 Task: Search one way flight ticket for 1 adult, 6 children, 1 infant in seat and 1 infant on lap in business from Vineyard Haven: Martha's Vineyard Airport to Riverton: Central Wyoming Regional Airport (was Riverton Regional) on 5-4-2023. Choice of flights is Royal air maroc. Number of bags: 1 carry on bag. Price is upto 65000. Outbound departure time preference is 9:30.
Action: Mouse moved to (283, 107)
Screenshot: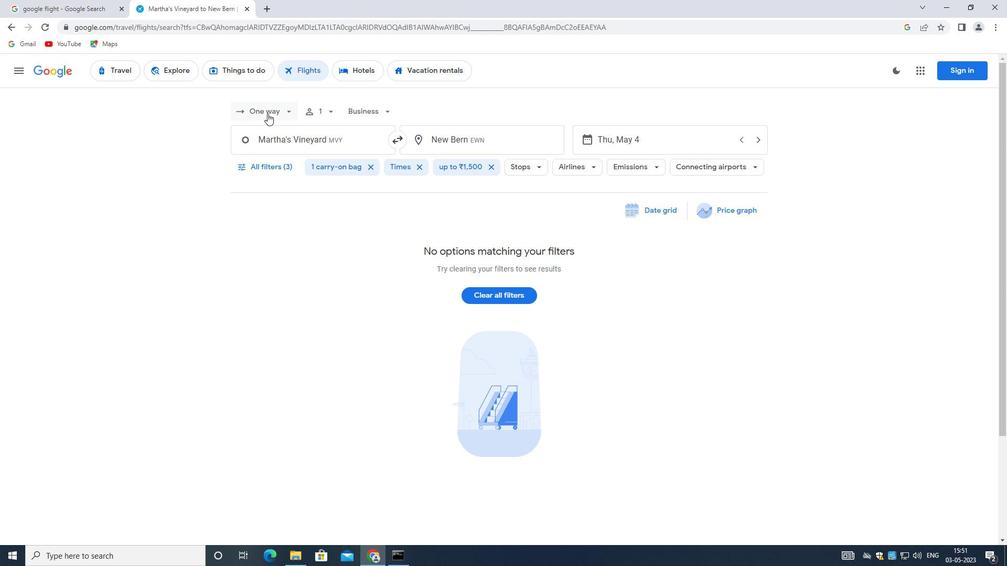 
Action: Mouse pressed left at (283, 107)
Screenshot: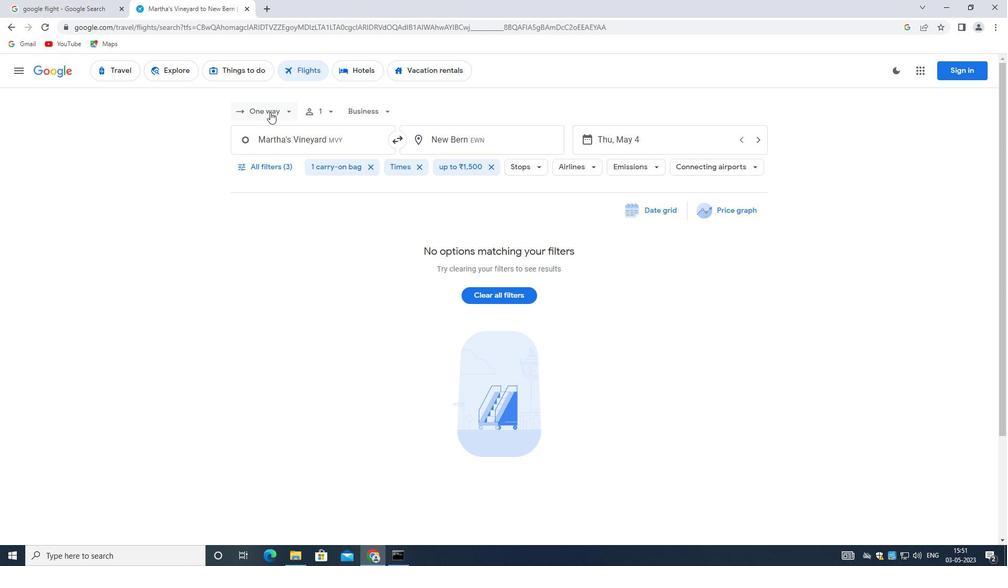 
Action: Mouse moved to (286, 154)
Screenshot: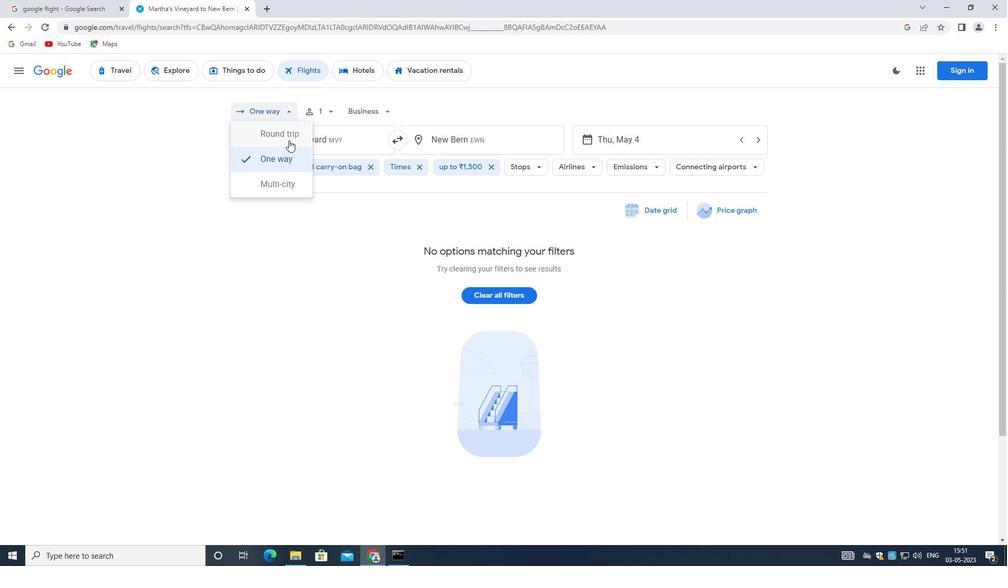 
Action: Mouse pressed left at (286, 154)
Screenshot: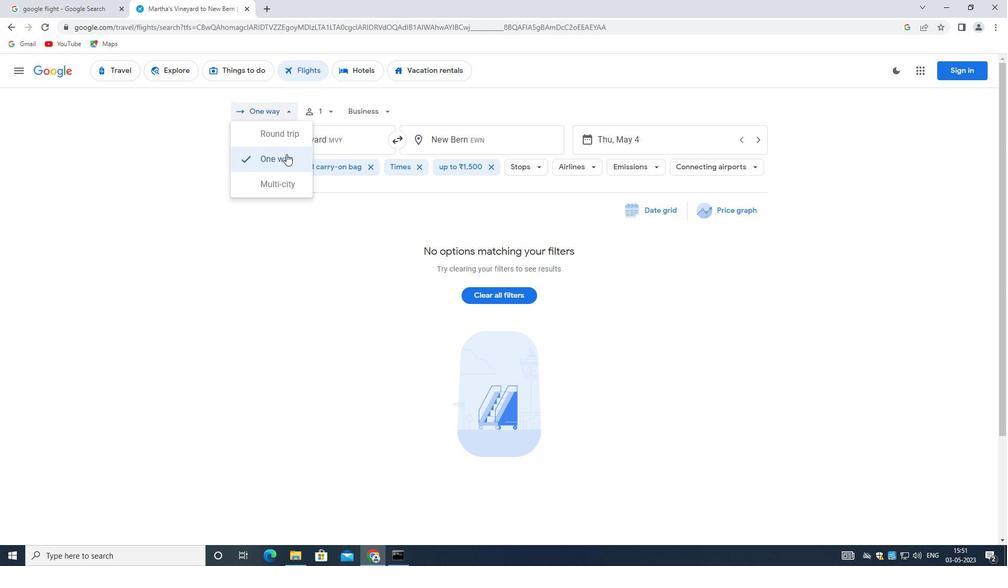 
Action: Mouse moved to (326, 109)
Screenshot: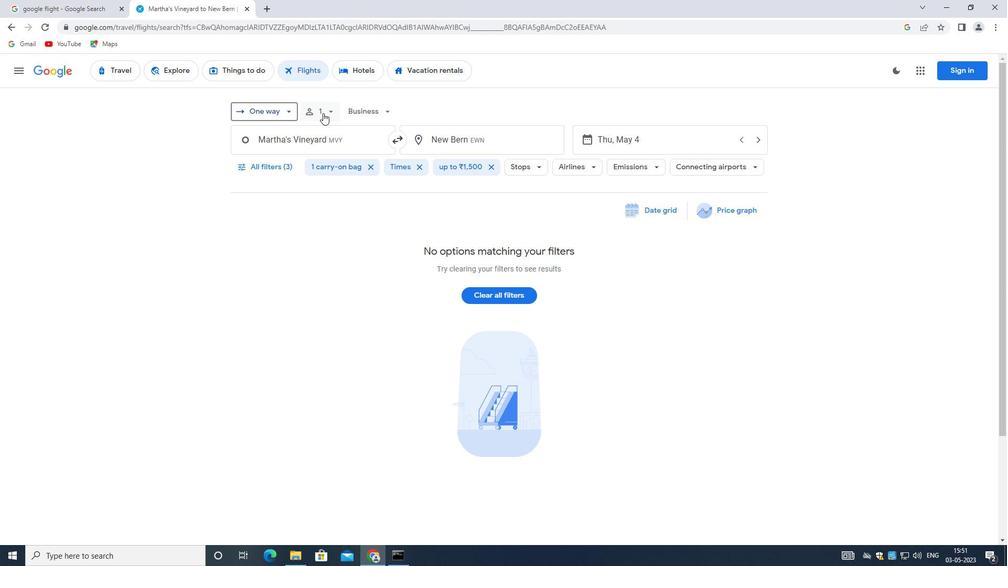 
Action: Mouse pressed left at (326, 109)
Screenshot: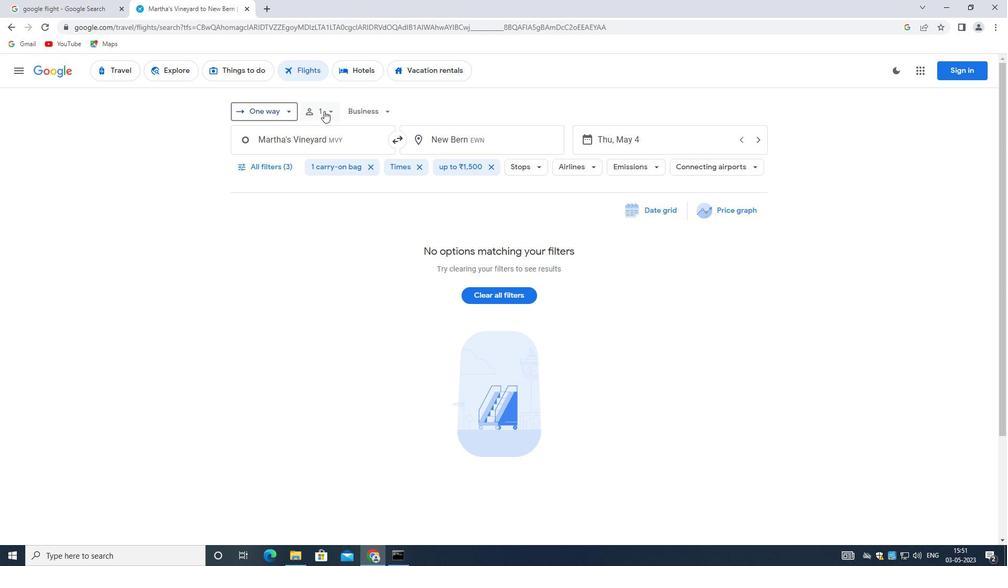 
Action: Mouse moved to (417, 140)
Screenshot: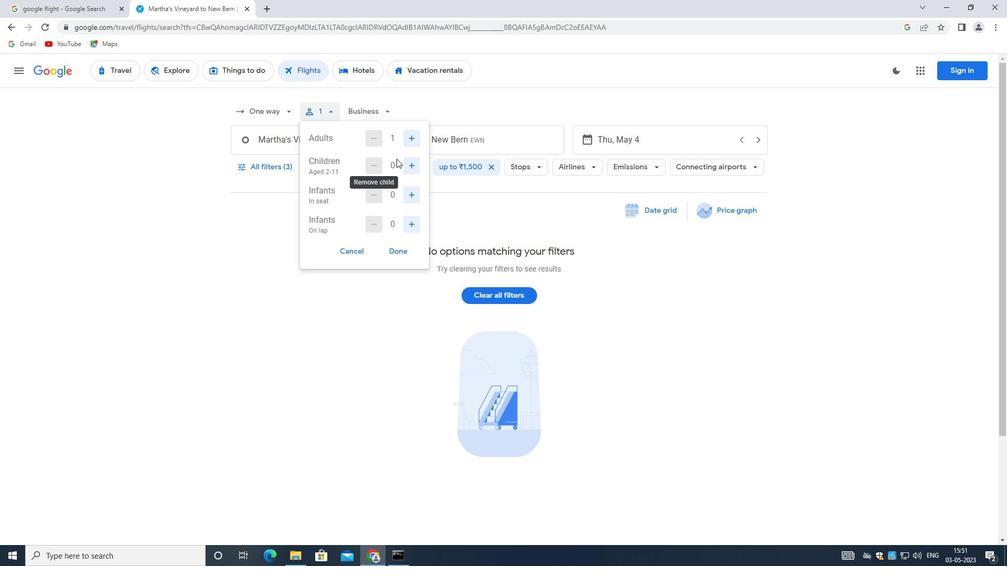 
Action: Mouse pressed left at (417, 140)
Screenshot: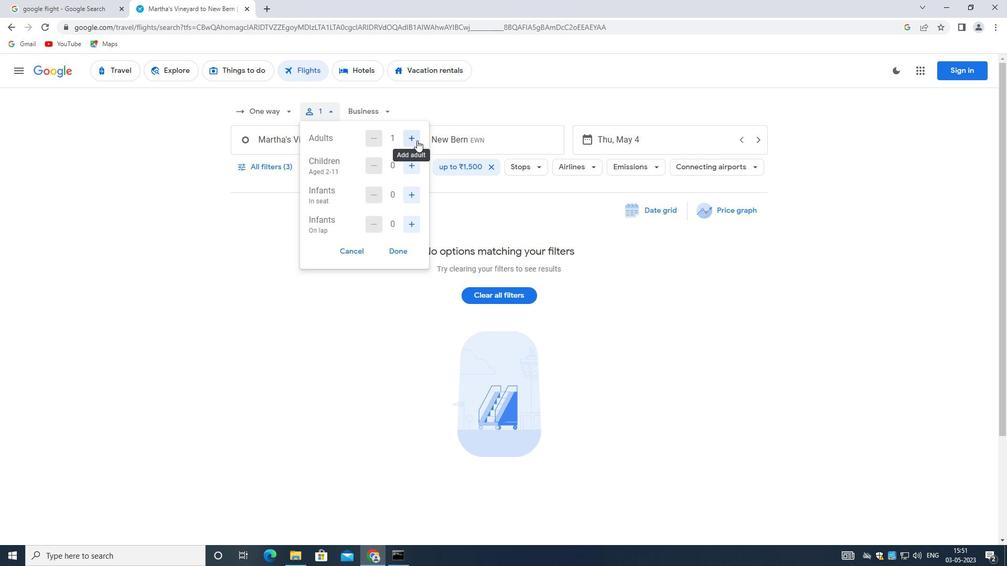 
Action: Mouse moved to (417, 140)
Screenshot: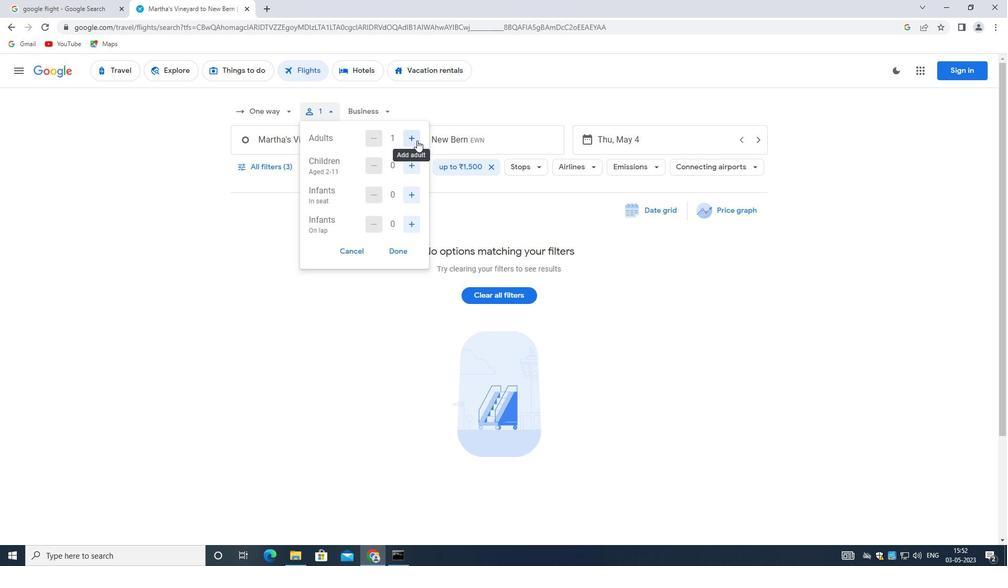 
Action: Mouse pressed left at (417, 140)
Screenshot: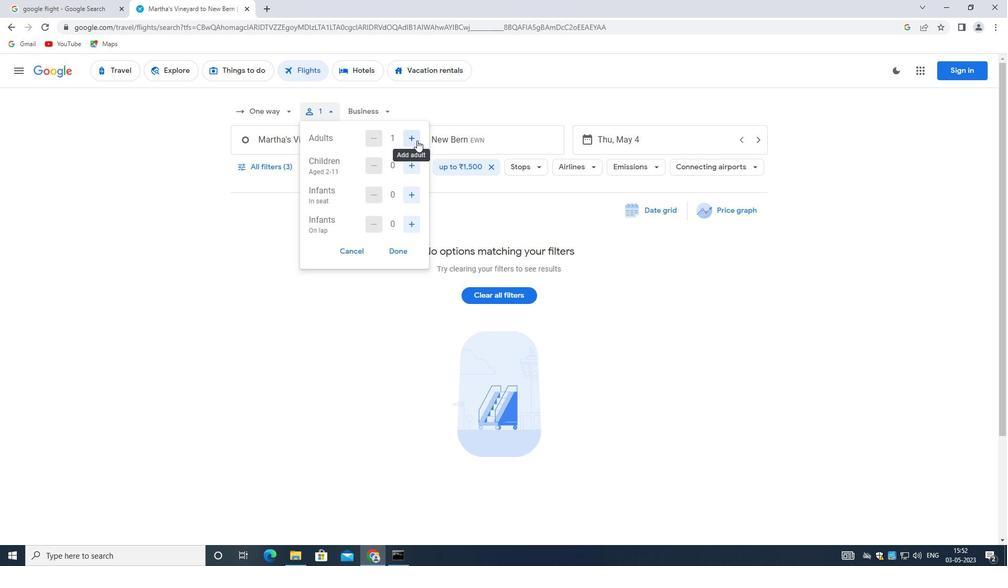 
Action: Mouse pressed left at (417, 140)
Screenshot: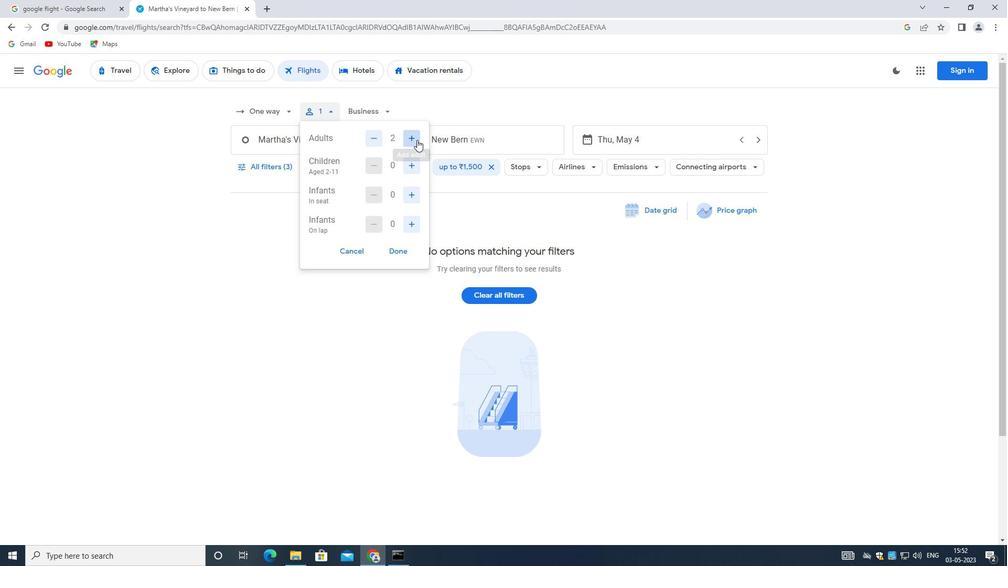 
Action: Mouse moved to (411, 162)
Screenshot: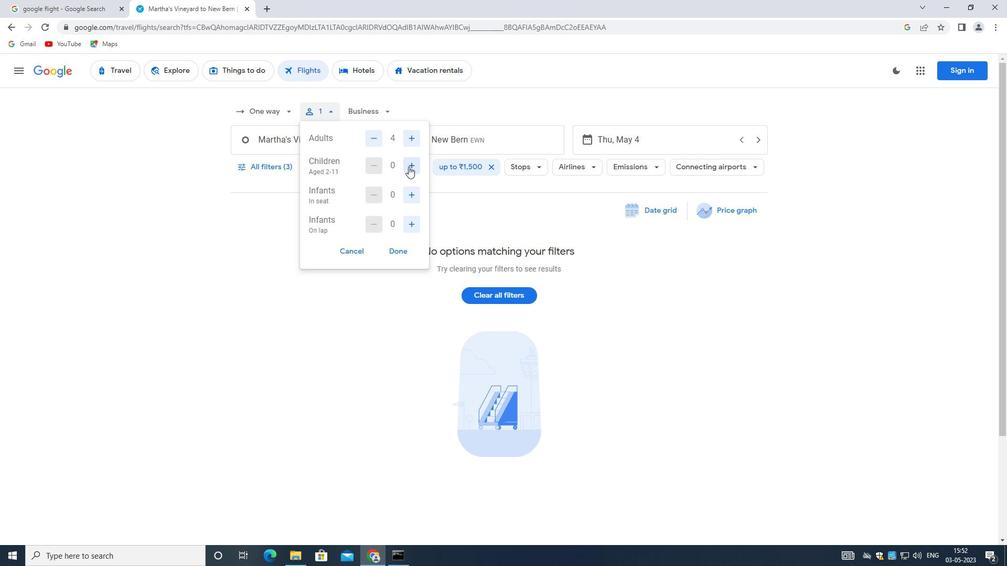 
Action: Mouse pressed left at (411, 162)
Screenshot: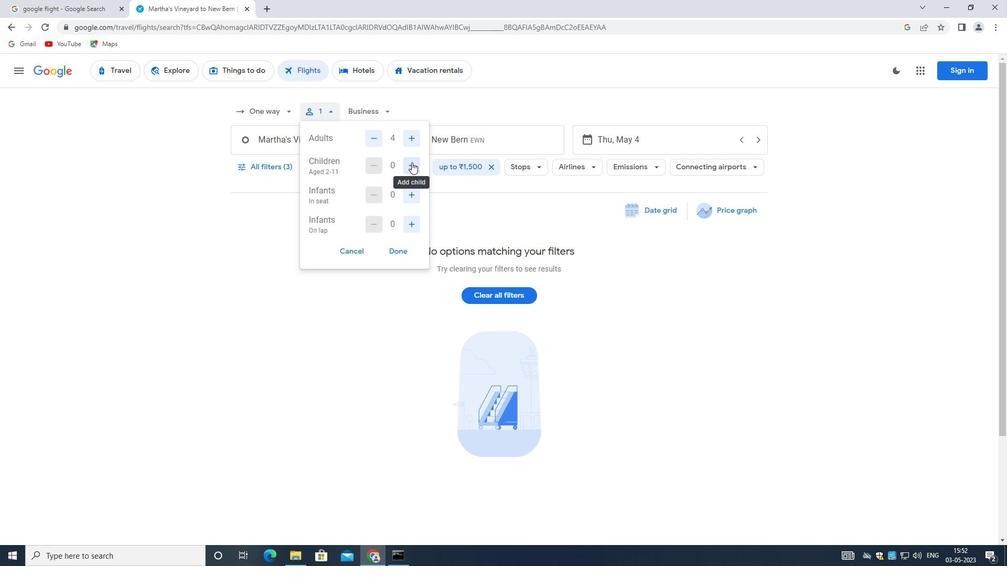 
Action: Mouse pressed left at (411, 162)
Screenshot: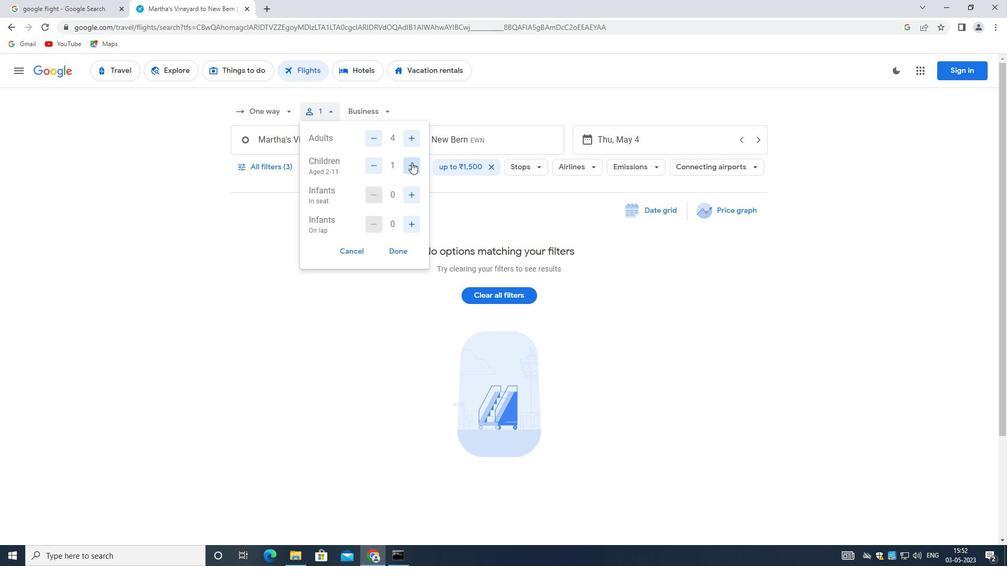 
Action: Mouse moved to (412, 196)
Screenshot: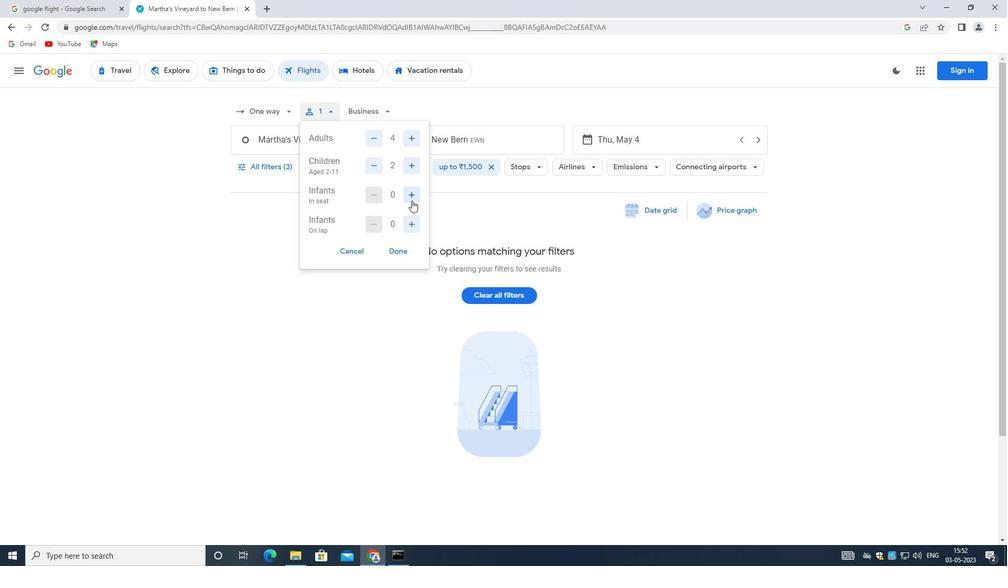 
Action: Mouse pressed left at (412, 196)
Screenshot: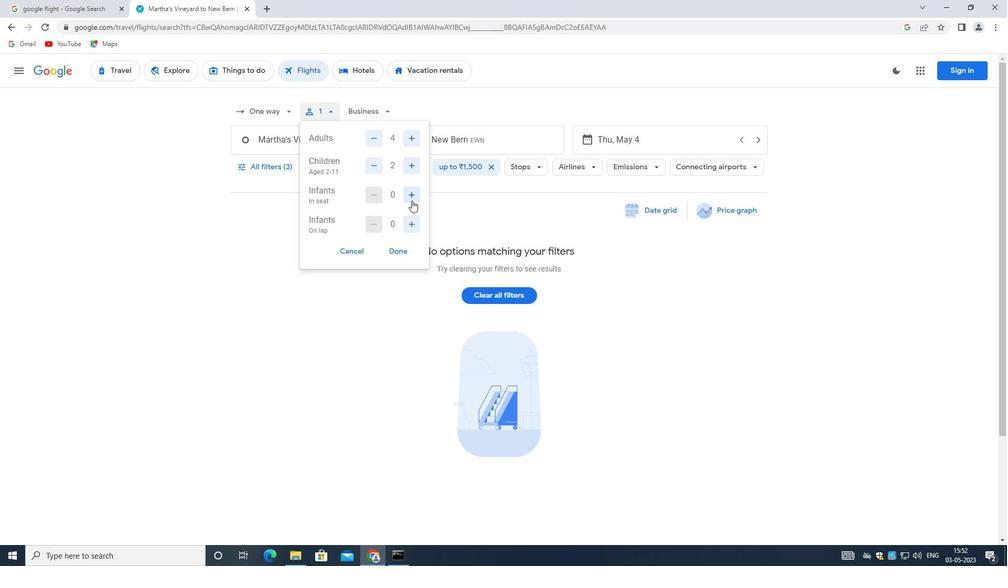 
Action: Mouse pressed left at (412, 196)
Screenshot: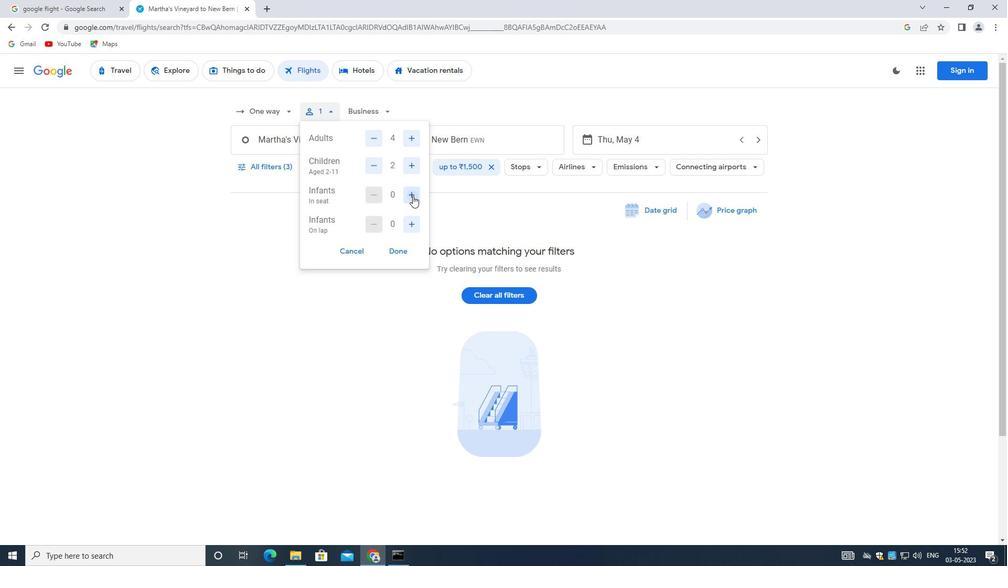 
Action: Mouse moved to (410, 223)
Screenshot: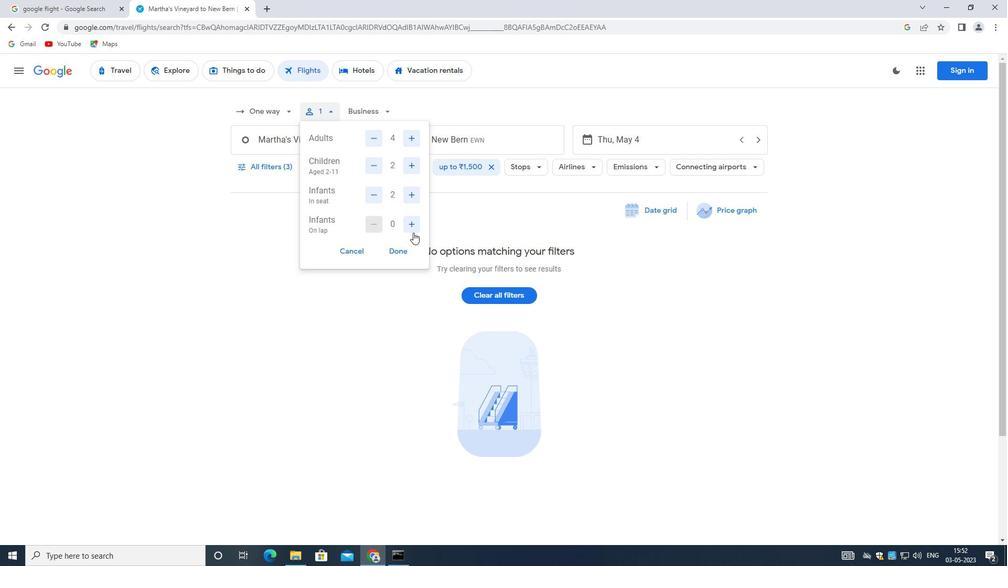 
Action: Mouse pressed left at (410, 223)
Screenshot: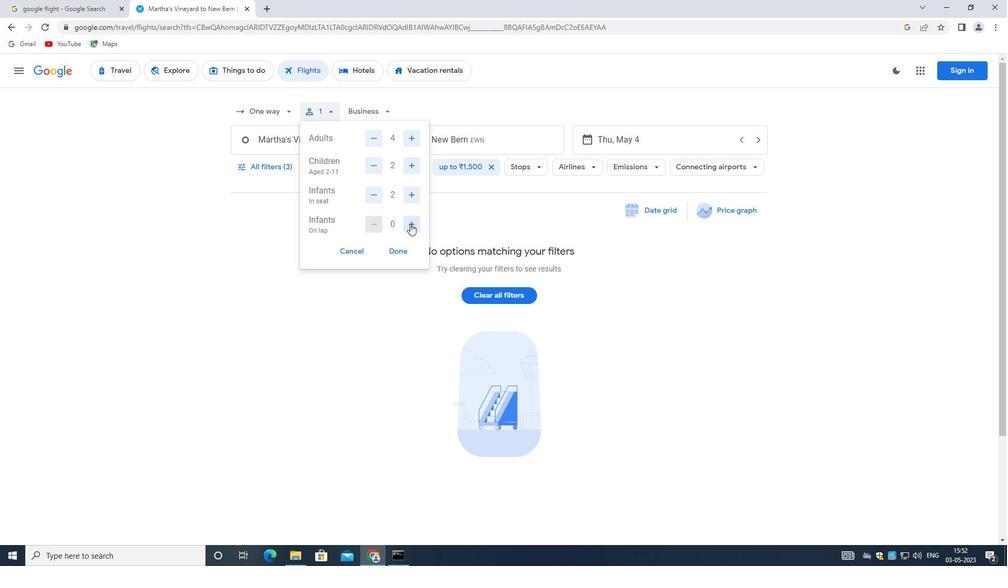 
Action: Mouse moved to (393, 245)
Screenshot: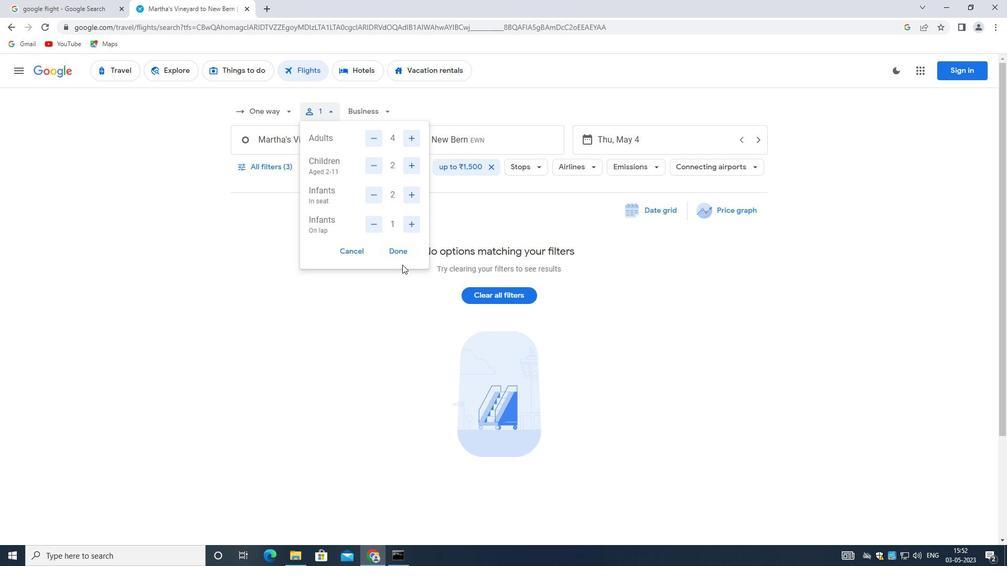 
Action: Mouse pressed left at (393, 245)
Screenshot: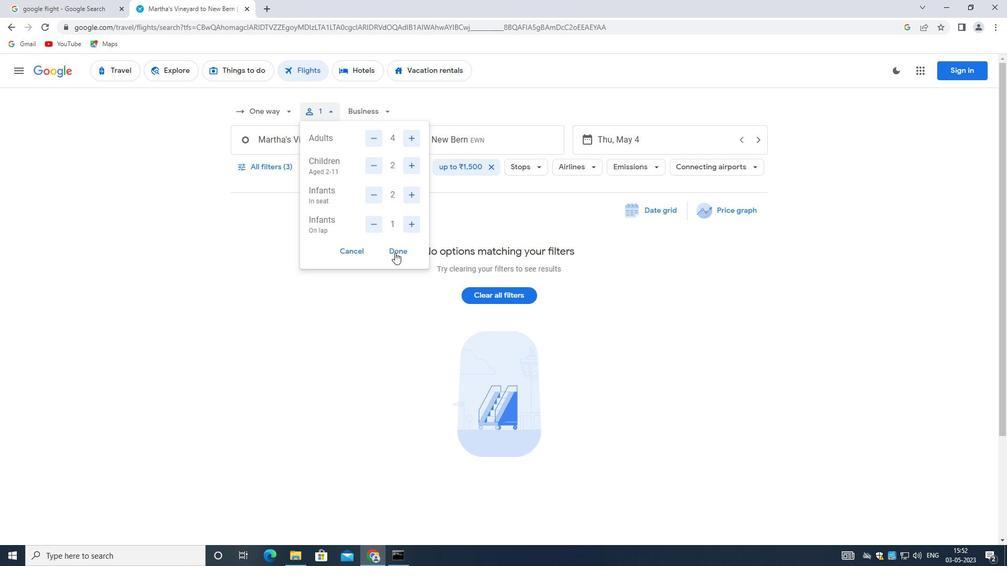 
Action: Mouse moved to (484, 126)
Screenshot: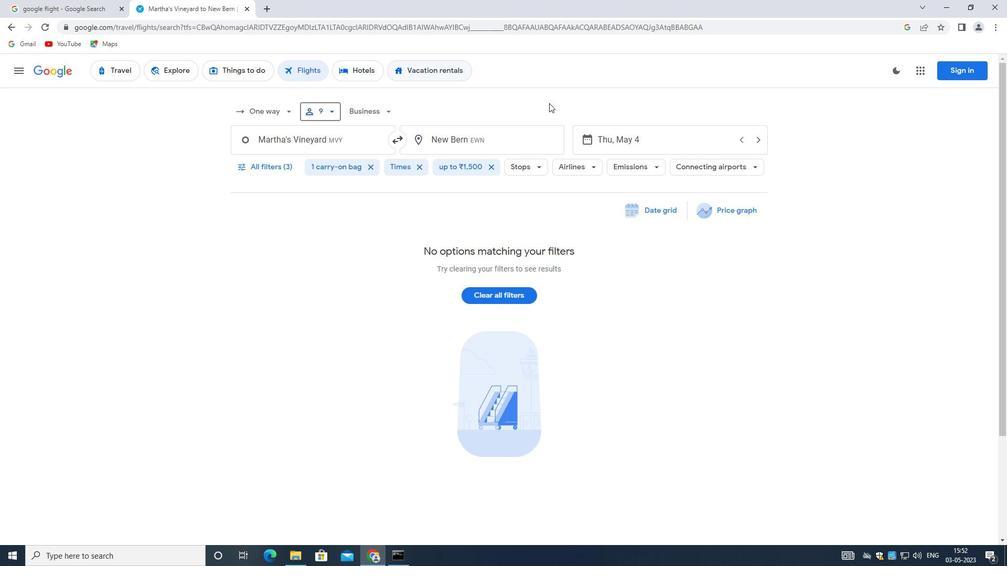 
Action: Mouse scrolled (484, 126) with delta (0, 0)
Screenshot: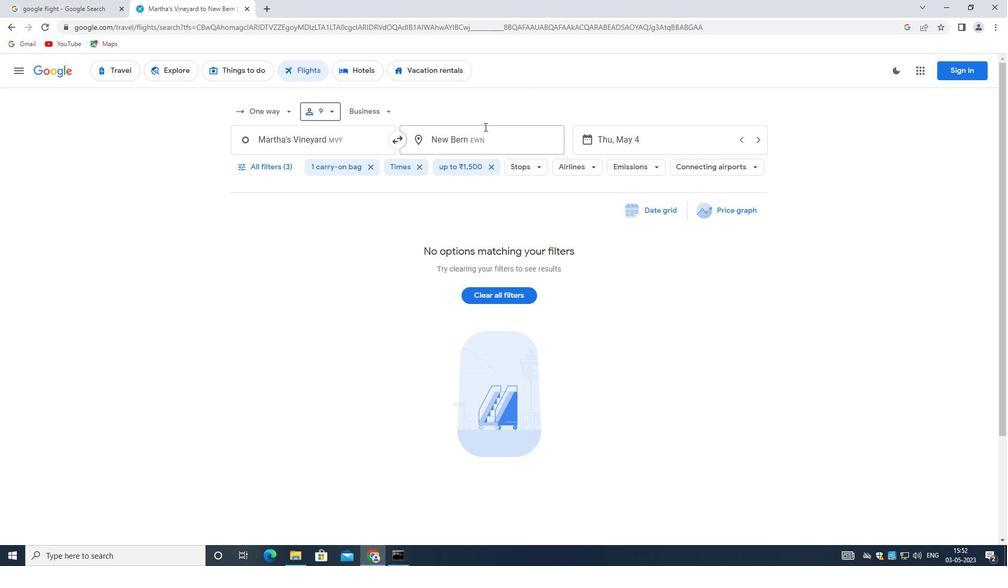 
Action: Mouse moved to (497, 154)
Screenshot: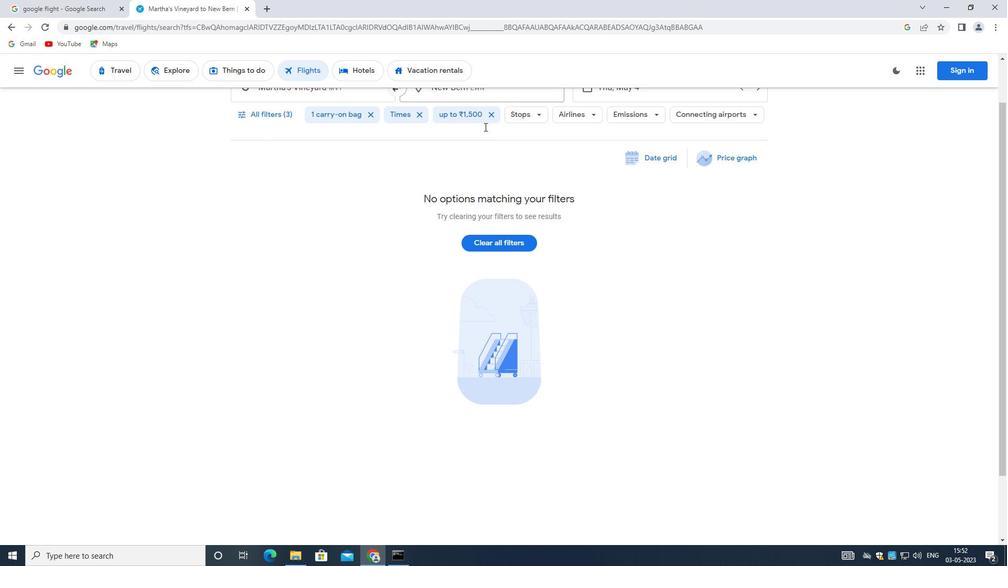 
Action: Mouse scrolled (497, 155) with delta (0, 0)
Screenshot: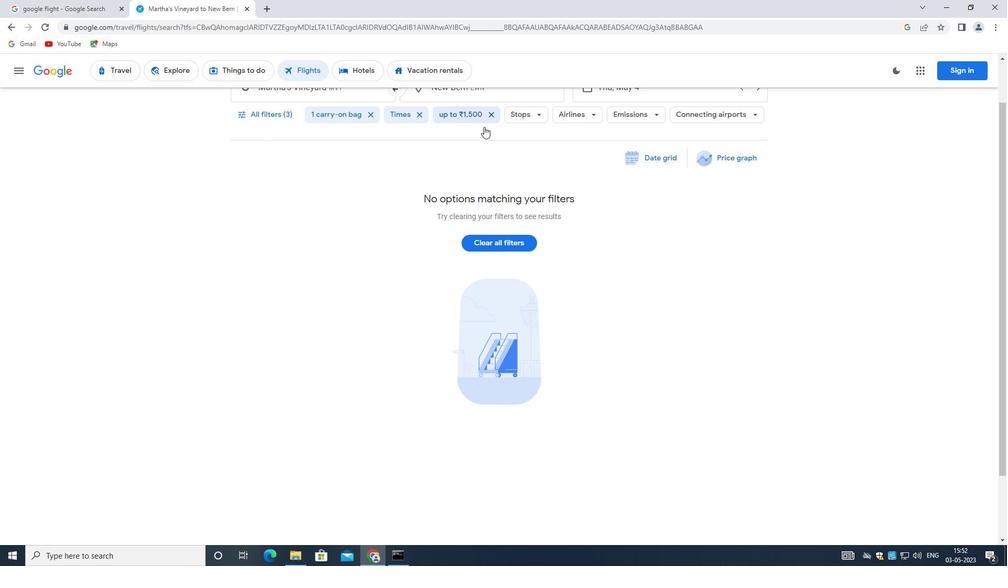 
Action: Mouse scrolled (497, 155) with delta (0, 0)
Screenshot: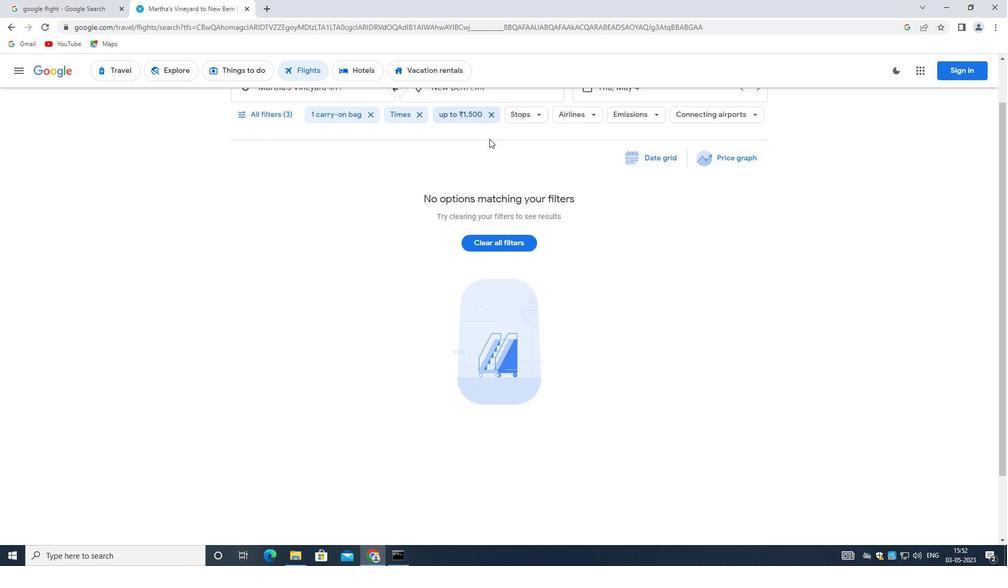 
Action: Mouse moved to (602, 172)
Screenshot: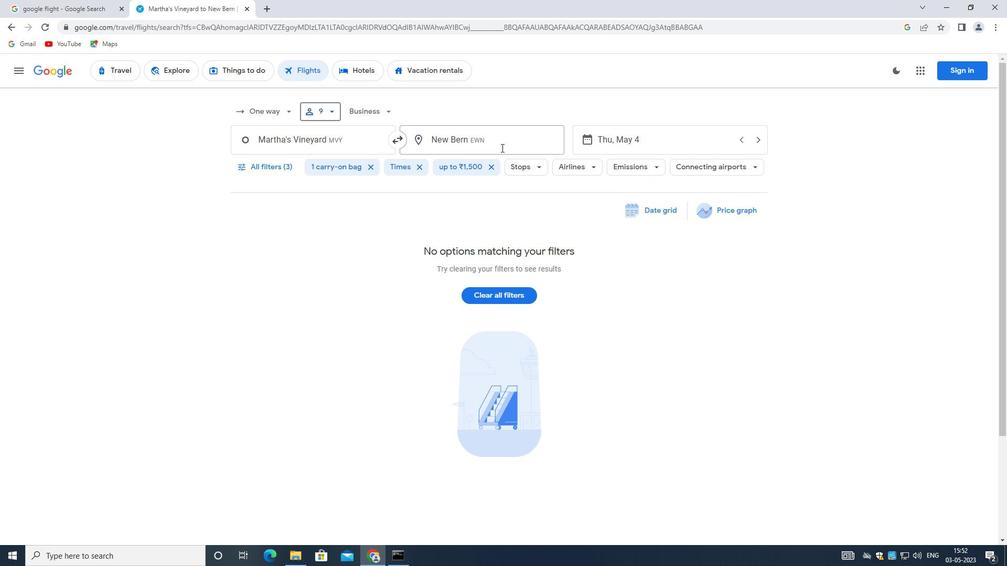 
Action: Mouse scrolled (602, 171) with delta (0, 0)
Screenshot: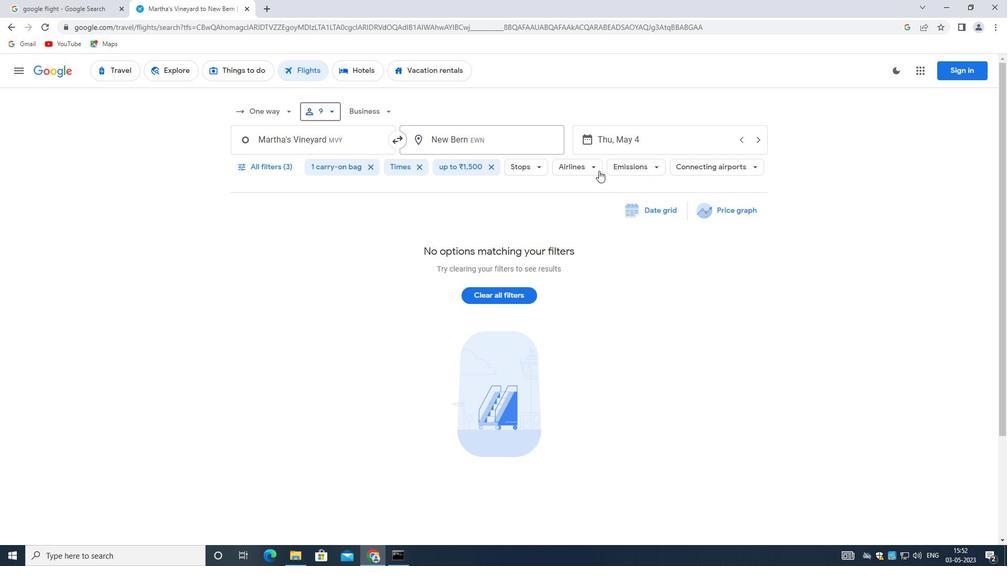
Action: Mouse scrolled (602, 171) with delta (0, 0)
Screenshot: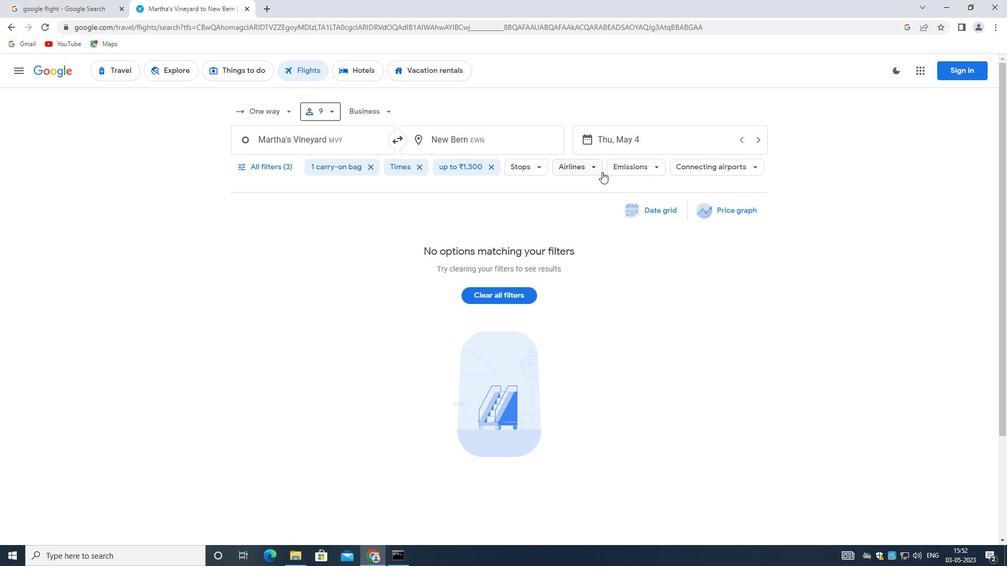 
Action: Mouse moved to (359, 159)
Screenshot: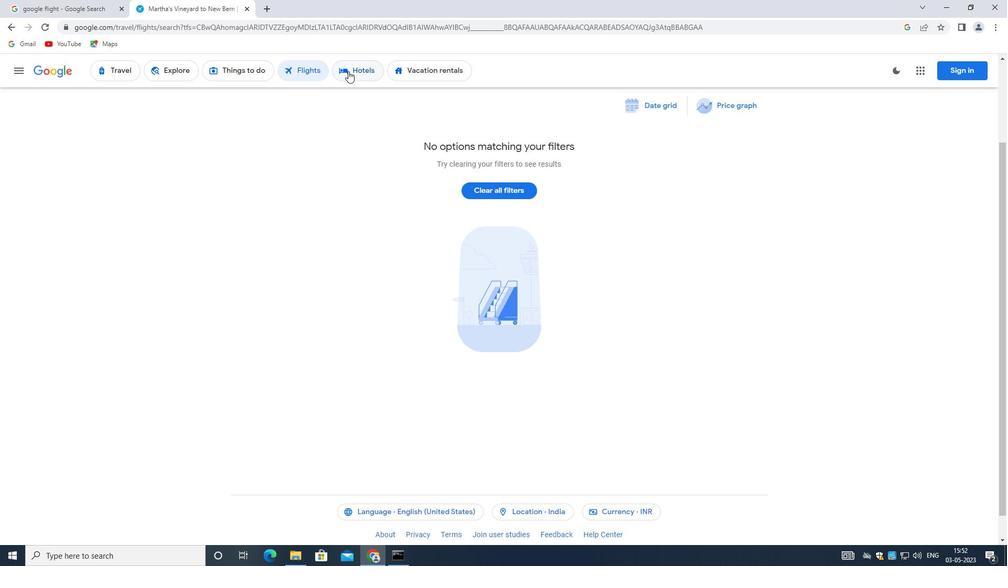 
Action: Mouse scrolled (359, 160) with delta (0, 0)
Screenshot: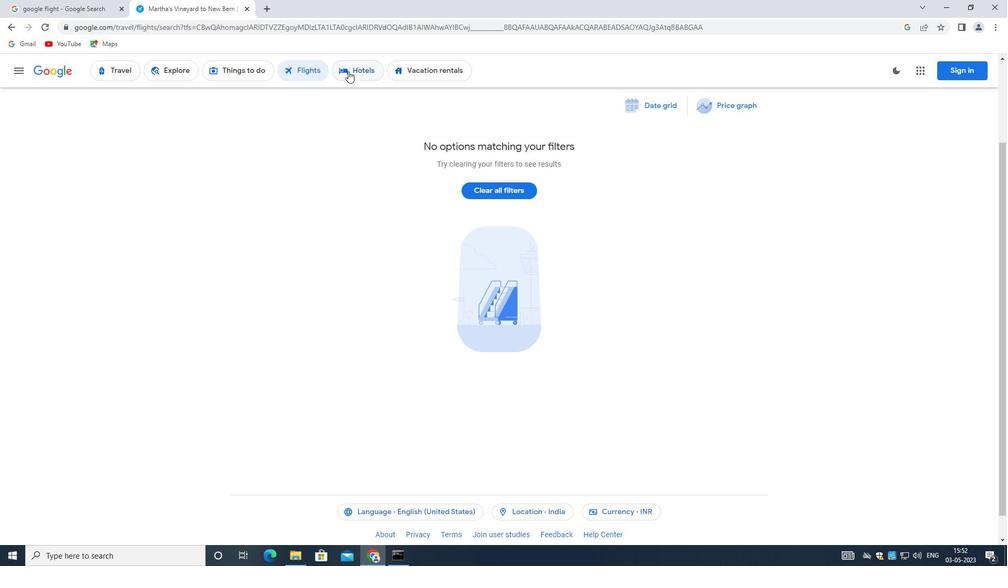 
Action: Mouse moved to (359, 159)
Screenshot: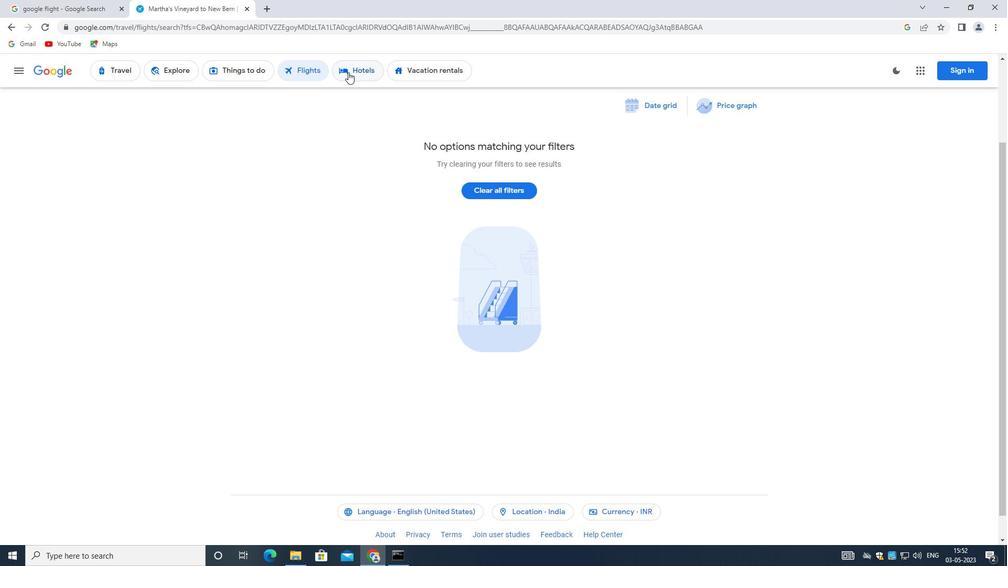 
Action: Mouse scrolled (359, 160) with delta (0, 0)
Screenshot: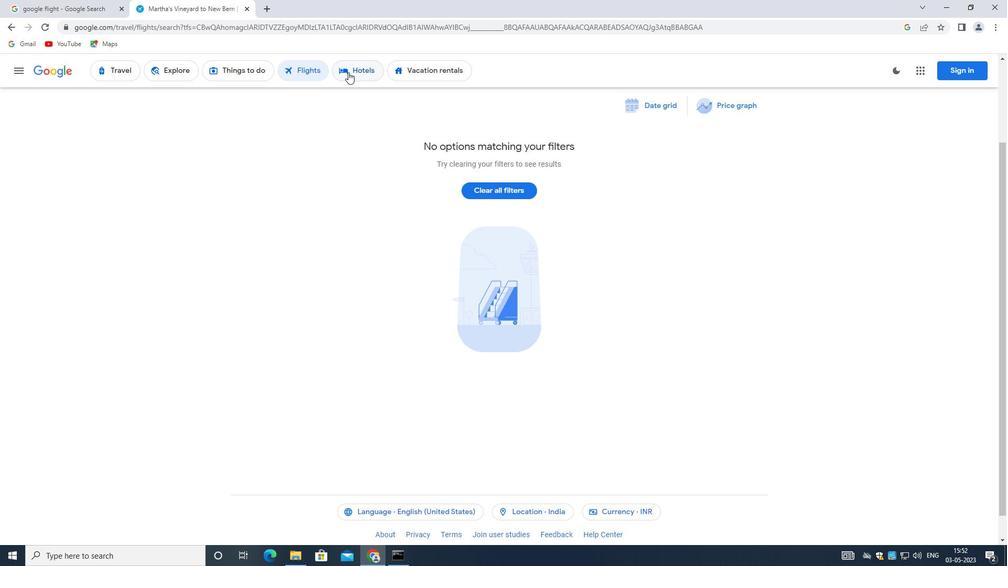 
Action: Mouse scrolled (359, 160) with delta (0, 0)
Screenshot: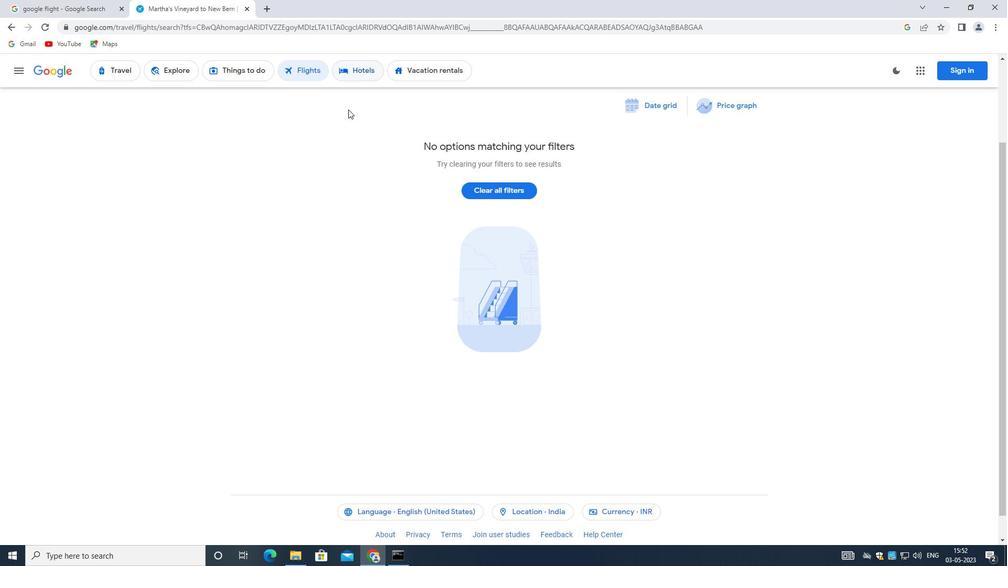 
Action: Mouse moved to (366, 113)
Screenshot: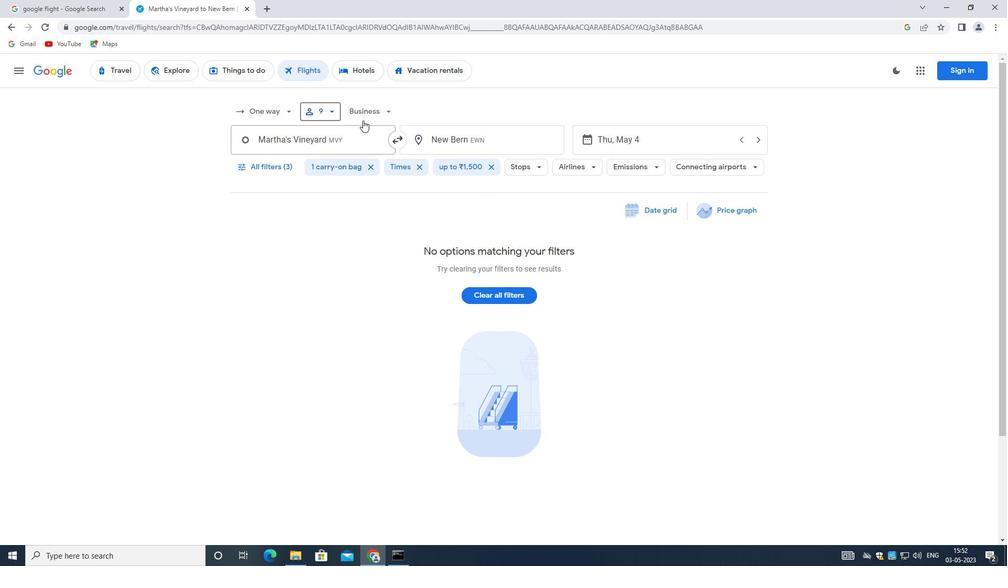 
Action: Mouse pressed left at (366, 113)
Screenshot: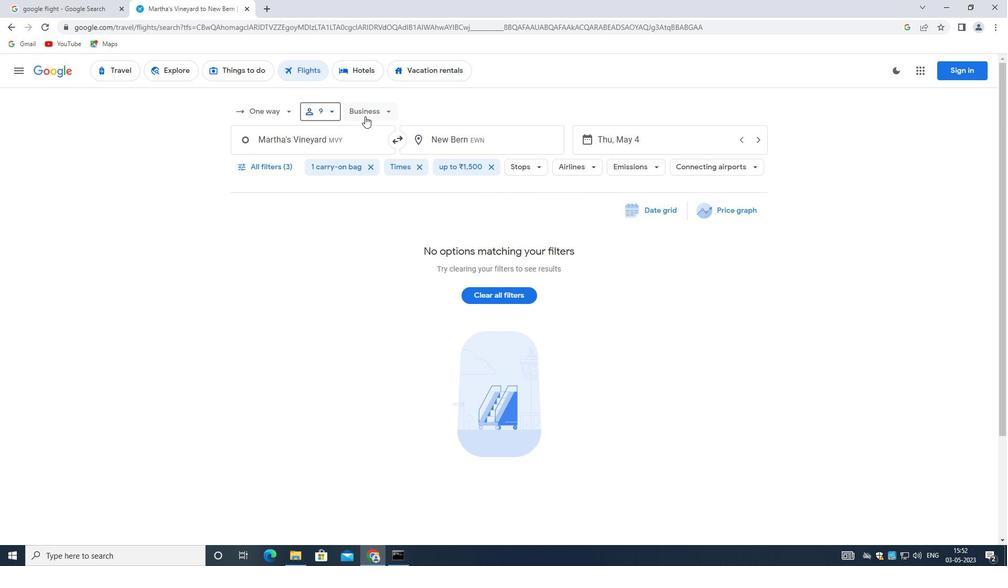 
Action: Mouse moved to (390, 155)
Screenshot: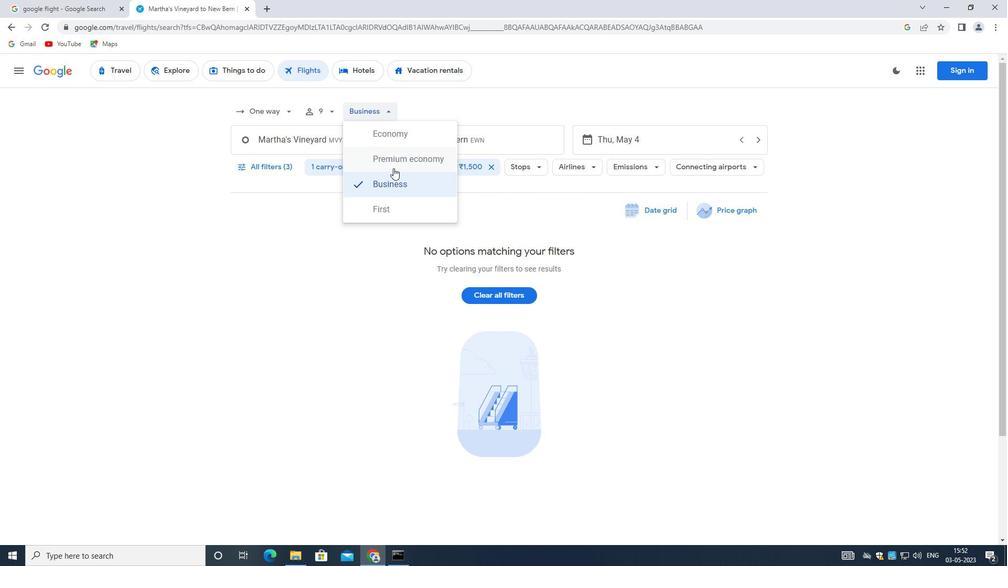
Action: Mouse pressed left at (390, 155)
Screenshot: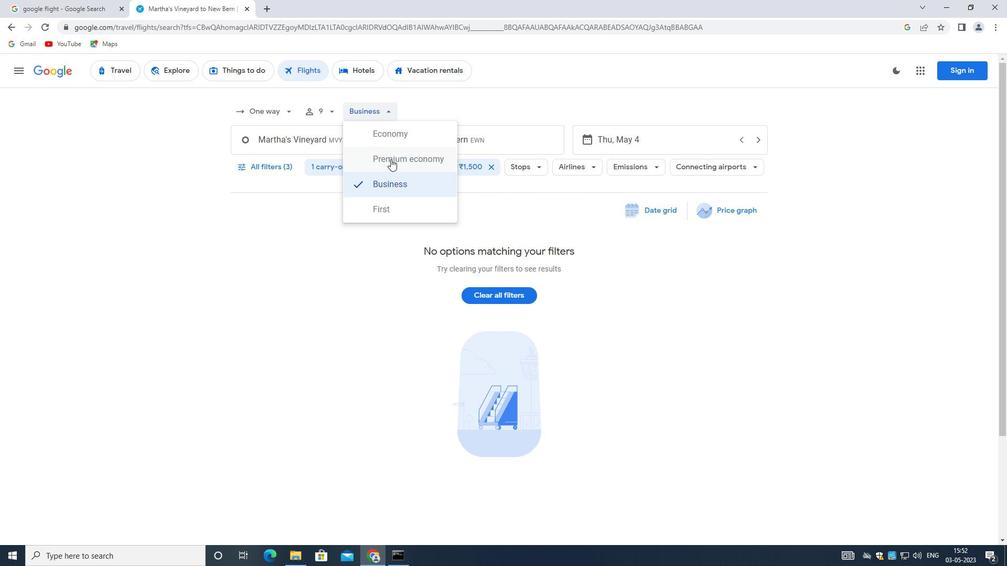 
Action: Mouse moved to (289, 133)
Screenshot: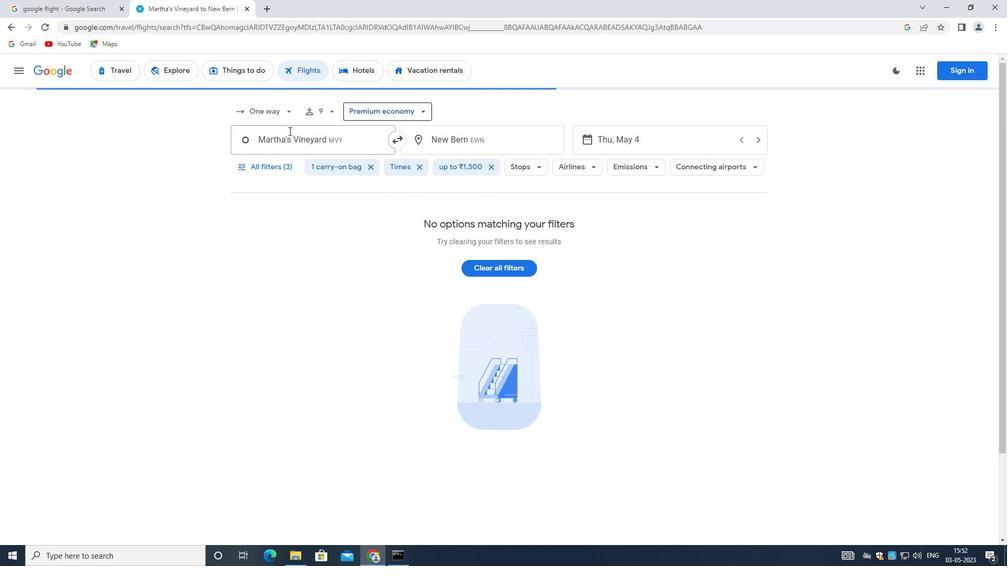 
Action: Mouse pressed left at (289, 133)
Screenshot: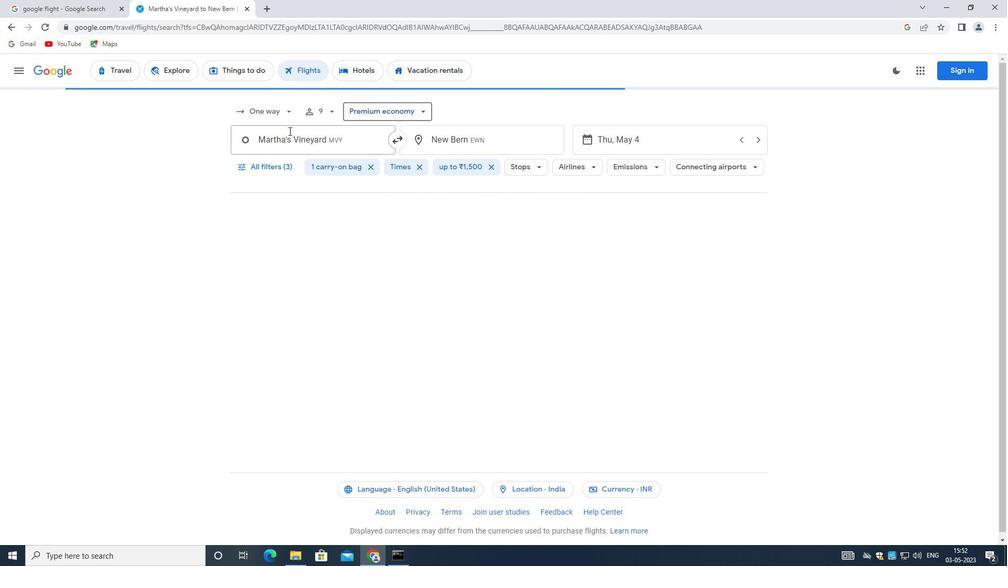 
Action: Mouse moved to (290, 134)
Screenshot: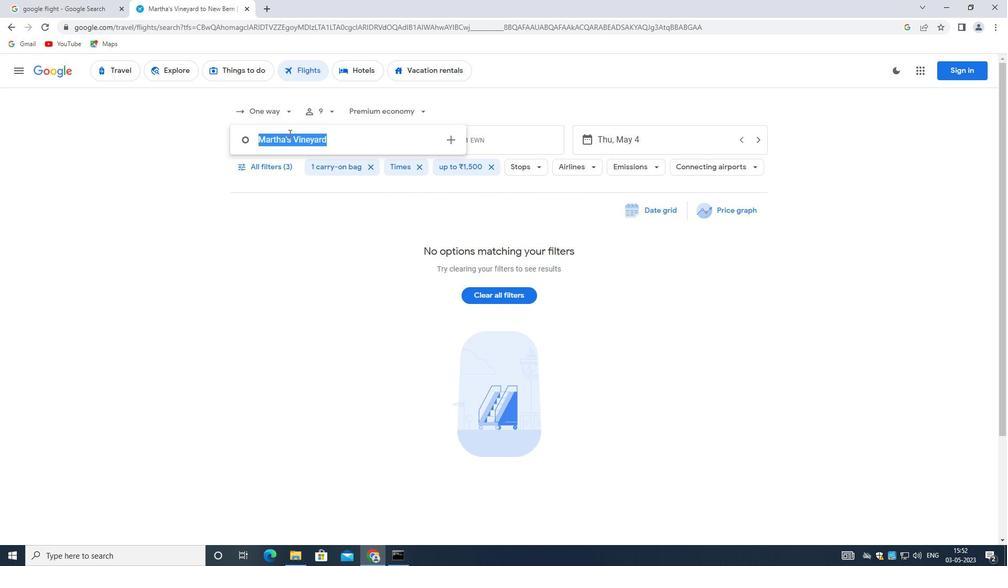 
Action: Key pressed <Key.backspace>
Screenshot: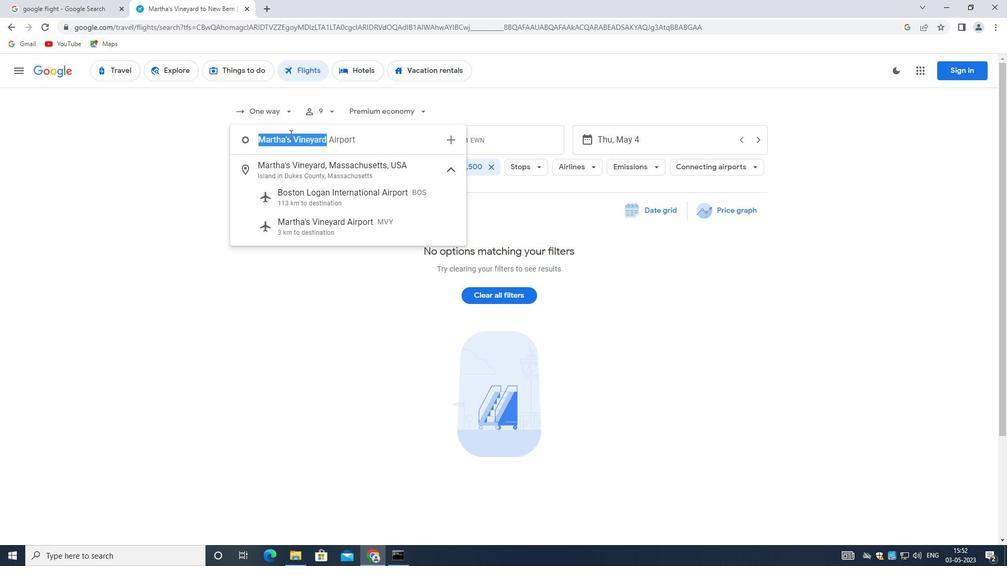 
Action: Mouse moved to (262, 85)
Screenshot: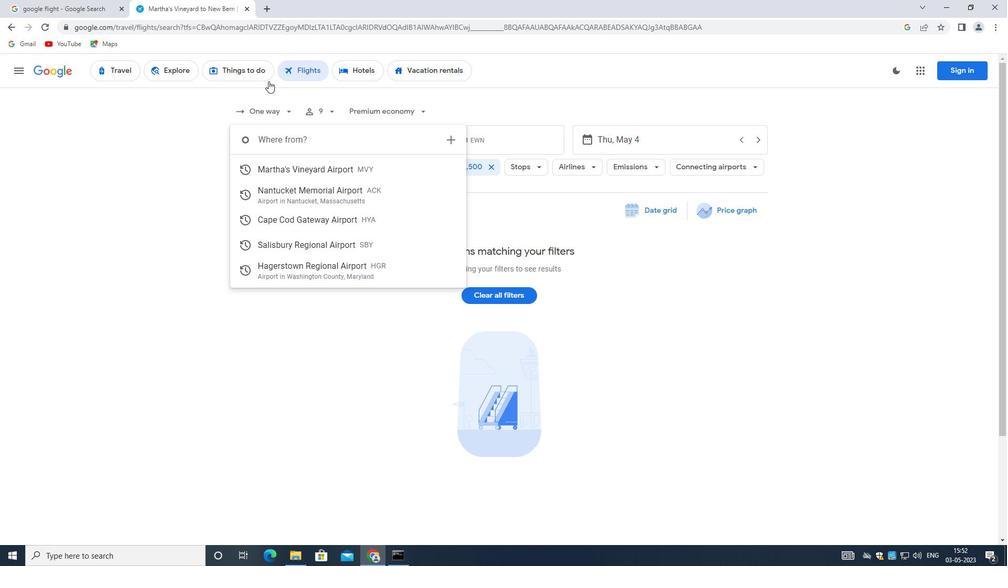 
Action: Key pressed <Key.shift>VINEYARD<Key.space><Key.shift_r><Key.shift_r><Key.shift_r>HAVEN<Key.space><Key.shift_r>:<Key.space><Key.shift_r><Key.shift_r>MARTHA'S<Key.space><Key.shift>VINEYARD<Key.space><Key.shift>AIR
Screenshot: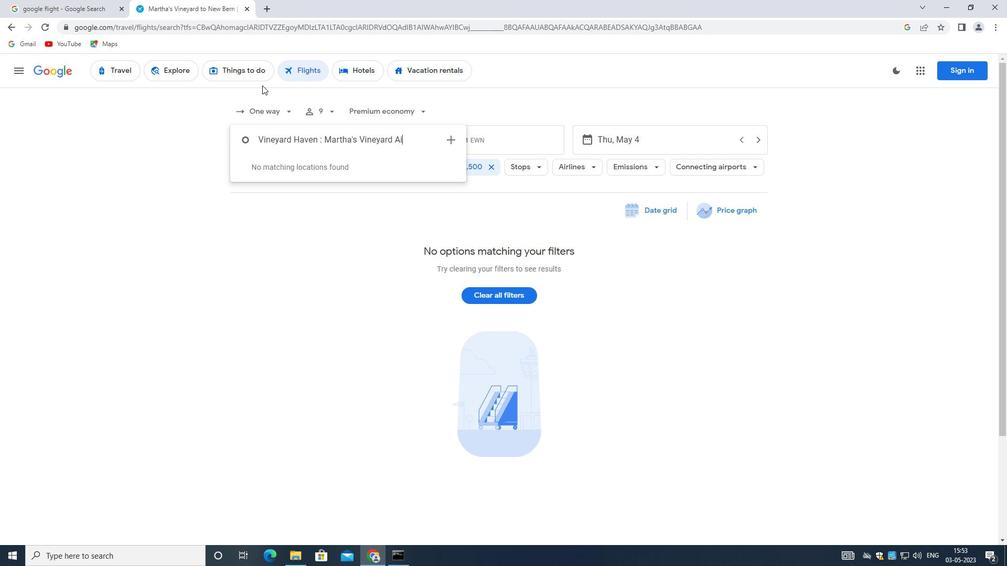 
Action: Mouse moved to (262, 85)
Screenshot: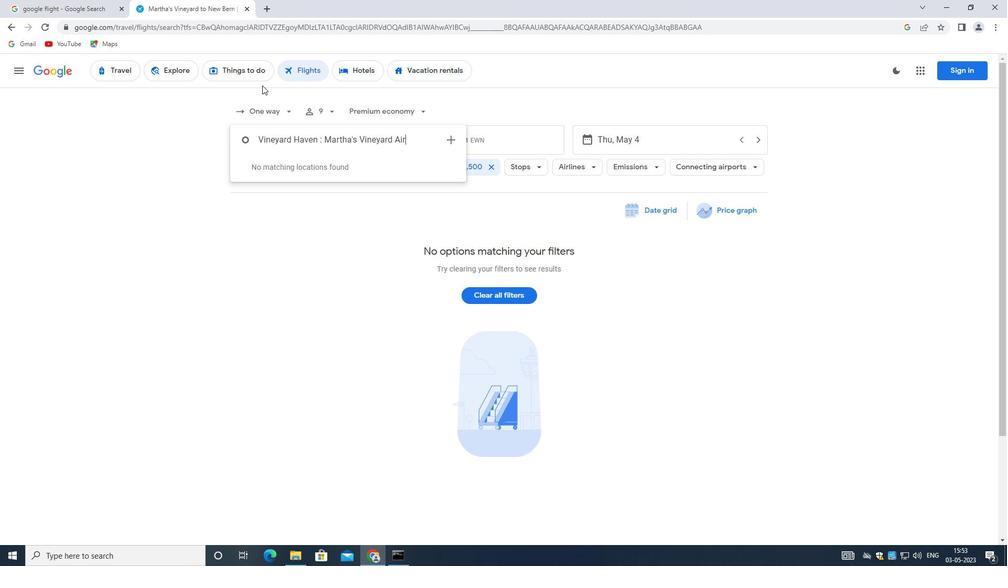 
Action: Key pressed PORT
Screenshot: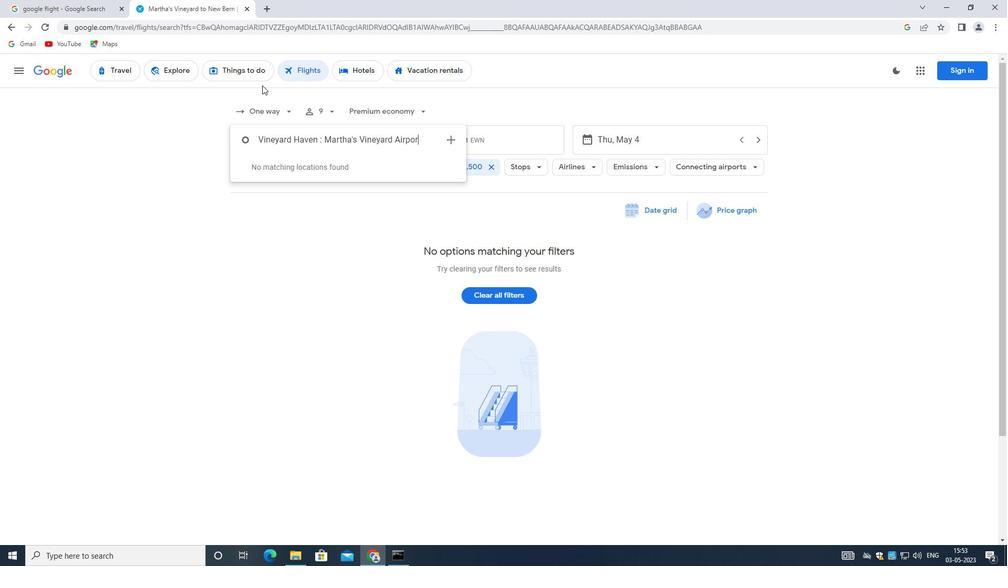 
Action: Mouse moved to (446, 139)
Screenshot: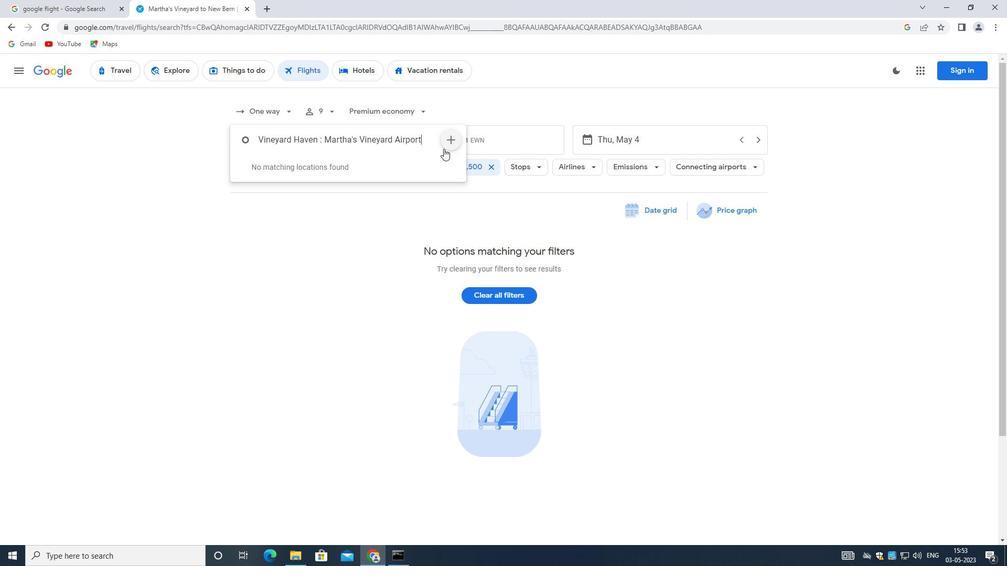 
Action: Mouse pressed left at (446, 139)
Screenshot: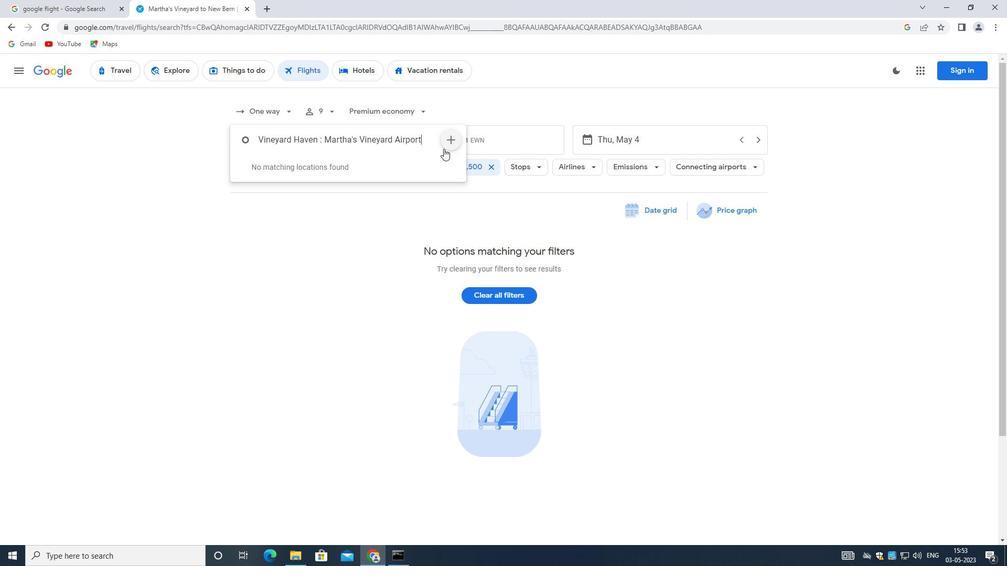 
Action: Mouse moved to (490, 135)
Screenshot: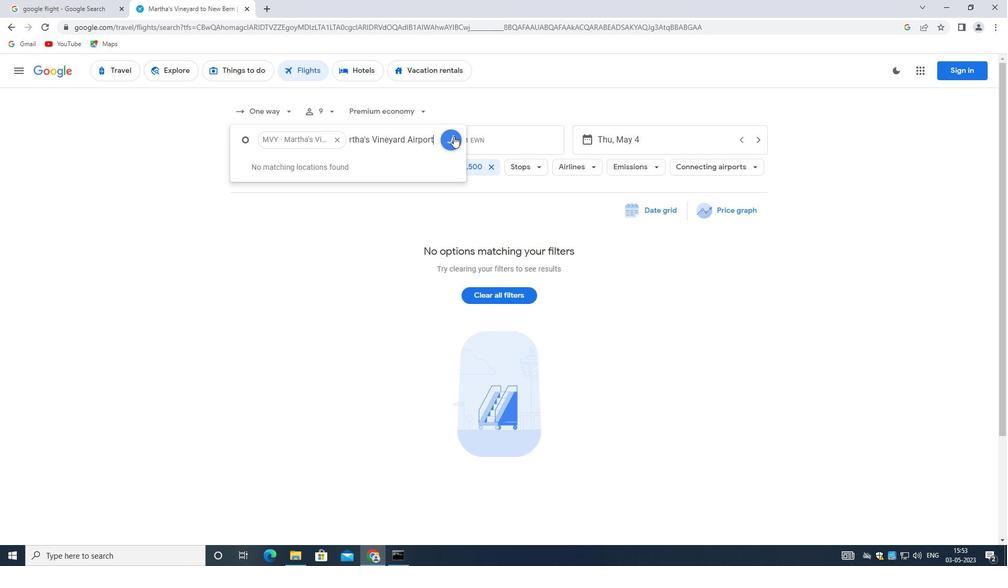 
Action: Mouse pressed left at (490, 135)
Screenshot: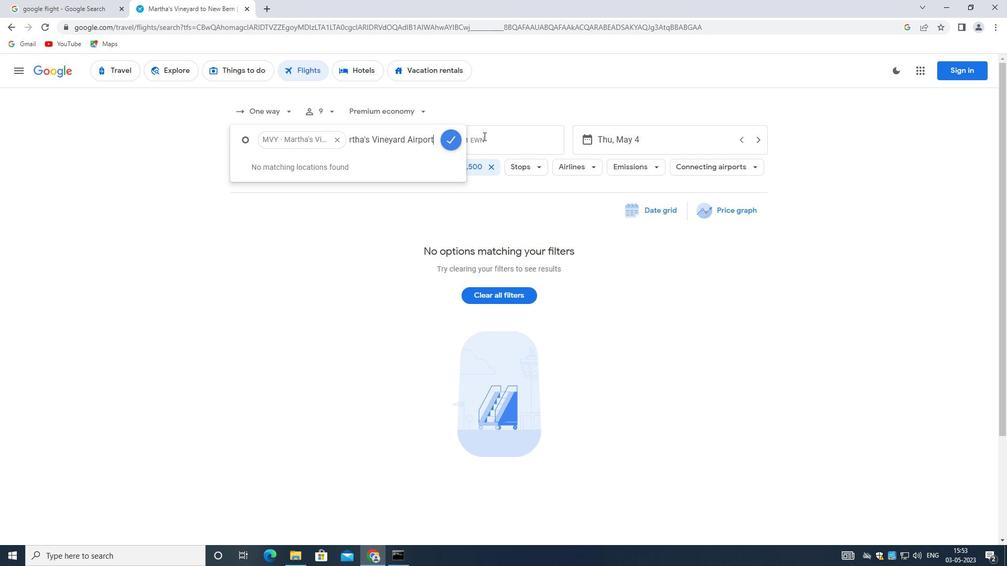 
Action: Key pressed <Key.backspace><Key.shift><Key.shift><Key.shift><Key.shift>COASTAL<Key.space><Key.shift>CAROLINA<Key.space><Key.shift><Key.shift>REGIONAL<Key.space><Key.shift>AIRPORT<Key.space>
Screenshot: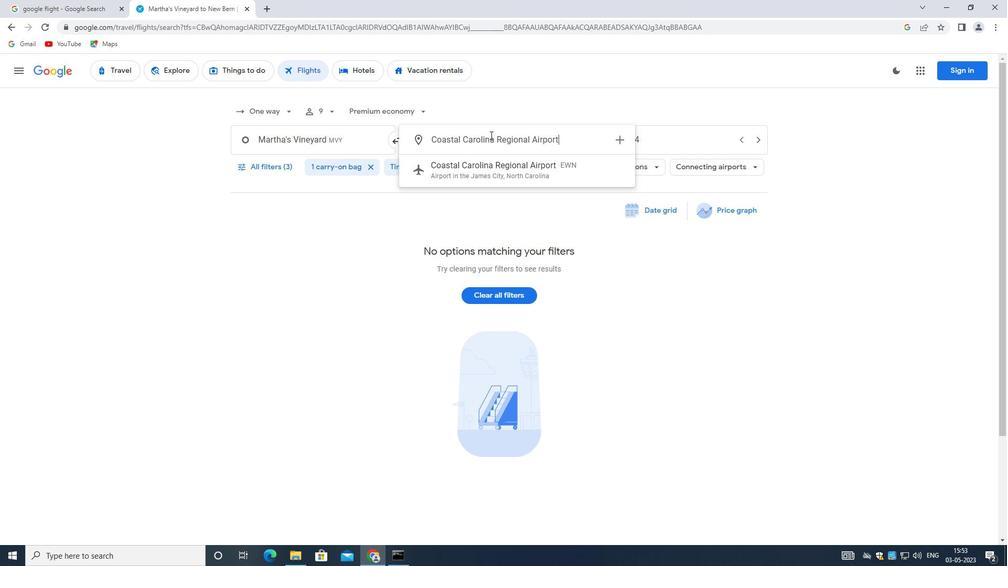 
Action: Mouse moved to (621, 142)
Screenshot: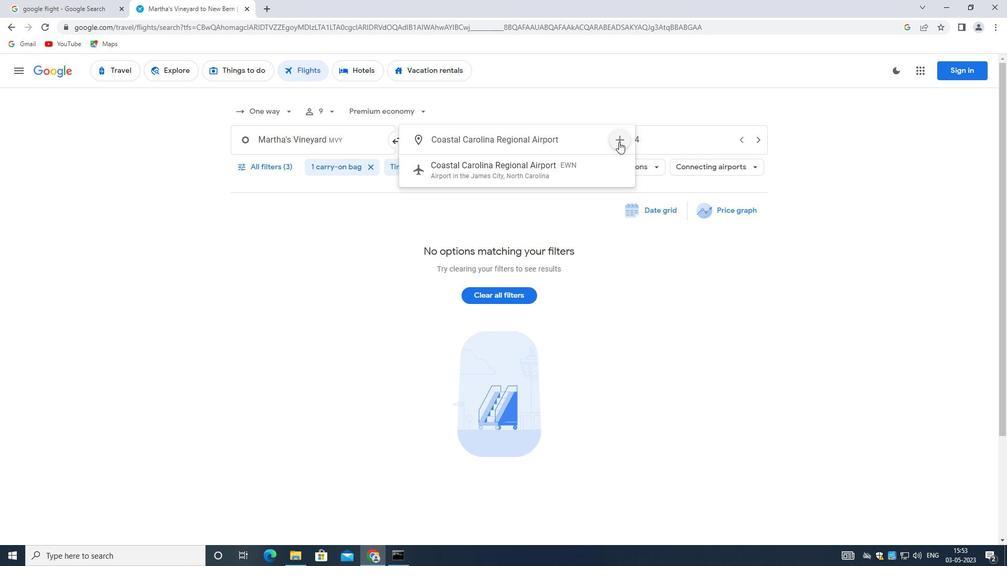 
Action: Mouse pressed left at (621, 142)
Screenshot: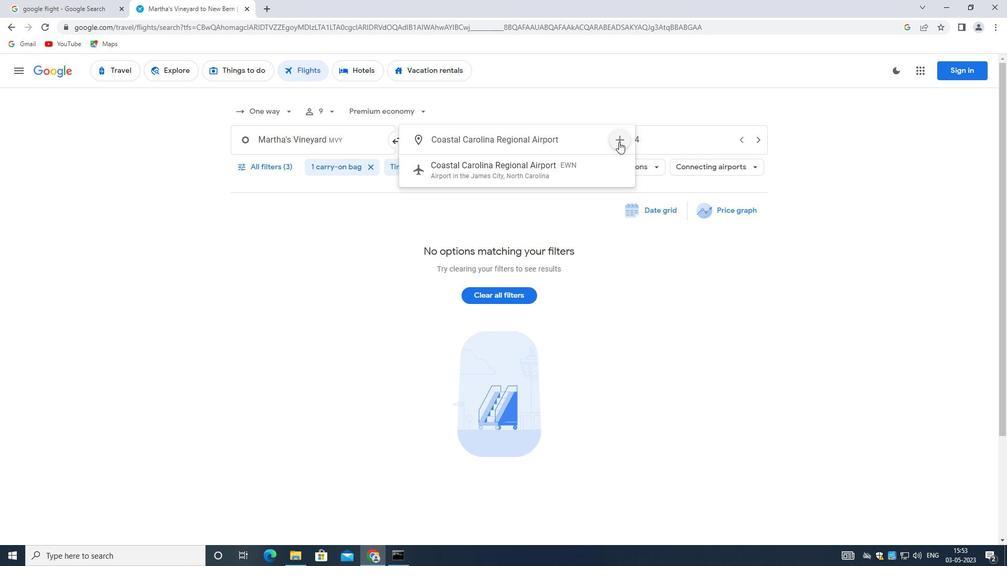 
Action: Mouse moved to (671, 140)
Screenshot: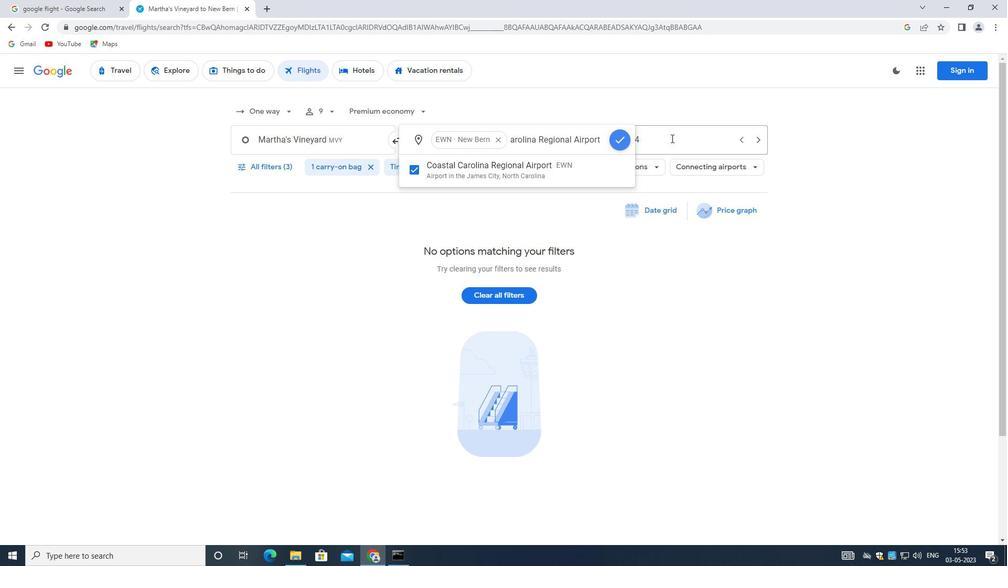 
Action: Mouse pressed left at (671, 140)
Screenshot: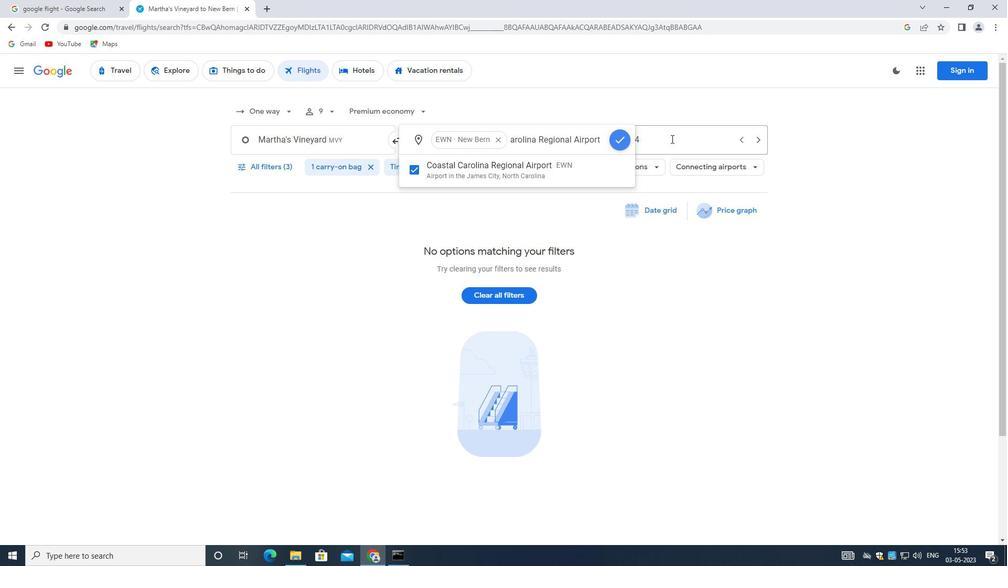 
Action: Mouse moved to (742, 392)
Screenshot: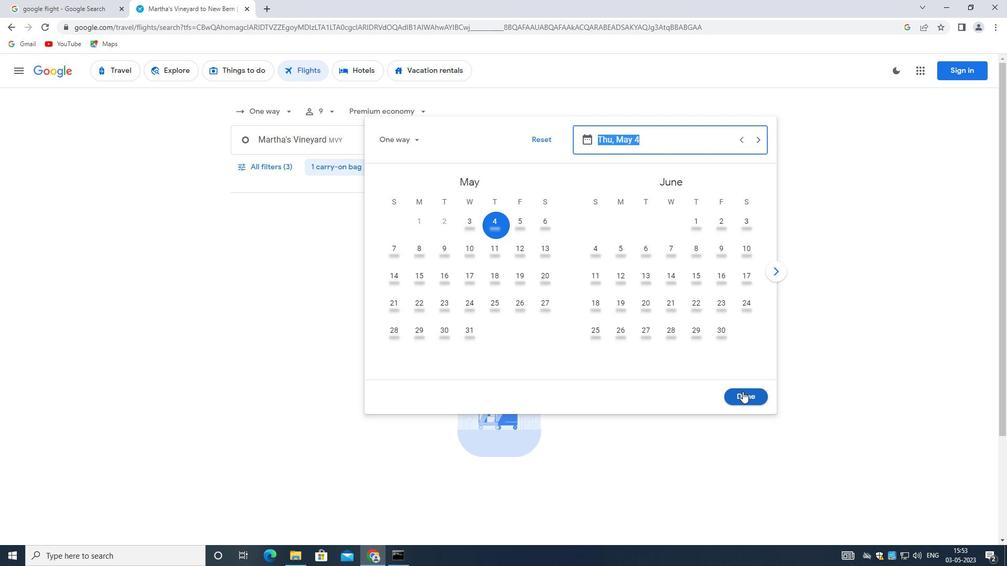 
Action: Mouse pressed left at (742, 392)
Screenshot: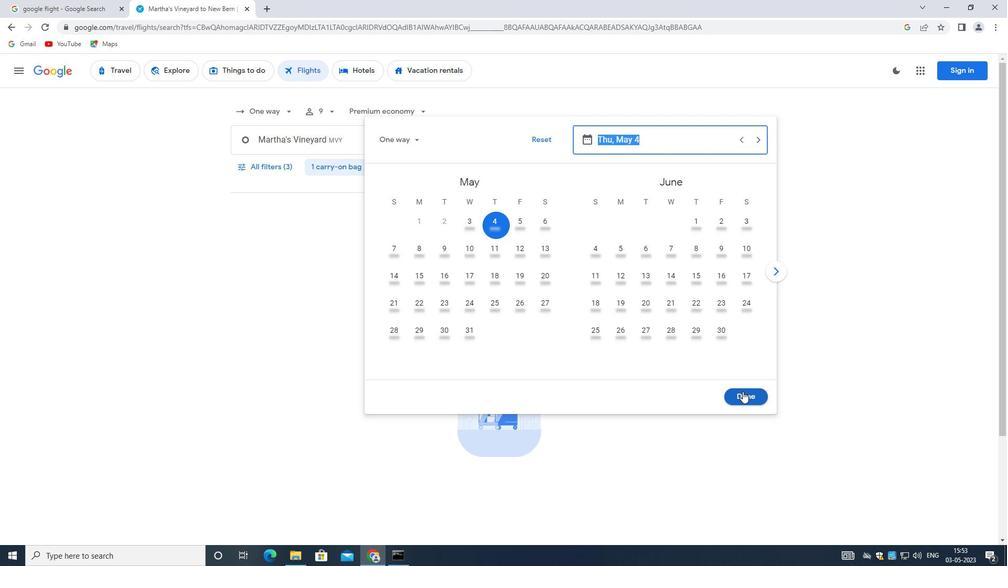 
Action: Mouse moved to (263, 167)
Screenshot: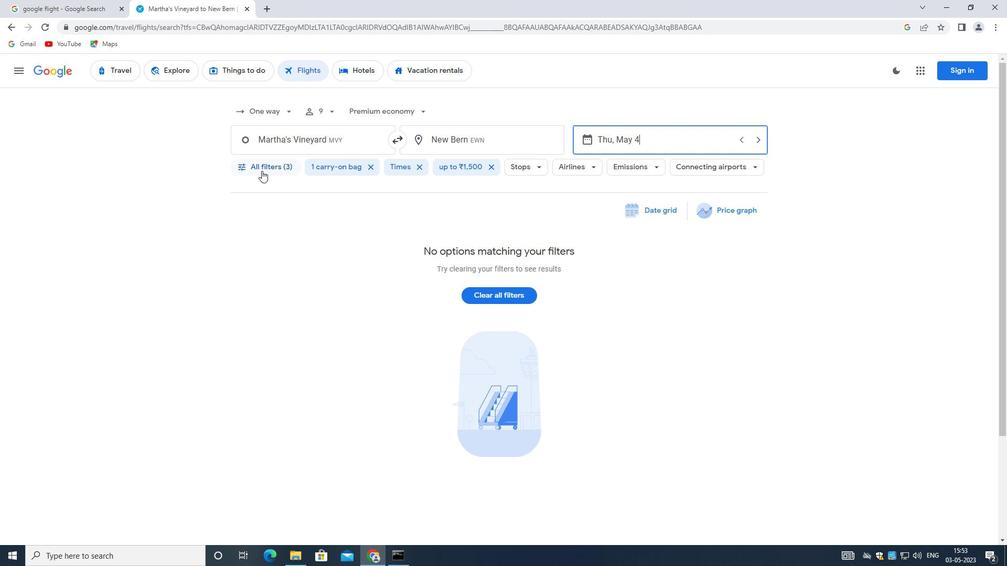 
Action: Mouse pressed left at (263, 167)
Screenshot: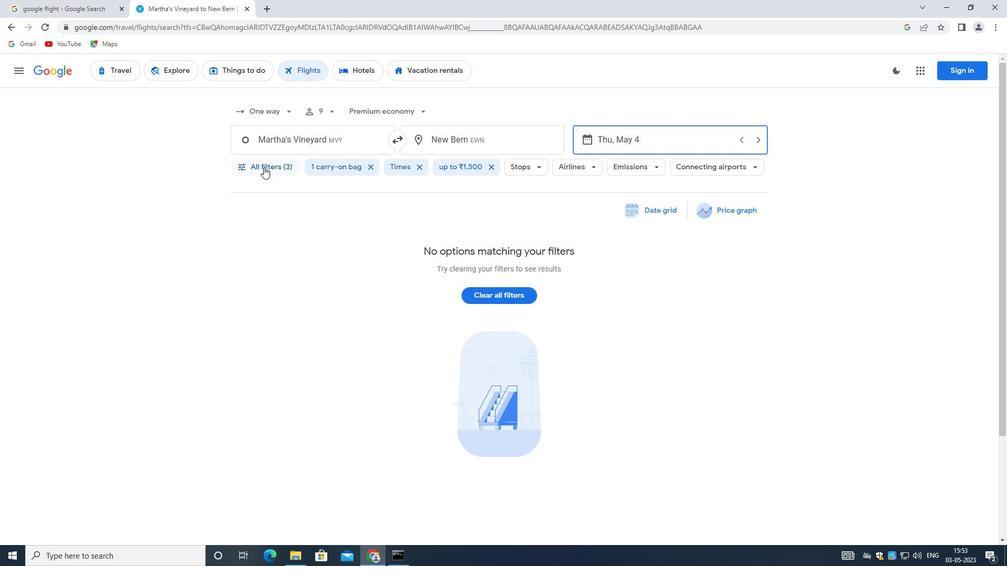 
Action: Mouse moved to (378, 390)
Screenshot: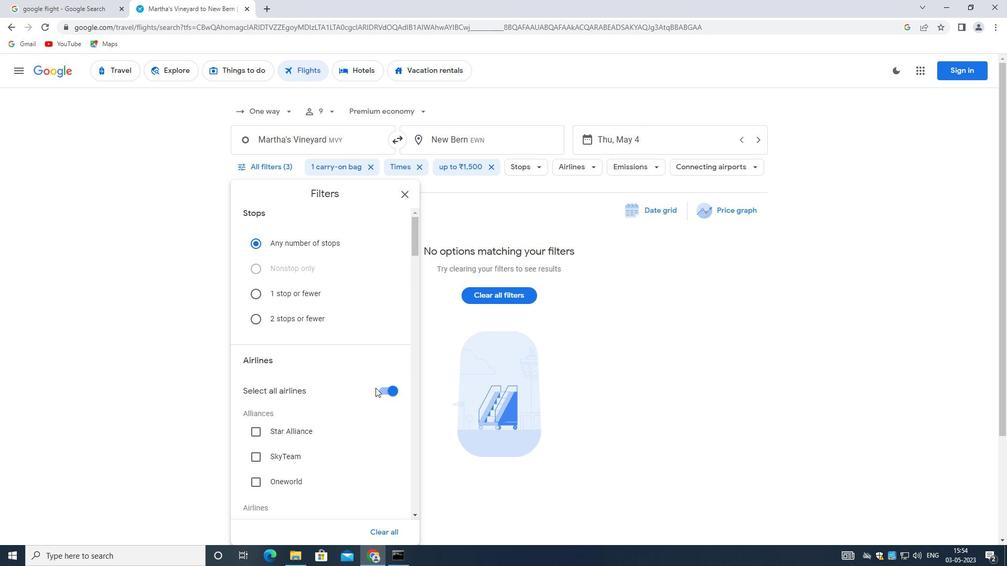 
Action: Mouse pressed left at (378, 390)
Screenshot: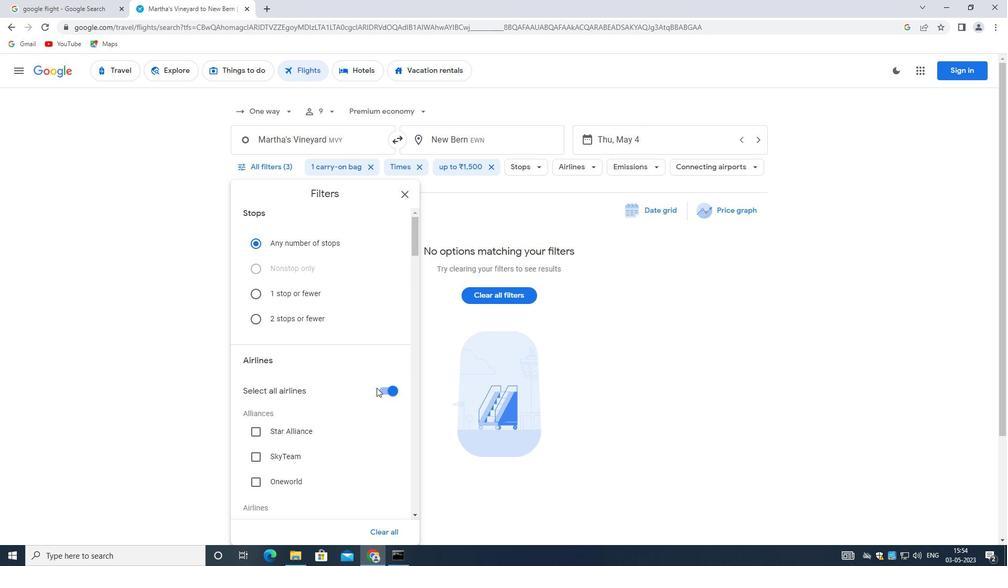 
Action: Mouse moved to (380, 389)
Screenshot: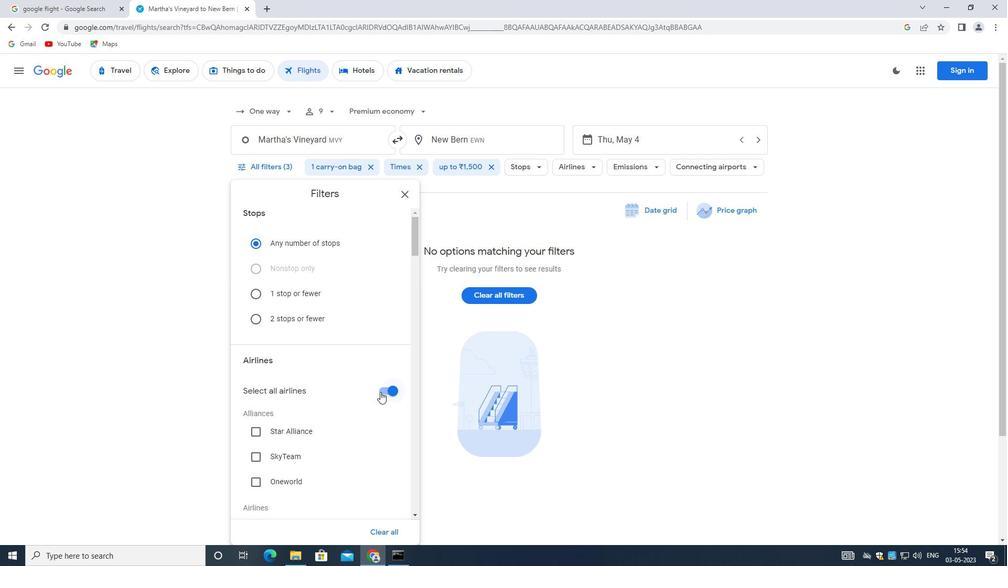 
Action: Mouse pressed left at (380, 389)
Screenshot: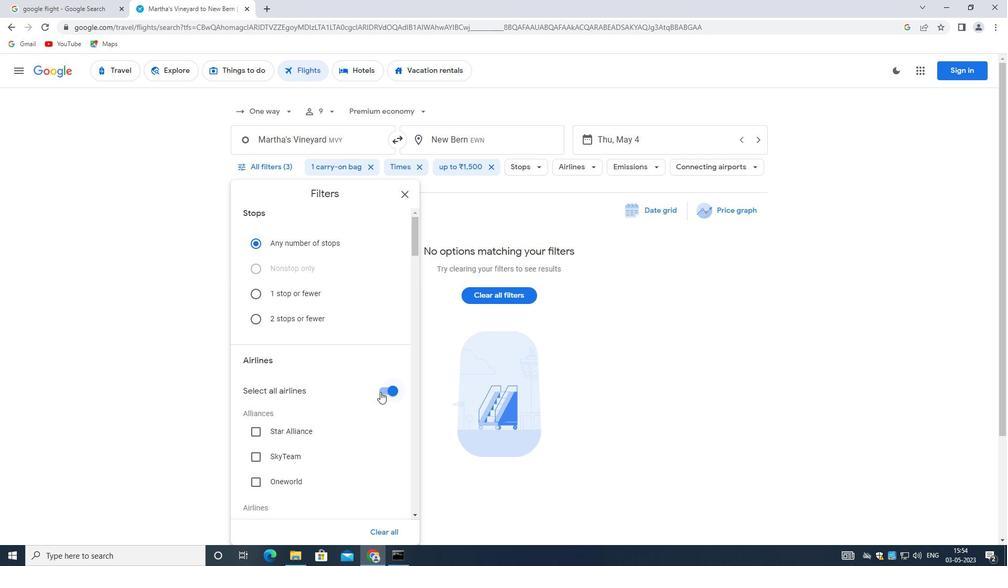 
Action: Mouse moved to (324, 354)
Screenshot: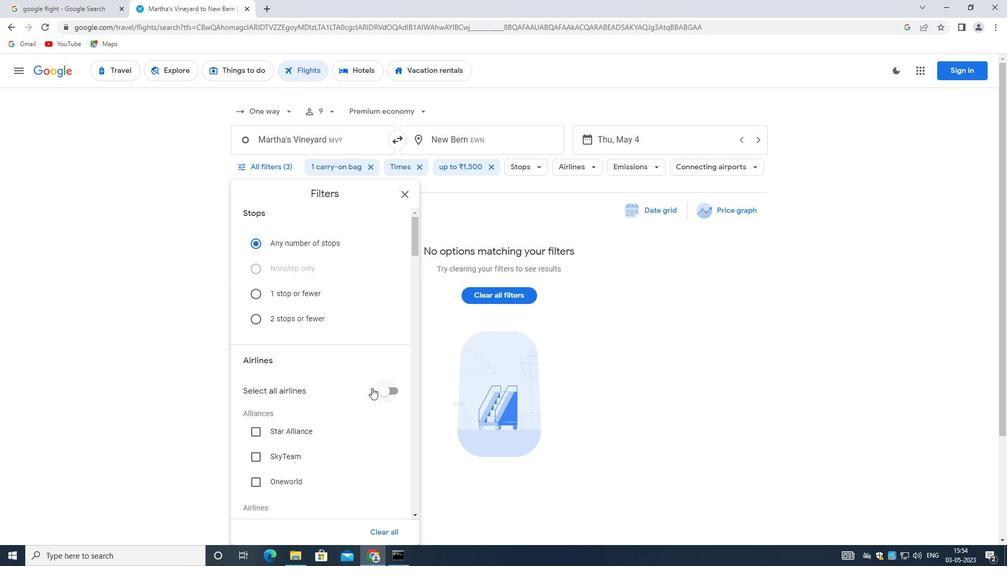 
Action: Mouse scrolled (324, 353) with delta (0, 0)
Screenshot: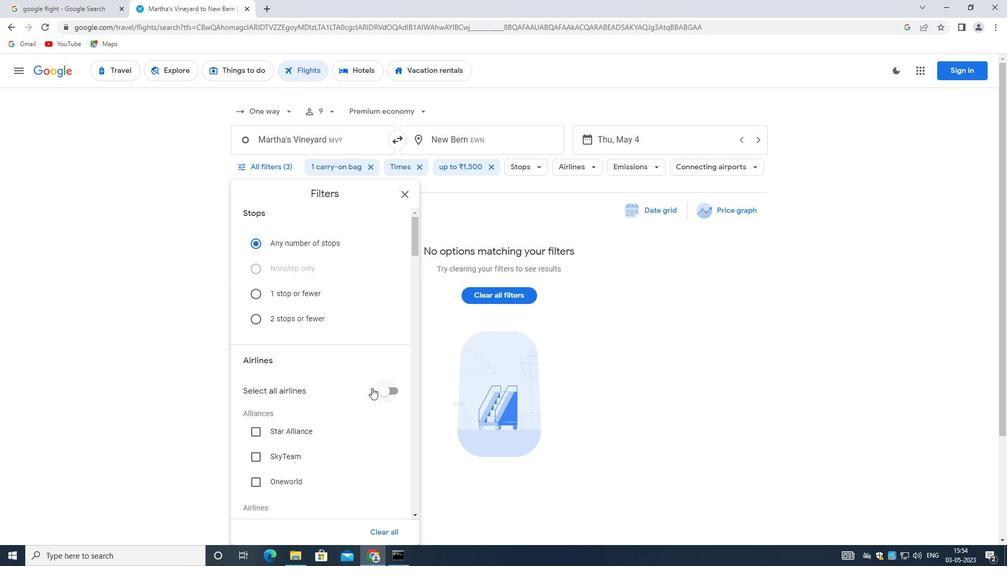 
Action: Mouse moved to (324, 356)
Screenshot: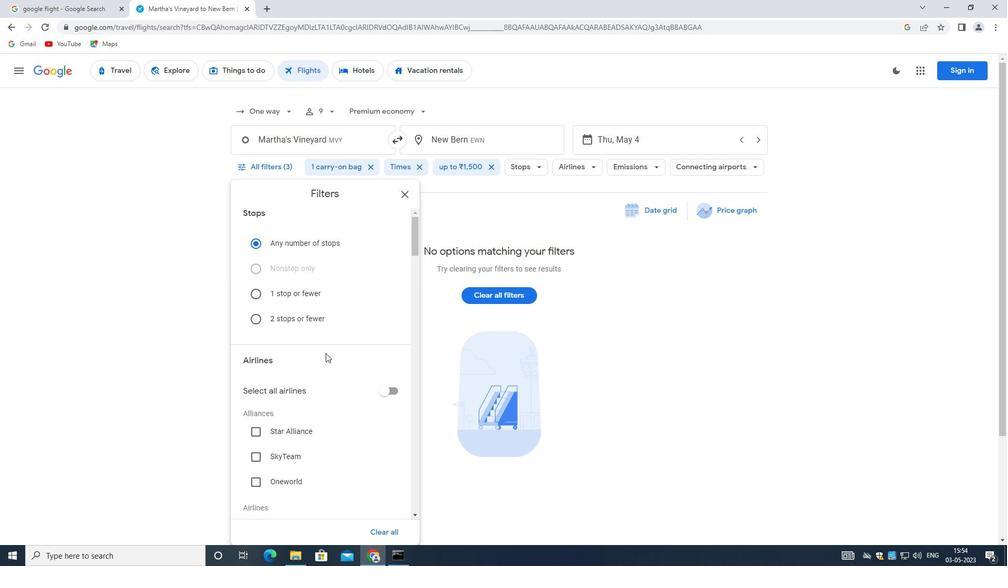 
Action: Mouse scrolled (324, 356) with delta (0, 0)
Screenshot: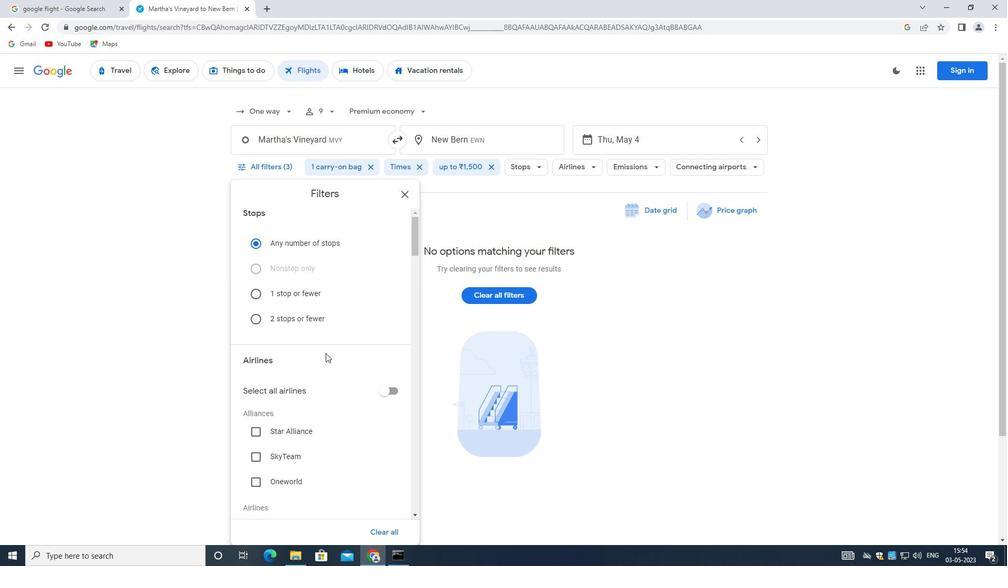 
Action: Mouse moved to (324, 357)
Screenshot: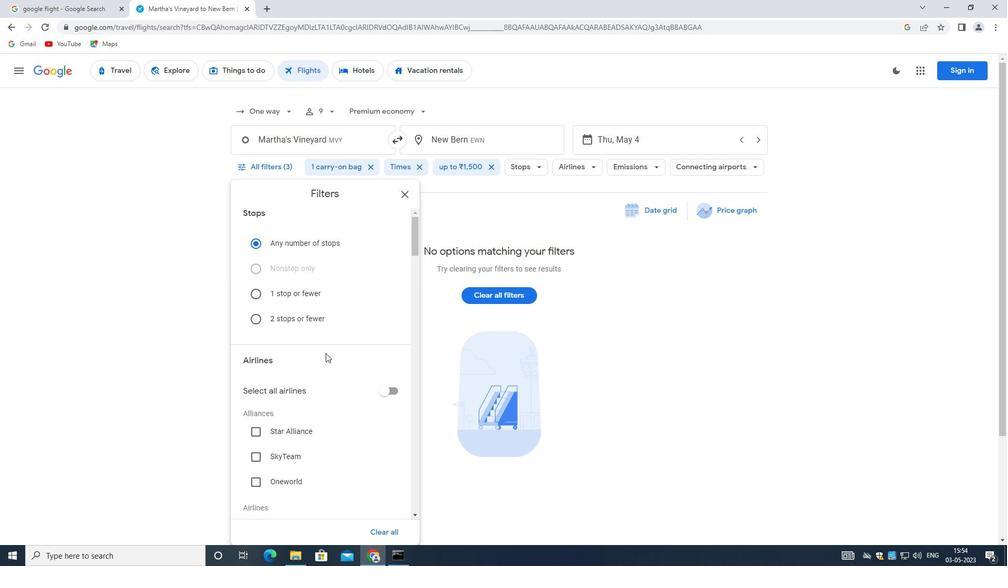 
Action: Mouse scrolled (324, 356) with delta (0, 0)
Screenshot: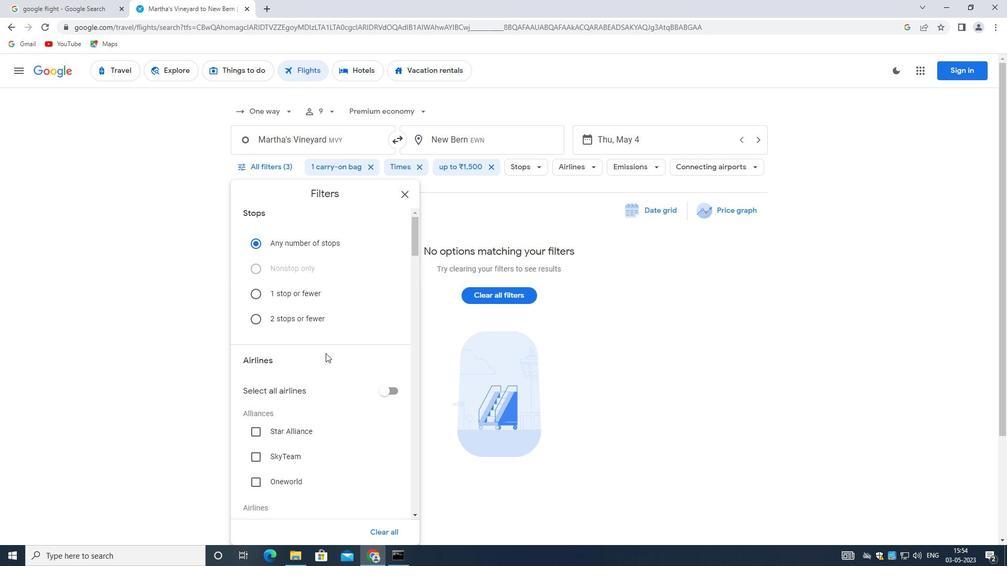 
Action: Mouse moved to (324, 357)
Screenshot: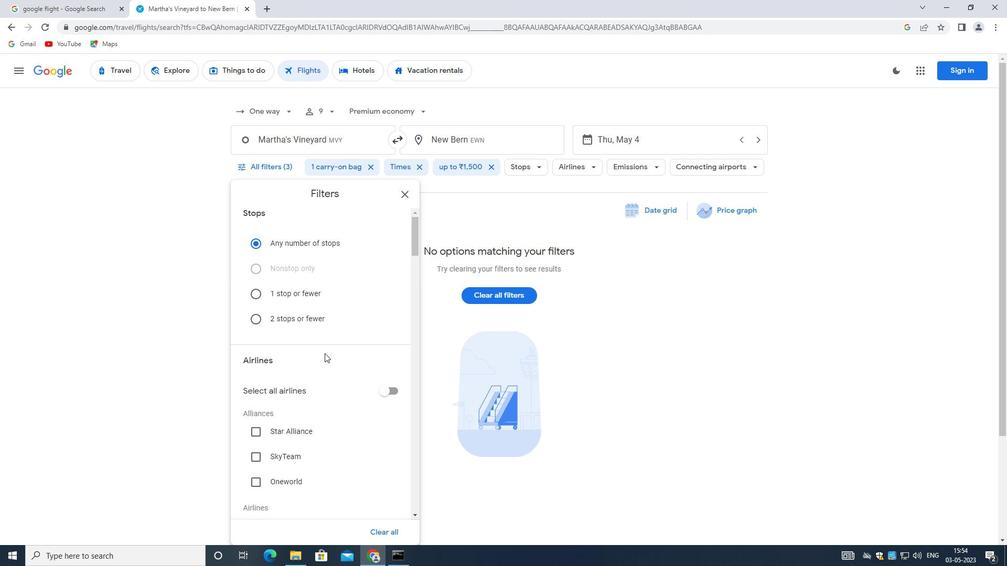 
Action: Mouse scrolled (324, 357) with delta (0, 0)
Screenshot: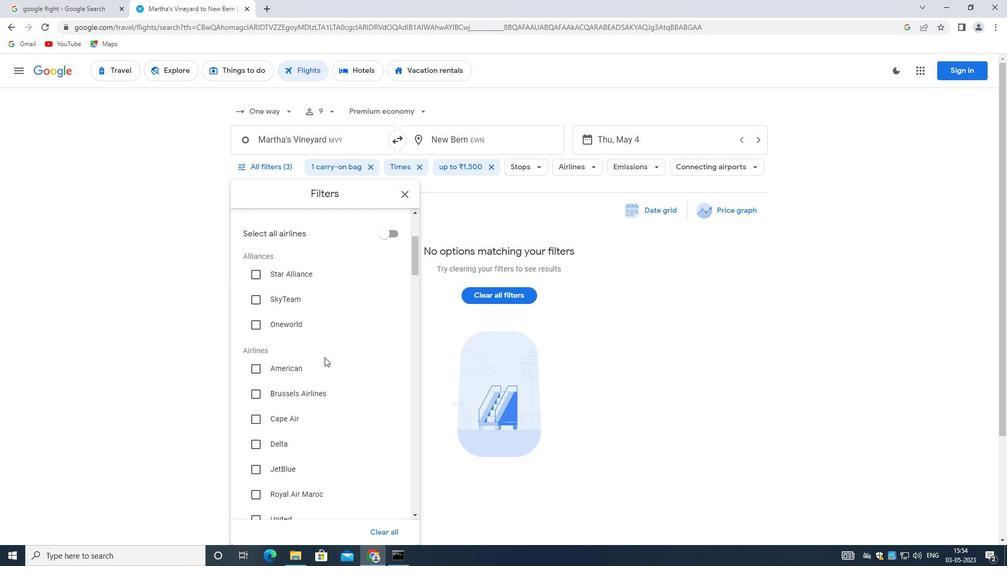
Action: Mouse scrolled (324, 357) with delta (0, 0)
Screenshot: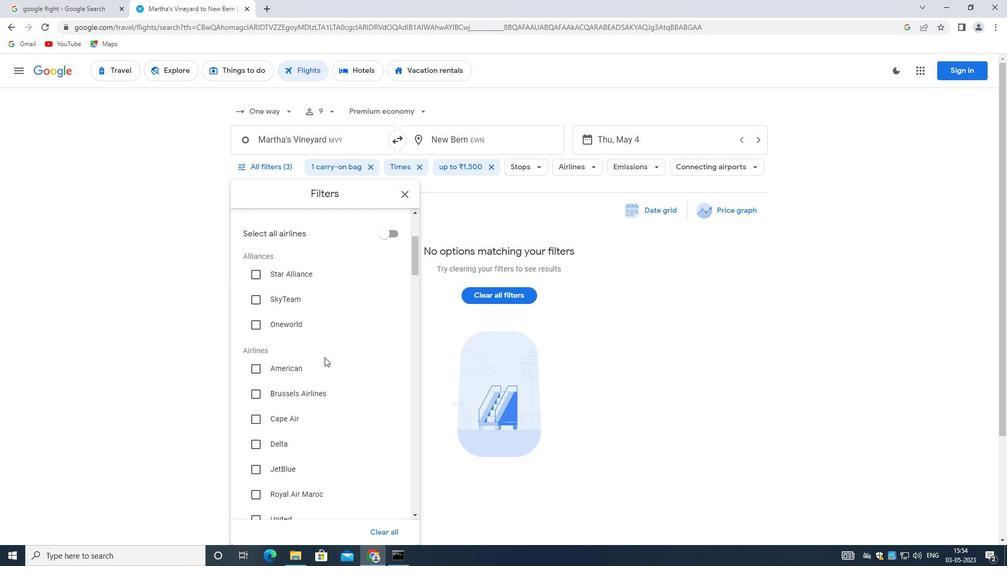 
Action: Mouse moved to (324, 358)
Screenshot: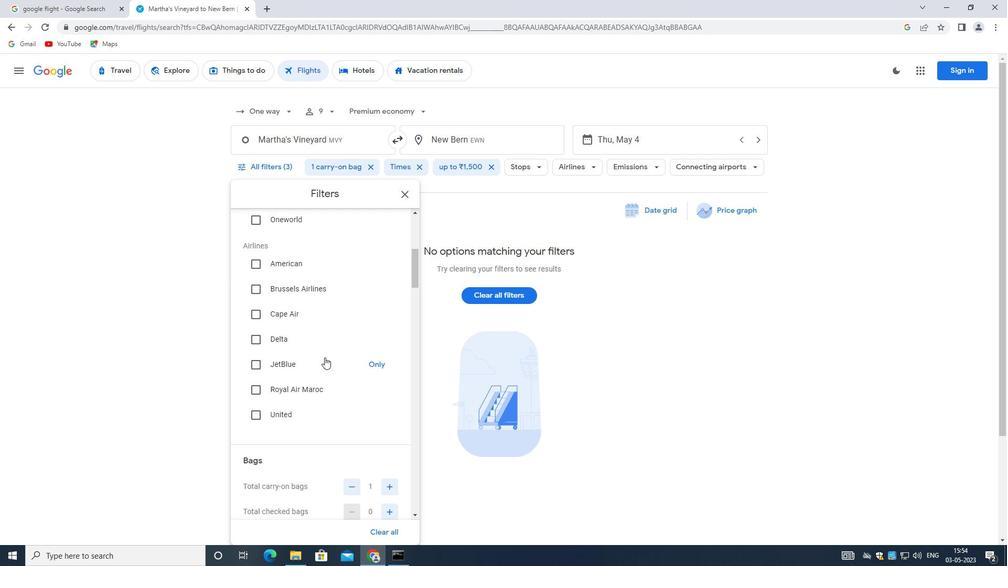 
Action: Mouse scrolled (324, 357) with delta (0, 0)
Screenshot: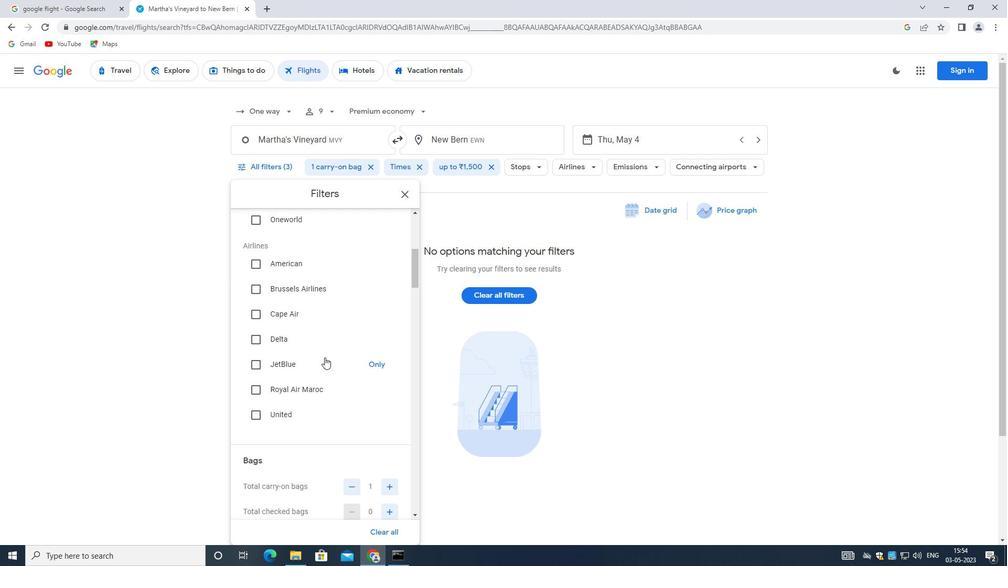 
Action: Mouse moved to (290, 473)
Screenshot: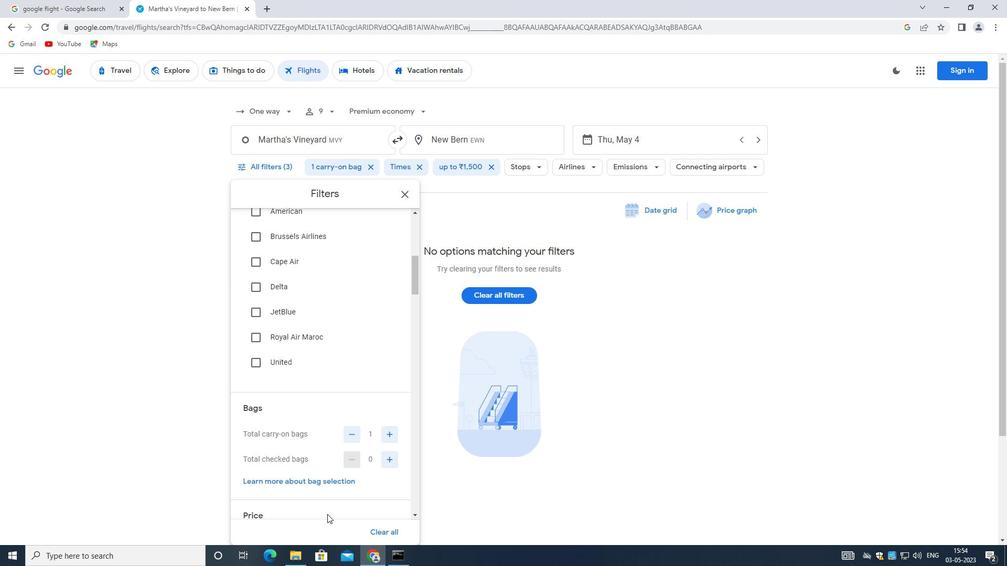 
Action: Mouse scrolled (290, 473) with delta (0, 0)
Screenshot: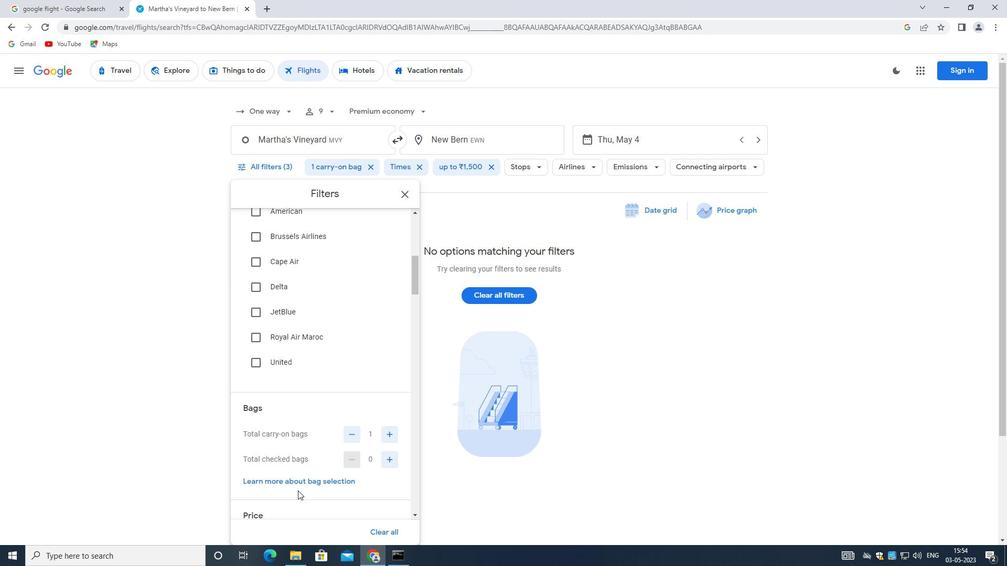 
Action: Mouse scrolled (290, 473) with delta (0, 0)
Screenshot: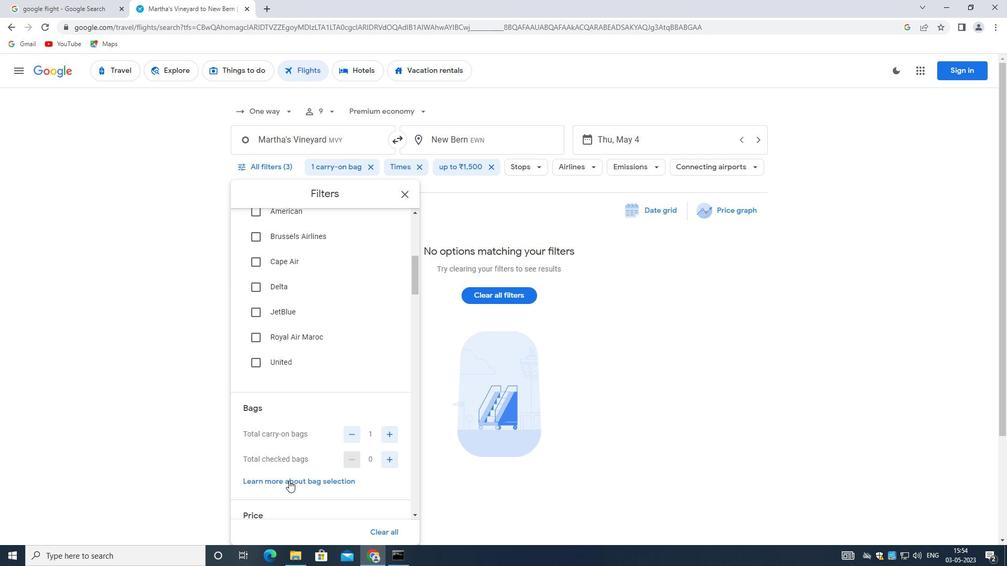 
Action: Mouse scrolled (290, 473) with delta (0, 0)
Screenshot: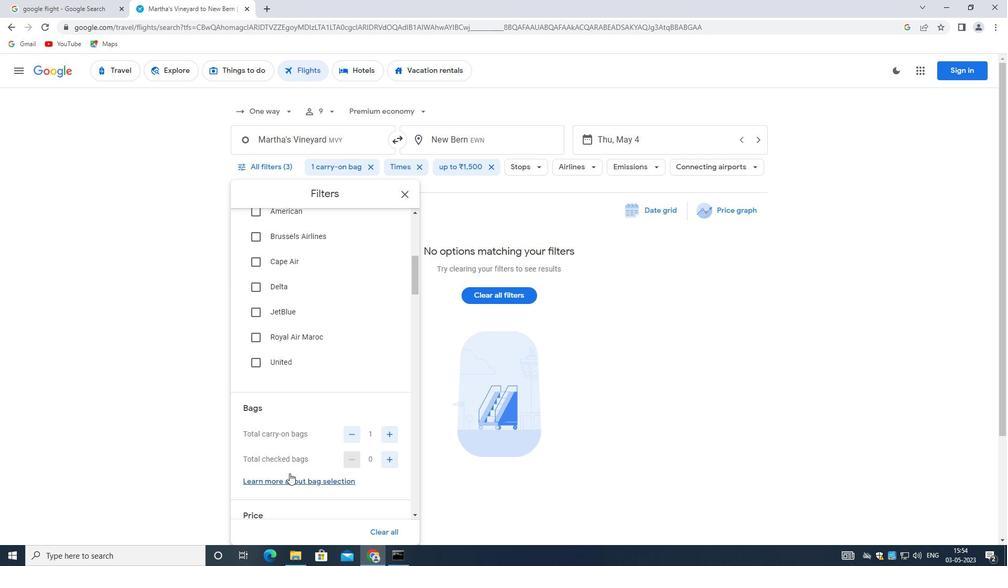 
Action: Mouse moved to (371, 401)
Screenshot: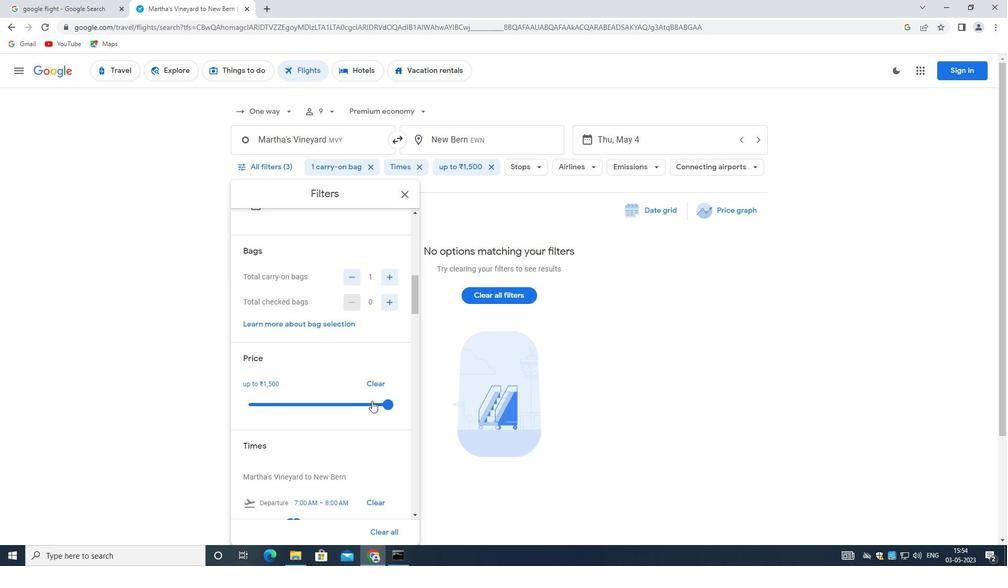 
Action: Mouse scrolled (371, 401) with delta (0, 0)
Screenshot: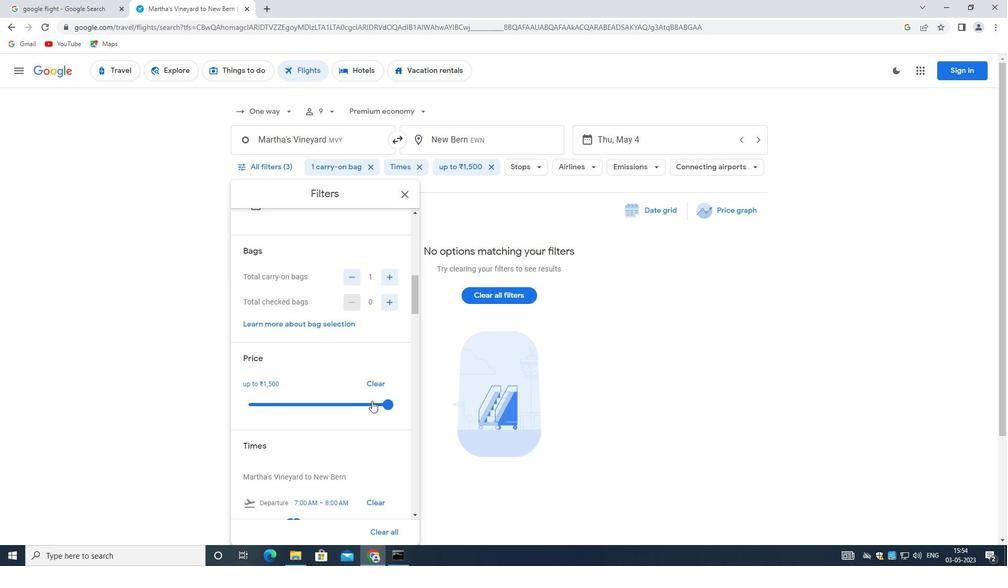 
Action: Mouse moved to (371, 402)
Screenshot: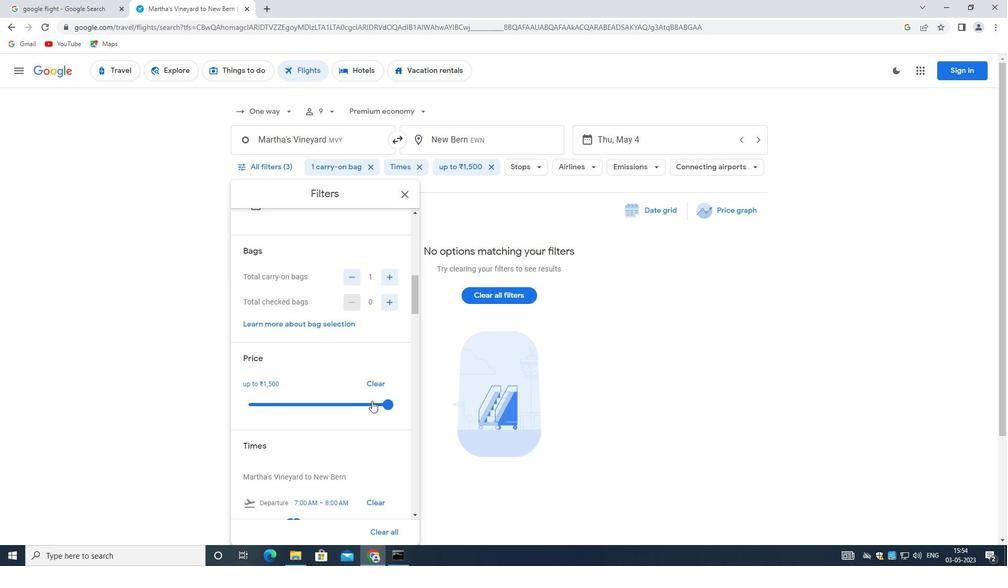 
Action: Mouse scrolled (371, 401) with delta (0, 0)
Screenshot: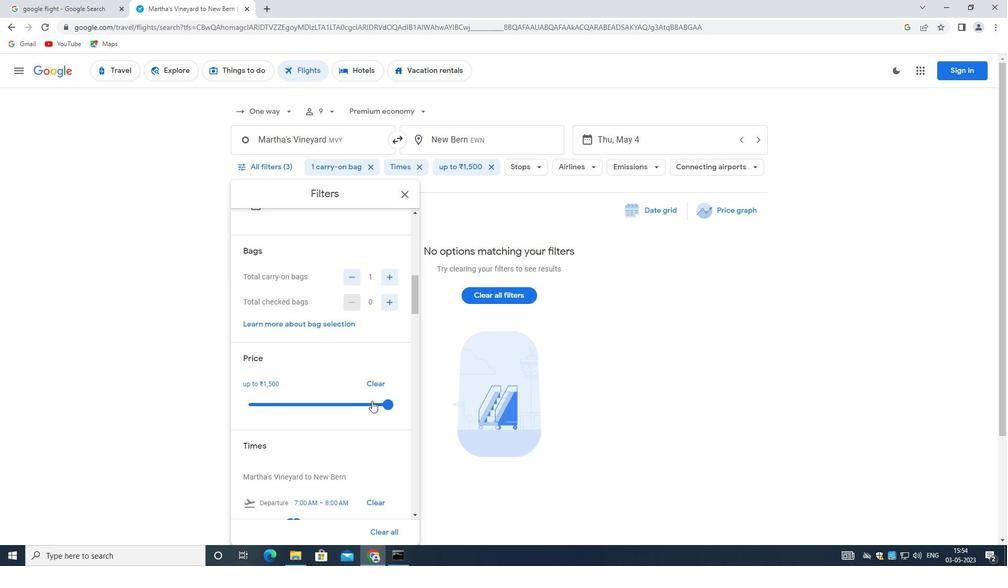 
Action: Mouse moved to (370, 402)
Screenshot: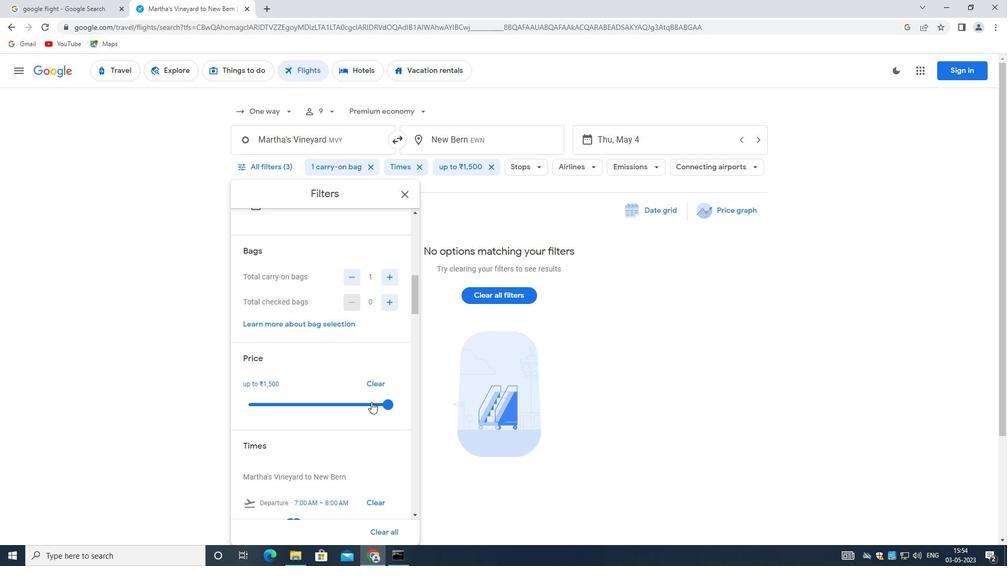 
Action: Mouse scrolled (370, 402) with delta (0, 0)
Screenshot: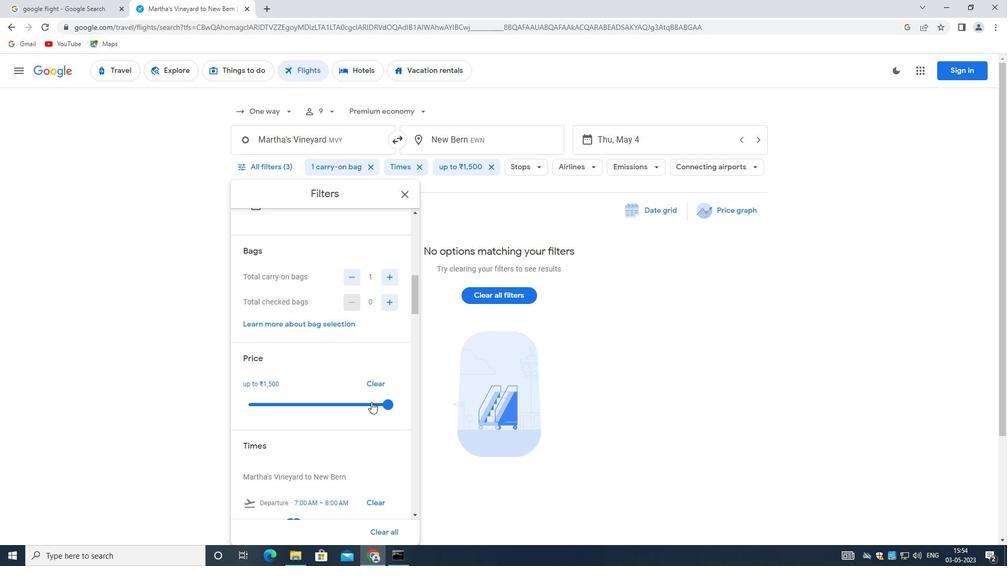 
Action: Mouse moved to (370, 403)
Screenshot: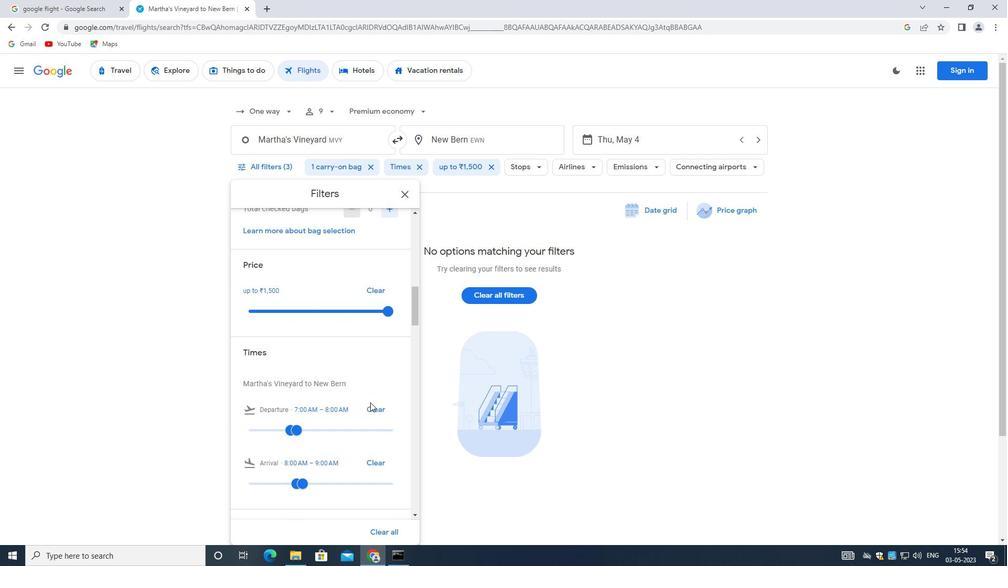 
Action: Mouse scrolled (370, 403) with delta (0, 0)
Screenshot: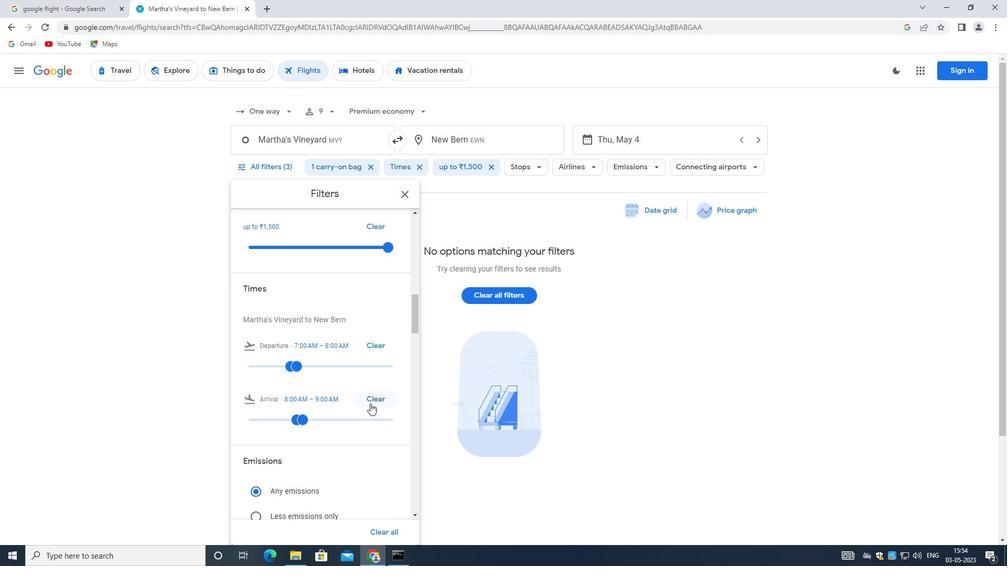 
Action: Mouse scrolled (370, 403) with delta (0, 0)
Screenshot: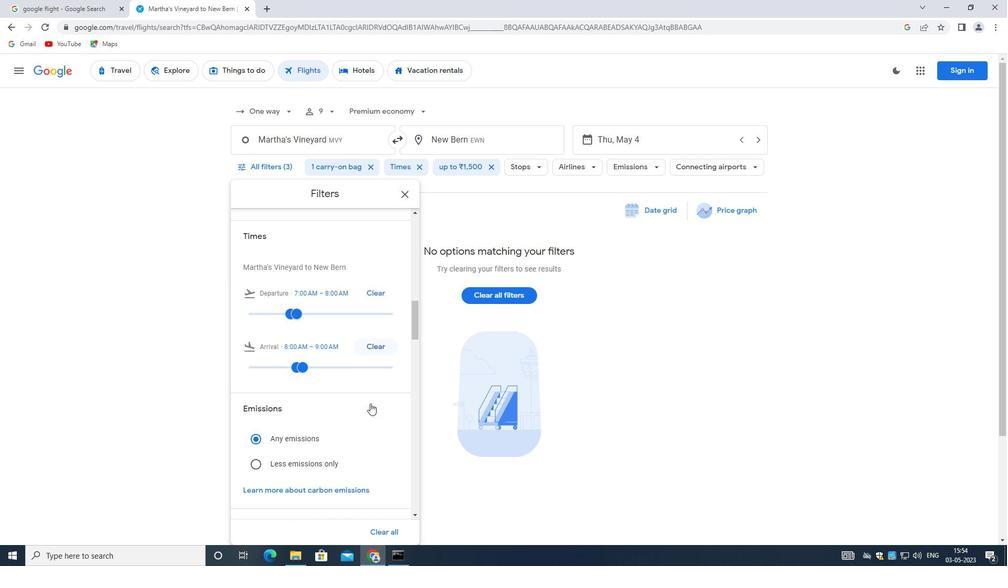
Action: Mouse scrolled (370, 403) with delta (0, 0)
Screenshot: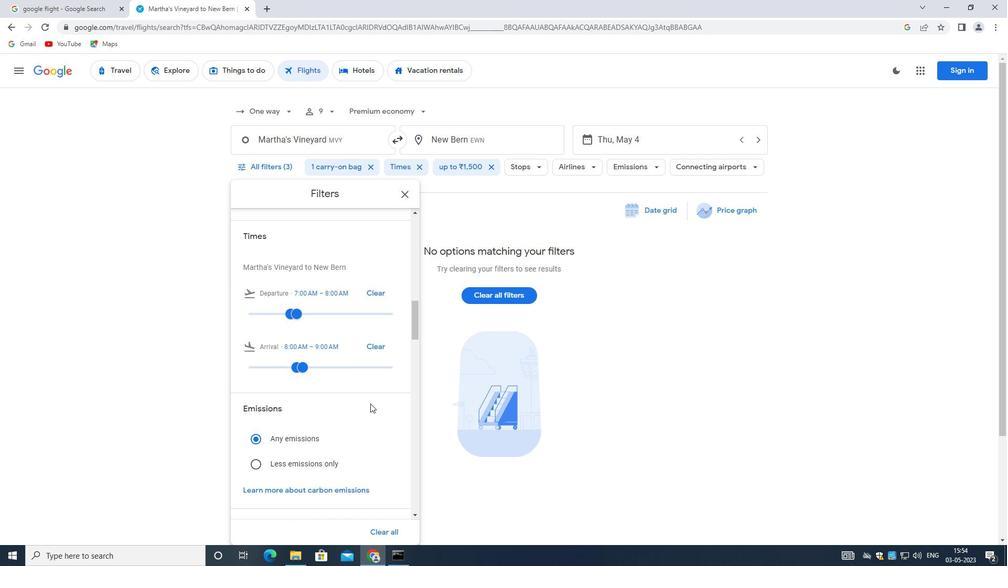 
Action: Mouse moved to (365, 463)
Screenshot: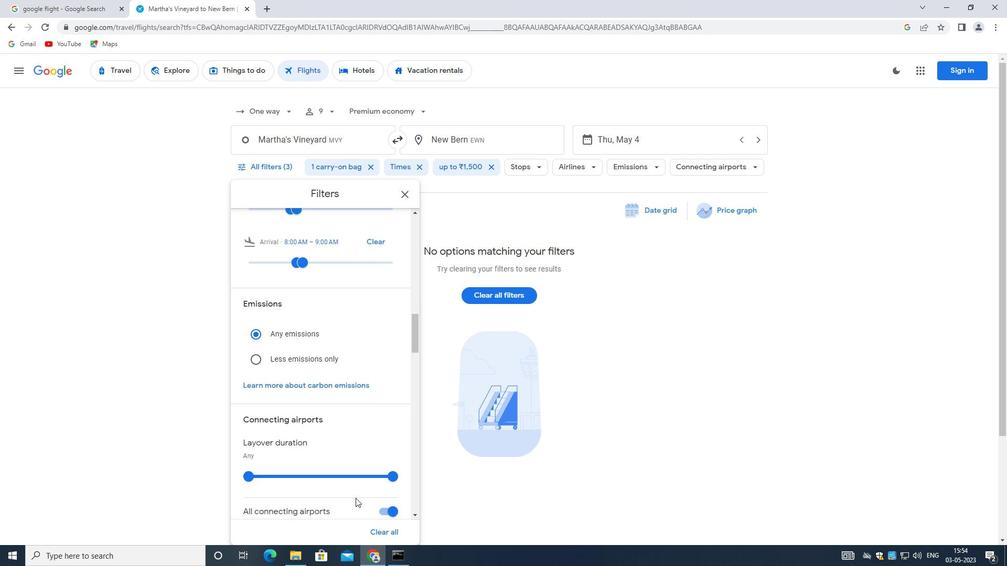 
Action: Mouse scrolled (365, 463) with delta (0, 0)
Screenshot: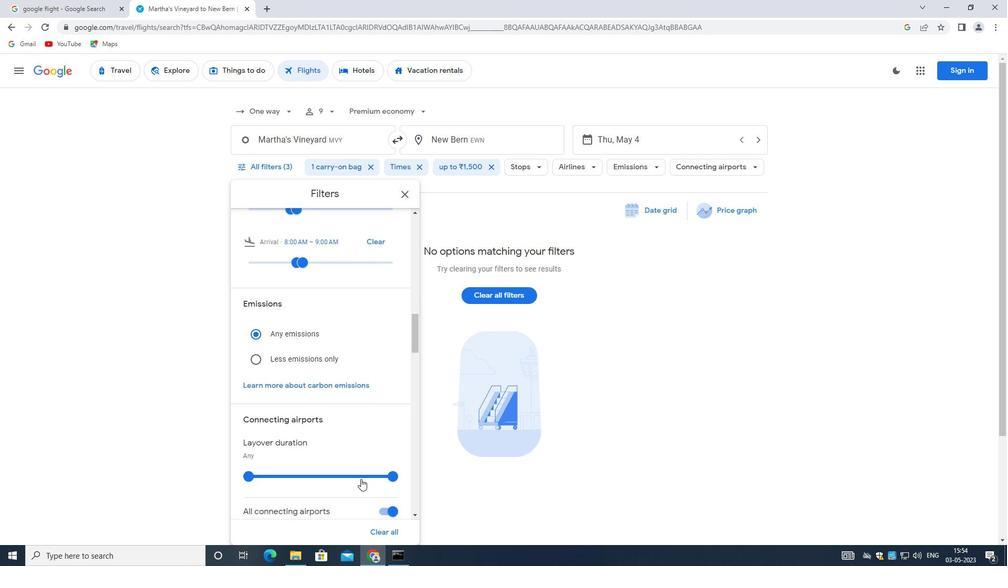 
Action: Mouse scrolled (365, 463) with delta (0, 0)
Screenshot: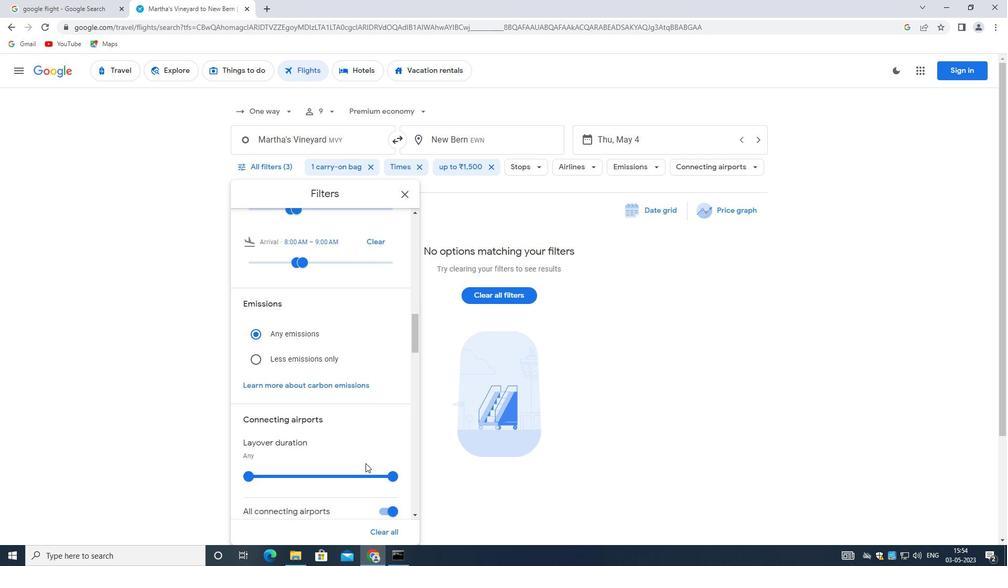 
Action: Mouse moved to (381, 404)
Screenshot: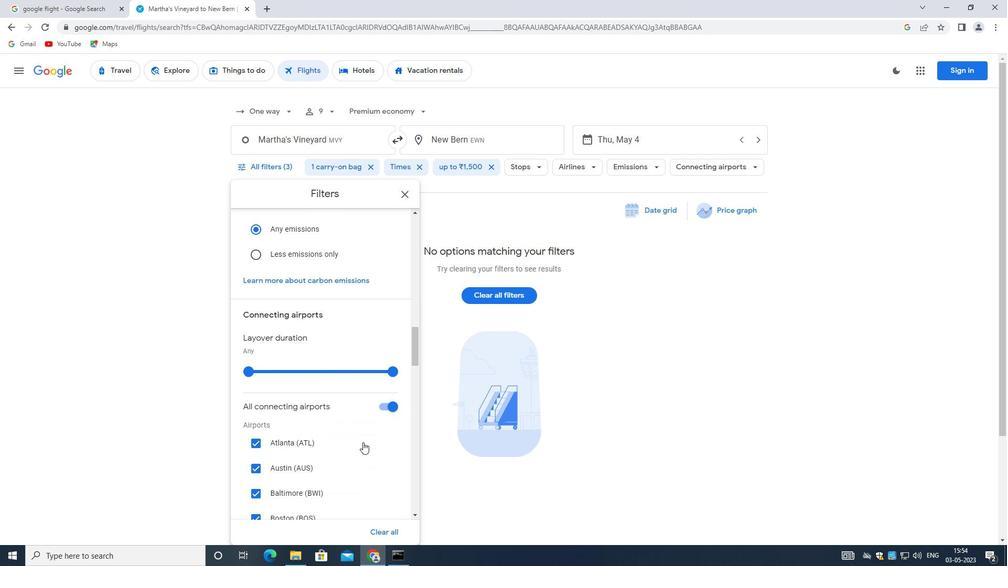 
Action: Mouse pressed left at (381, 404)
Screenshot: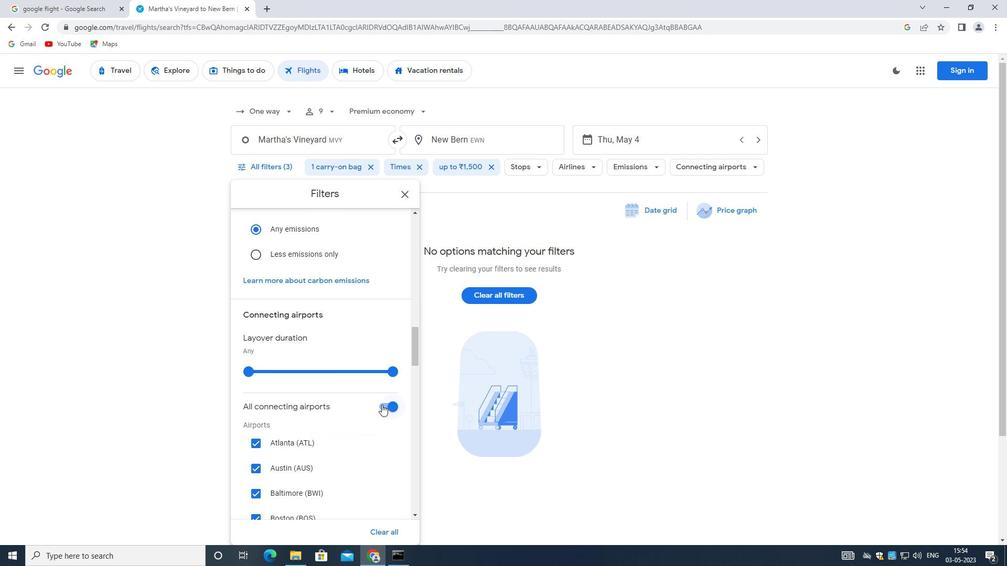 
Action: Mouse moved to (368, 410)
Screenshot: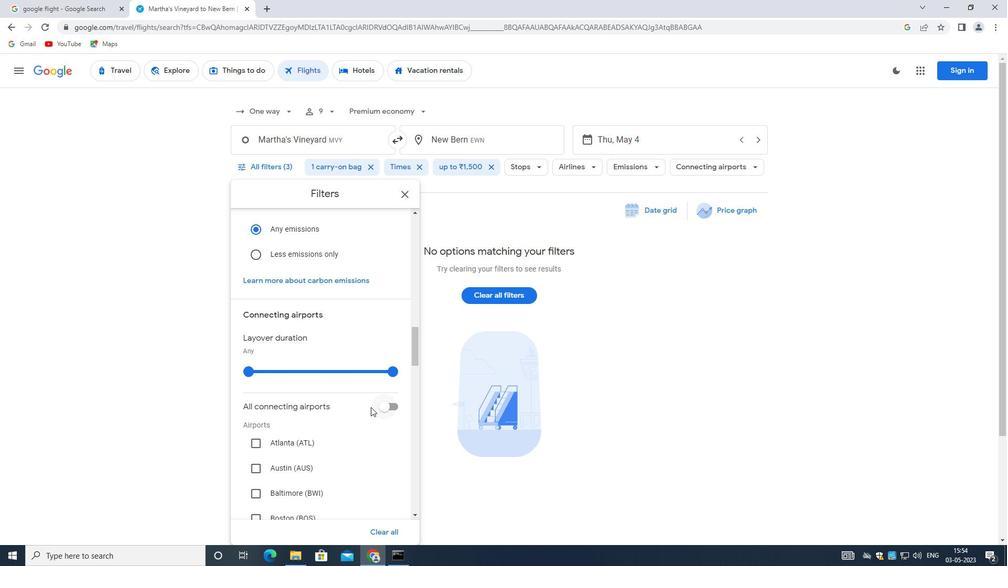 
Action: Mouse scrolled (368, 410) with delta (0, 0)
Screenshot: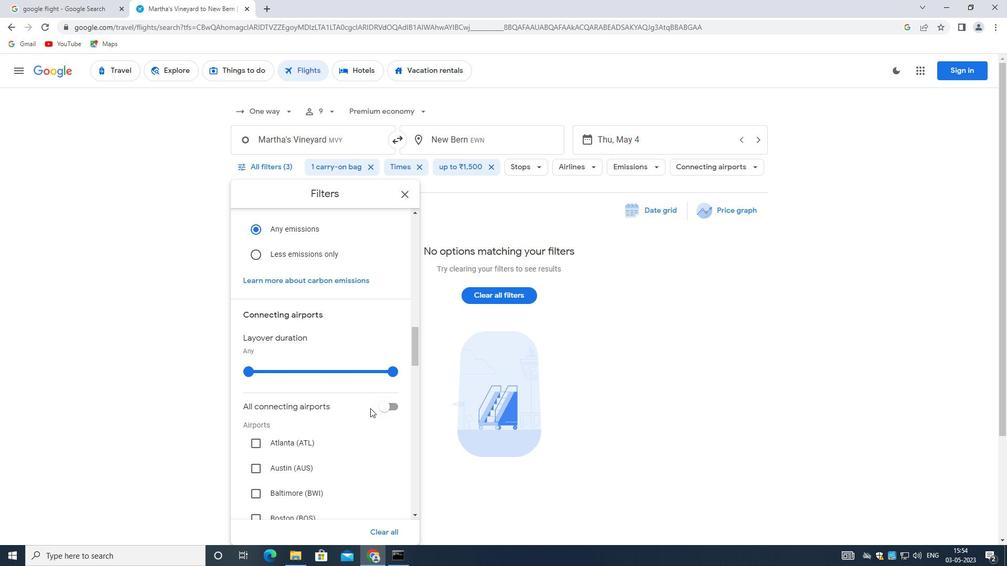 
Action: Mouse moved to (368, 411)
Screenshot: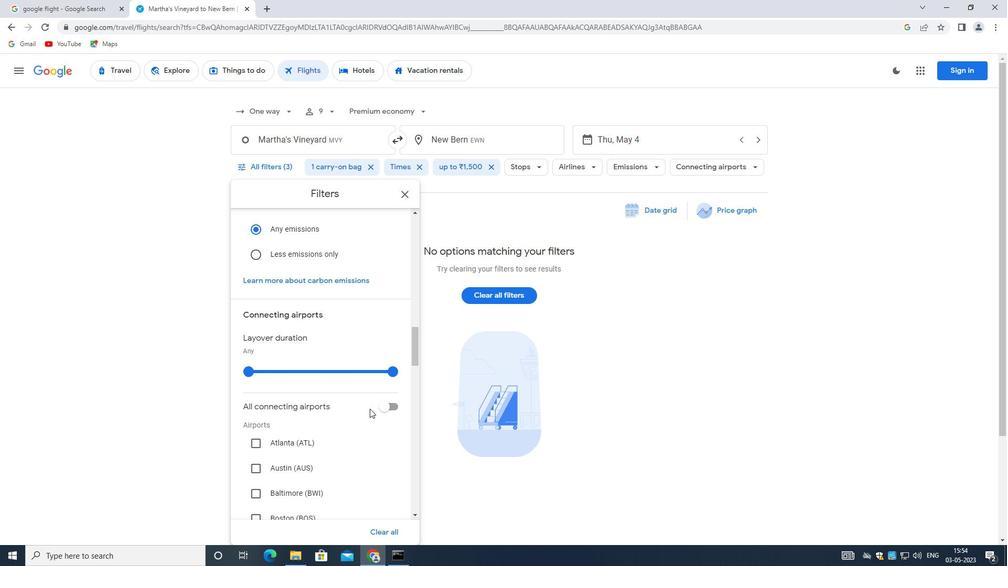 
Action: Mouse scrolled (368, 410) with delta (0, 0)
Screenshot: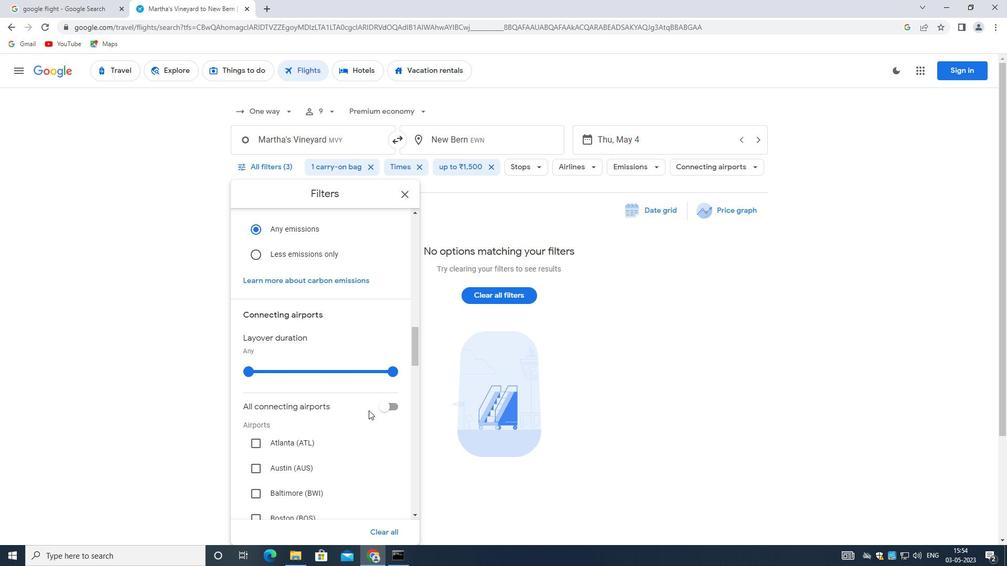 
Action: Mouse moved to (368, 411)
Screenshot: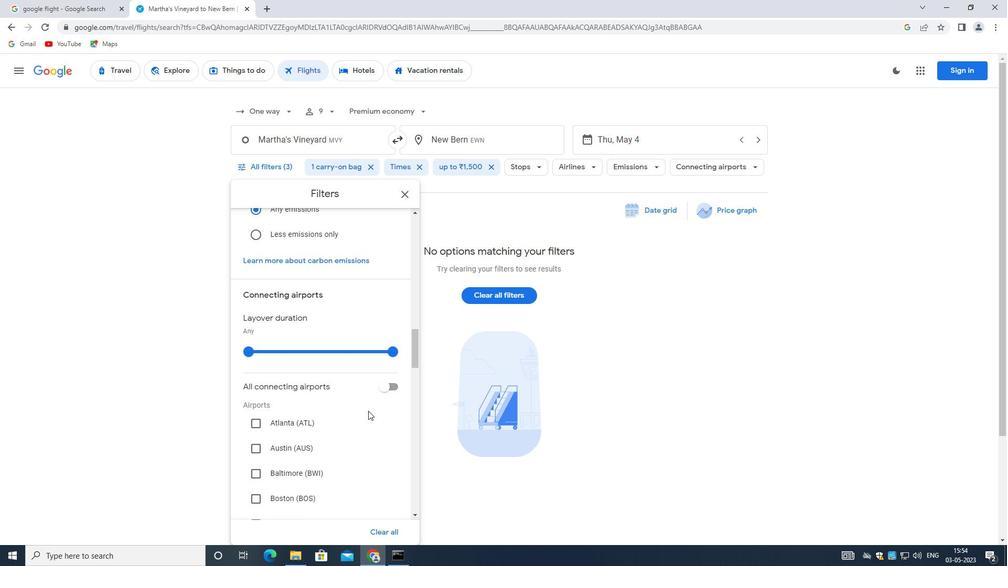 
Action: Mouse scrolled (368, 411) with delta (0, 0)
Screenshot: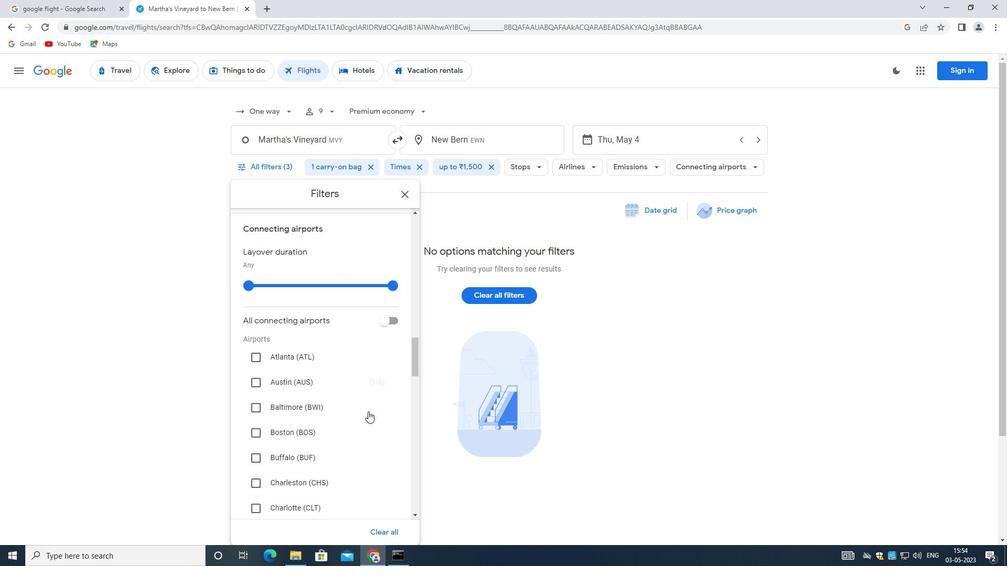 
Action: Mouse scrolled (368, 411) with delta (0, 0)
Screenshot: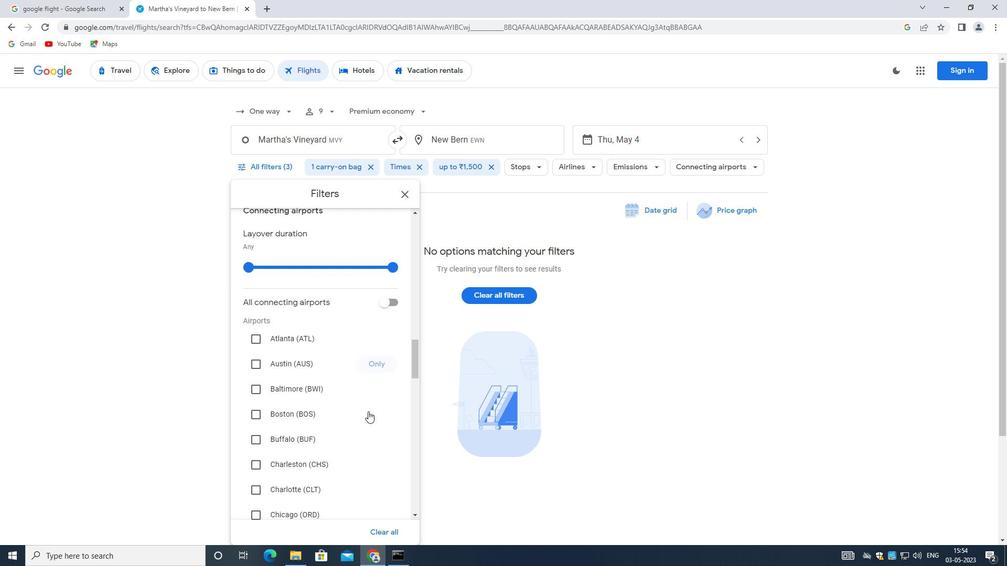 
Action: Mouse moved to (367, 413)
Screenshot: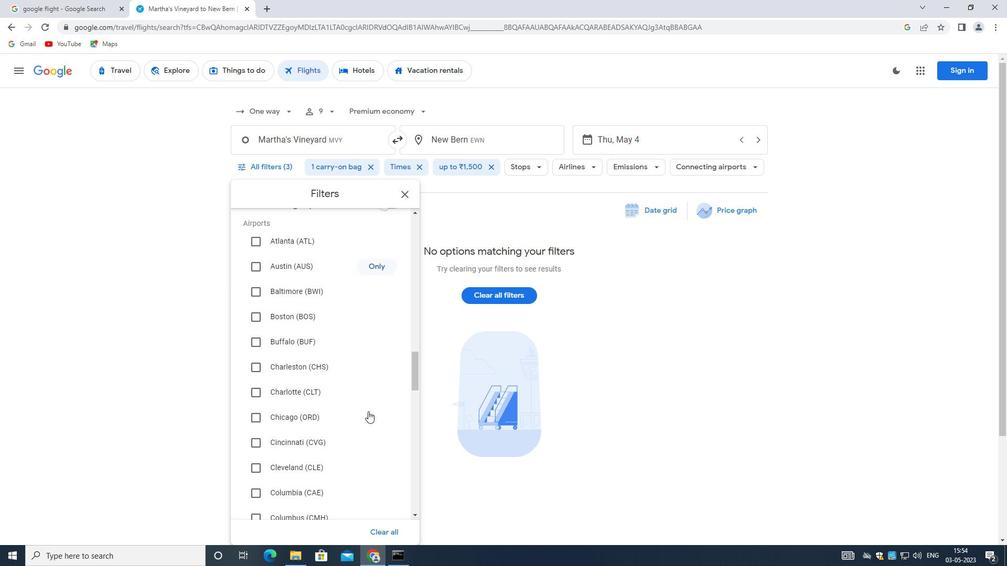 
Action: Mouse scrolled (367, 412) with delta (0, 0)
Screenshot: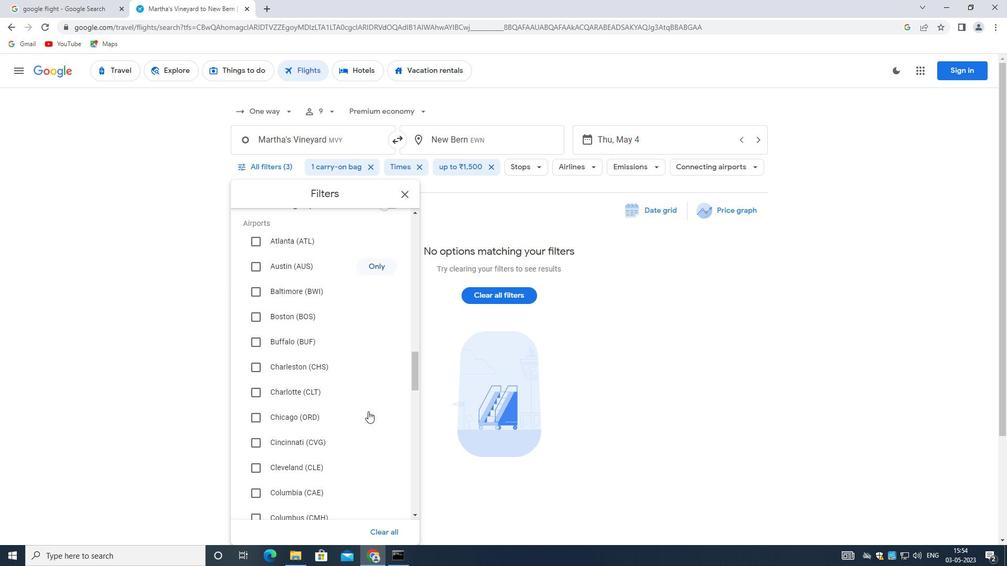 
Action: Mouse moved to (366, 413)
Screenshot: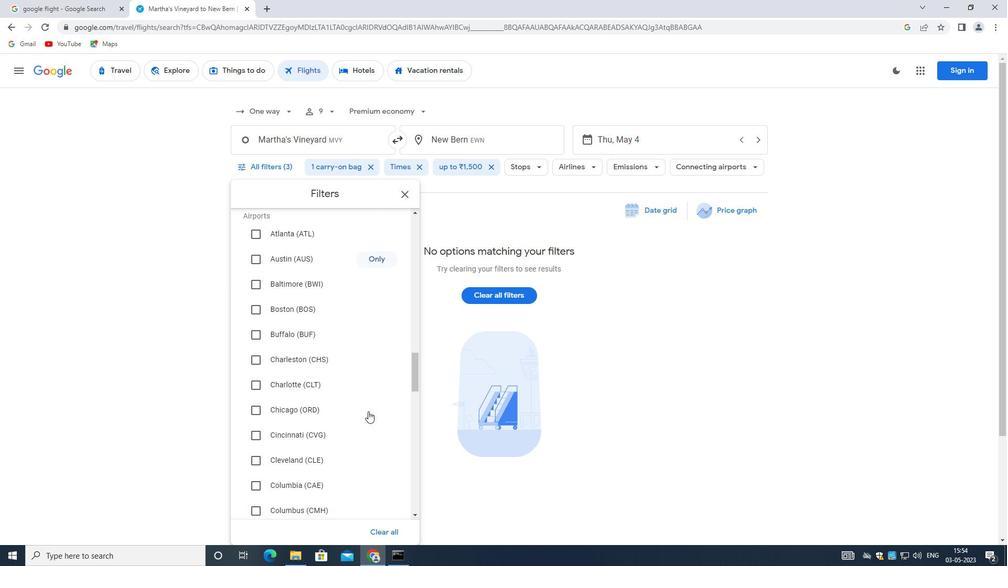 
Action: Mouse scrolled (366, 413) with delta (0, 0)
Screenshot: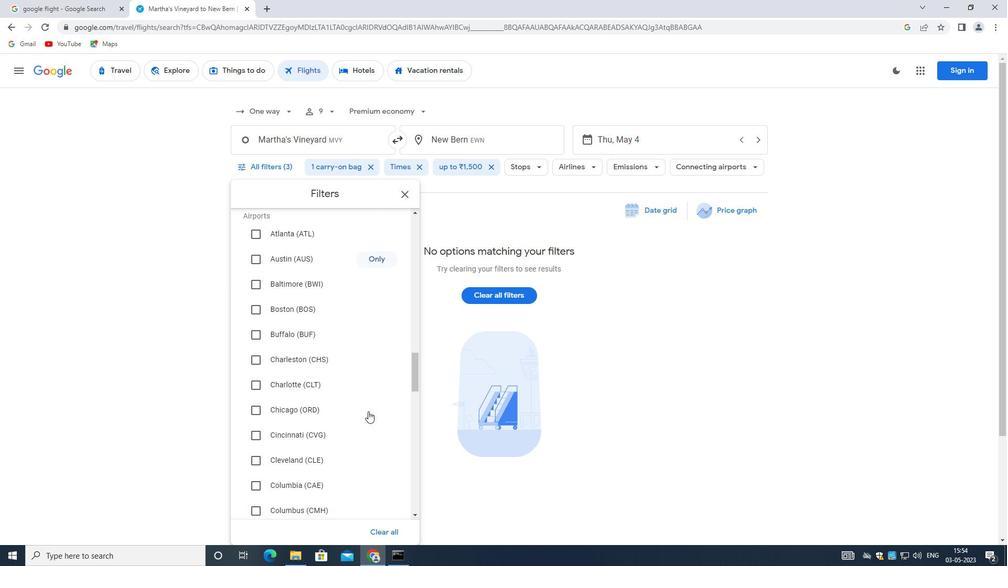 
Action: Mouse moved to (366, 413)
Screenshot: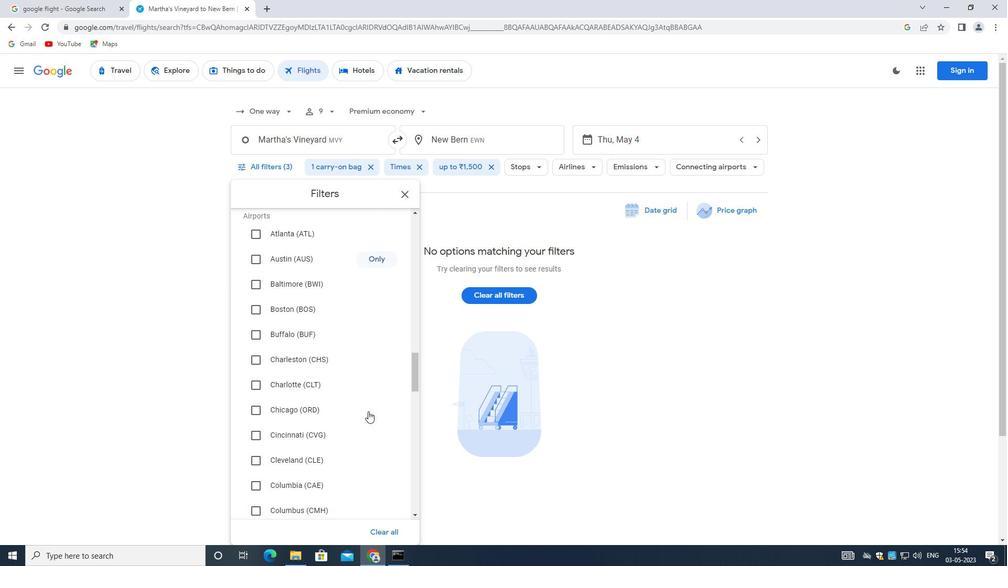 
Action: Mouse scrolled (366, 413) with delta (0, 0)
Screenshot: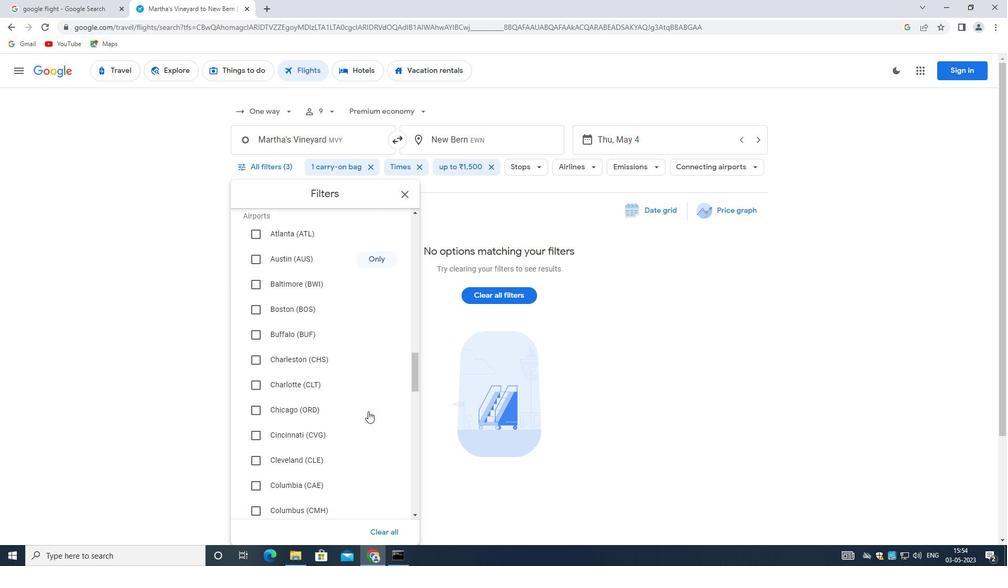 
Action: Mouse moved to (360, 421)
Screenshot: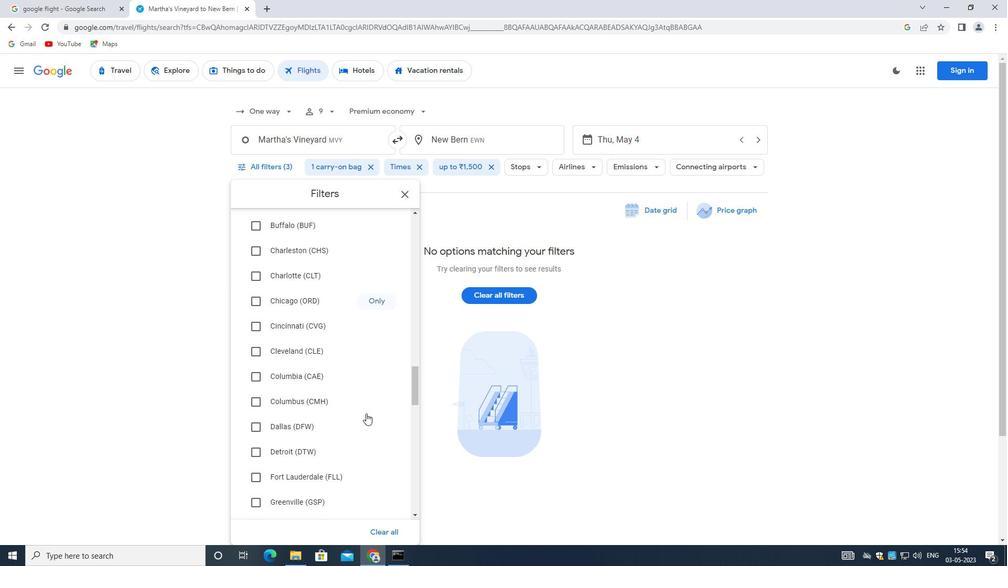 
Action: Mouse scrolled (360, 420) with delta (0, 0)
Screenshot: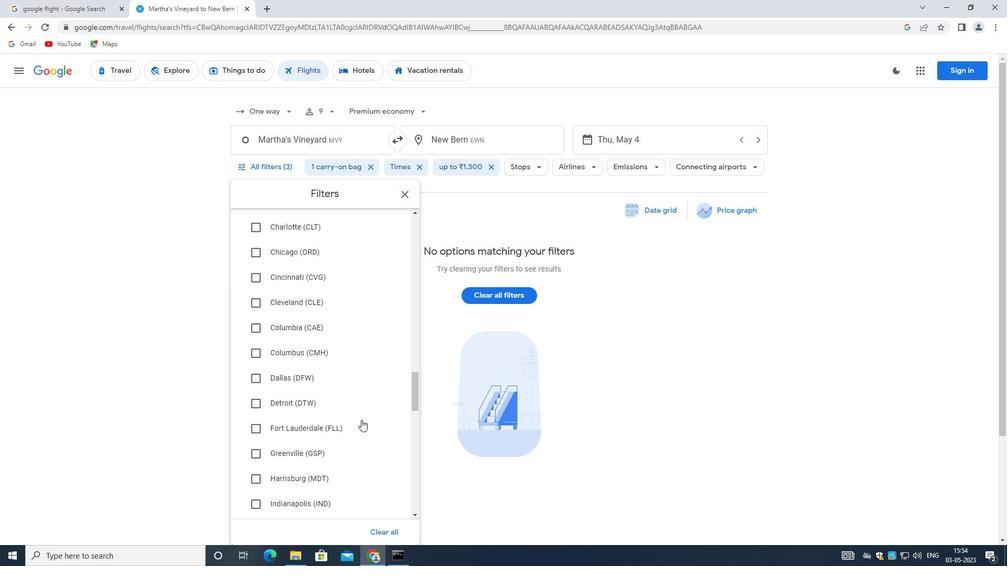 
Action: Mouse moved to (359, 422)
Screenshot: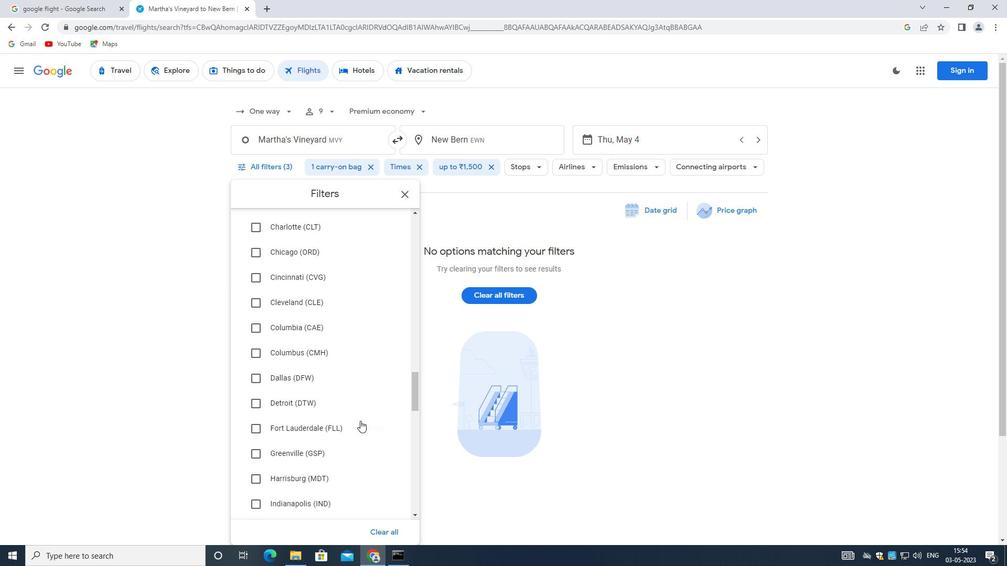 
Action: Mouse scrolled (359, 421) with delta (0, 0)
Screenshot: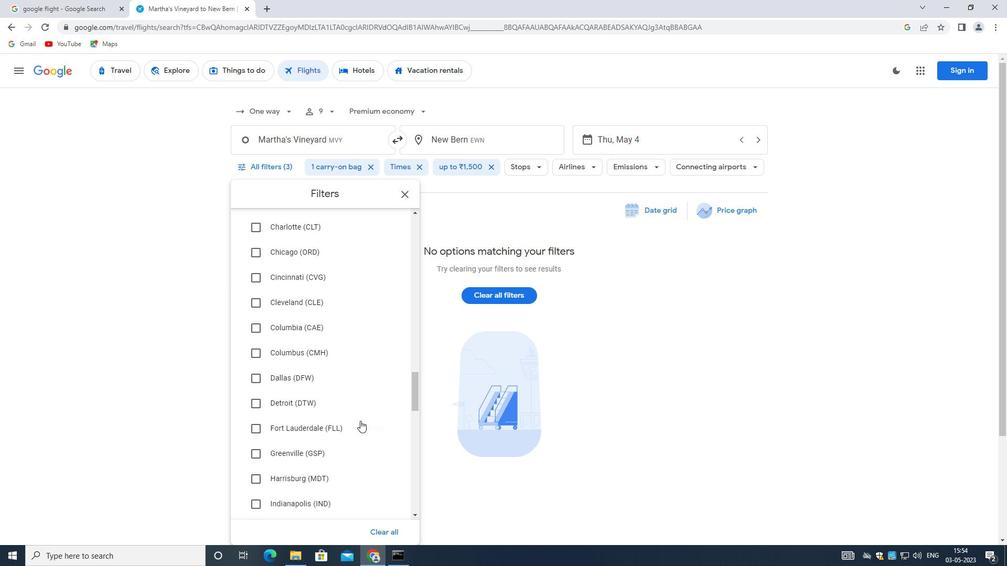 
Action: Mouse scrolled (359, 421) with delta (0, 0)
Screenshot: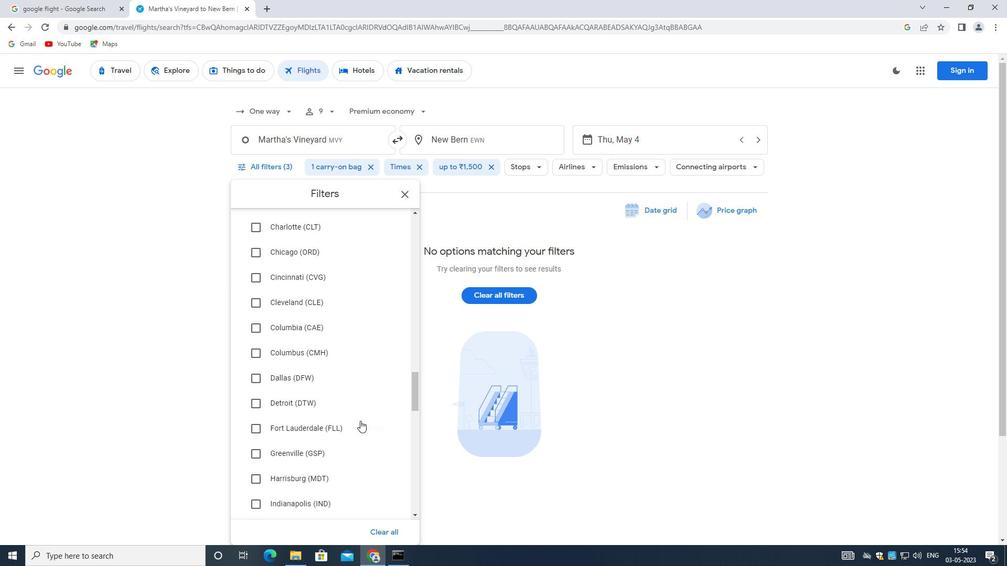 
Action: Mouse moved to (359, 422)
Screenshot: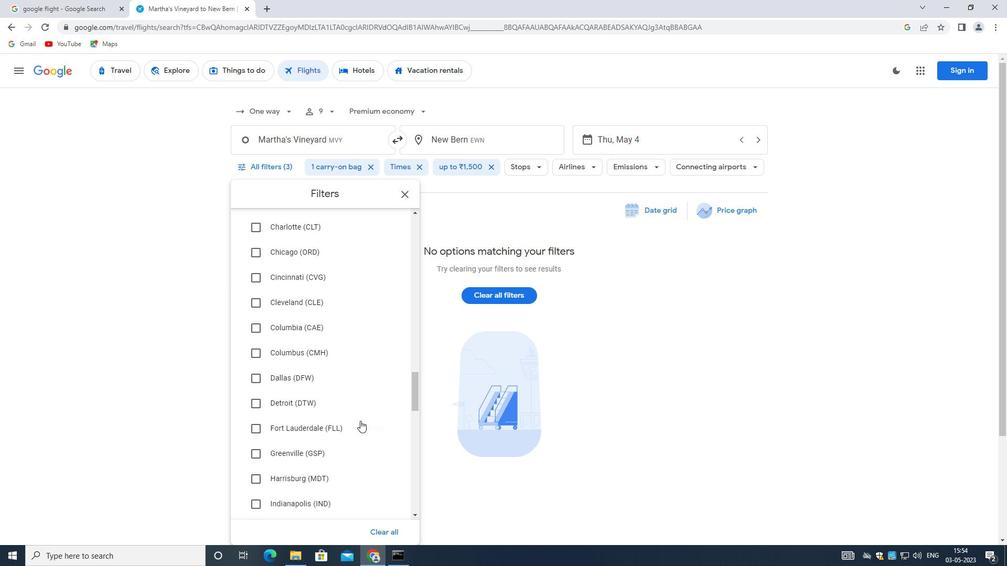 
Action: Mouse scrolled (359, 422) with delta (0, 0)
Screenshot: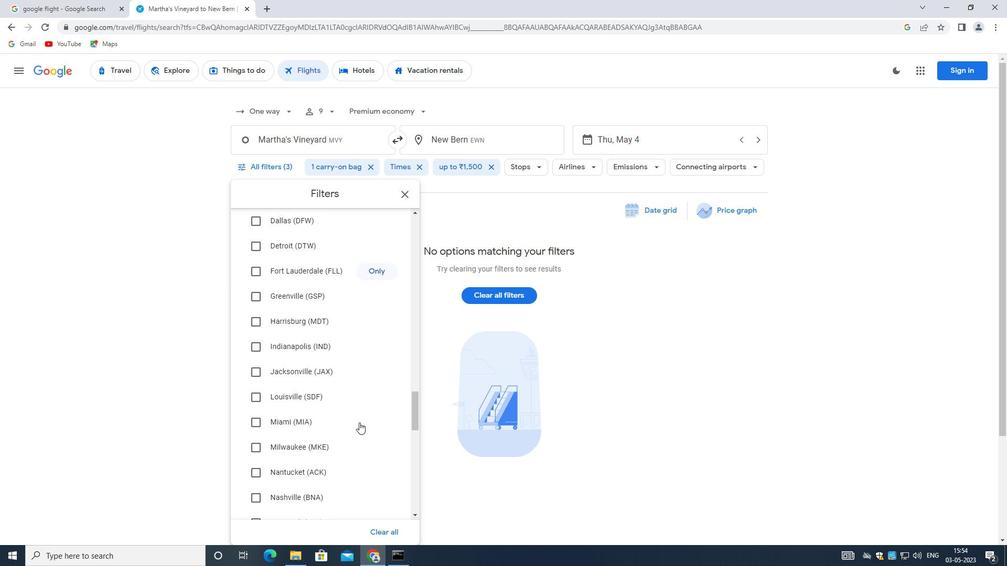 
Action: Mouse scrolled (359, 422) with delta (0, 0)
Screenshot: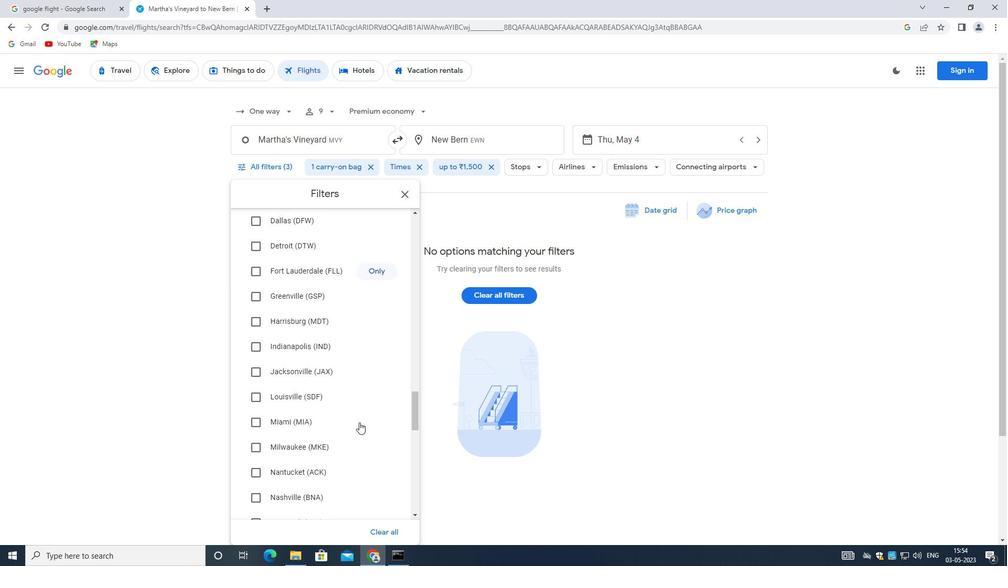 
Action: Mouse scrolled (359, 422) with delta (0, 0)
Screenshot: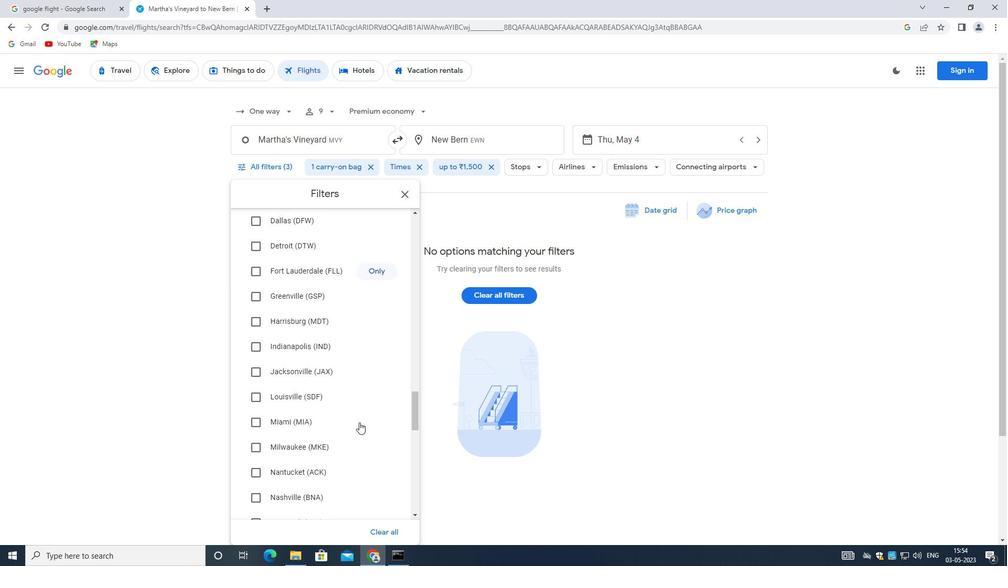 
Action: Mouse scrolled (359, 422) with delta (0, 0)
Screenshot: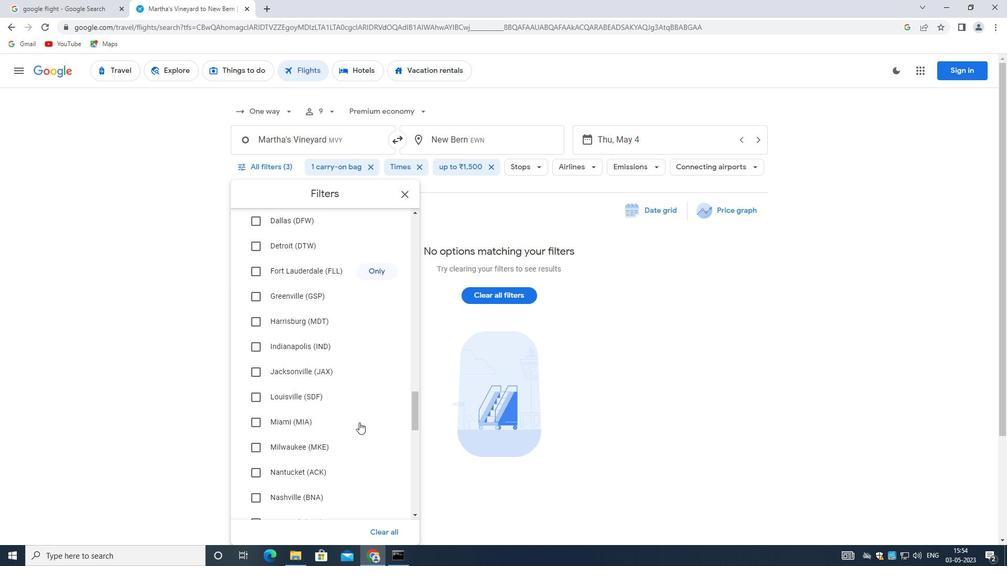 
Action: Mouse scrolled (359, 422) with delta (0, 0)
Screenshot: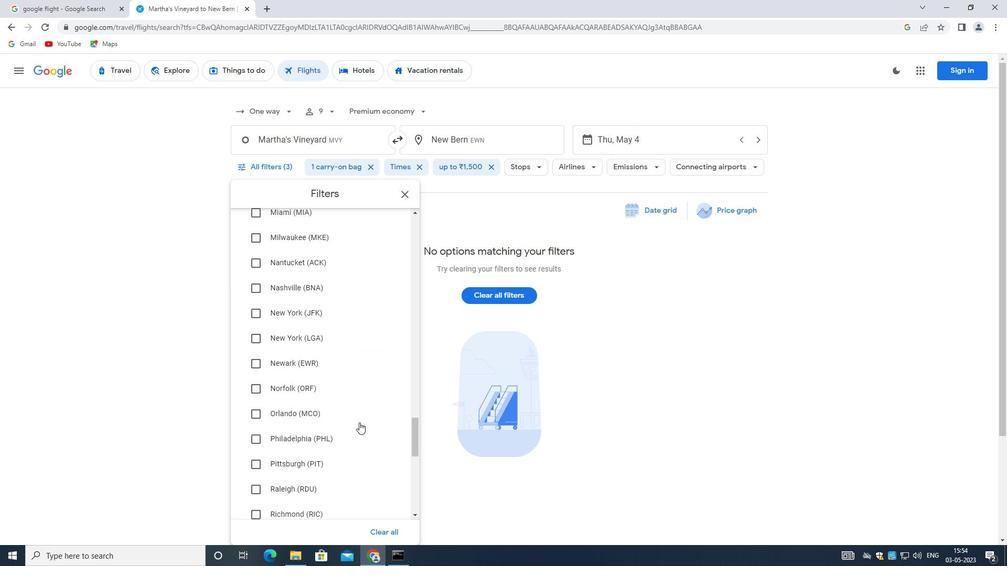 
Action: Mouse moved to (358, 423)
Screenshot: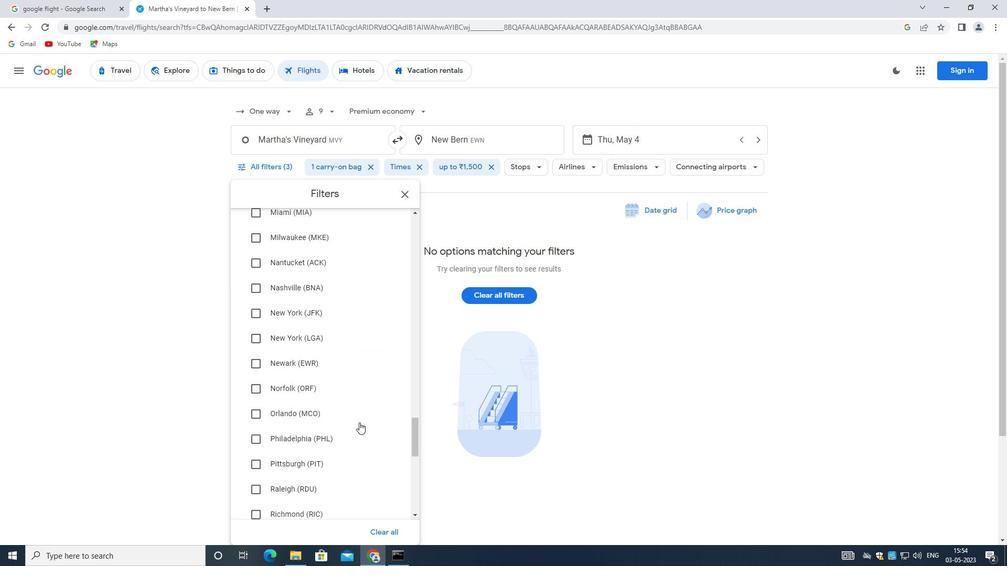 
Action: Mouse scrolled (358, 423) with delta (0, 0)
Screenshot: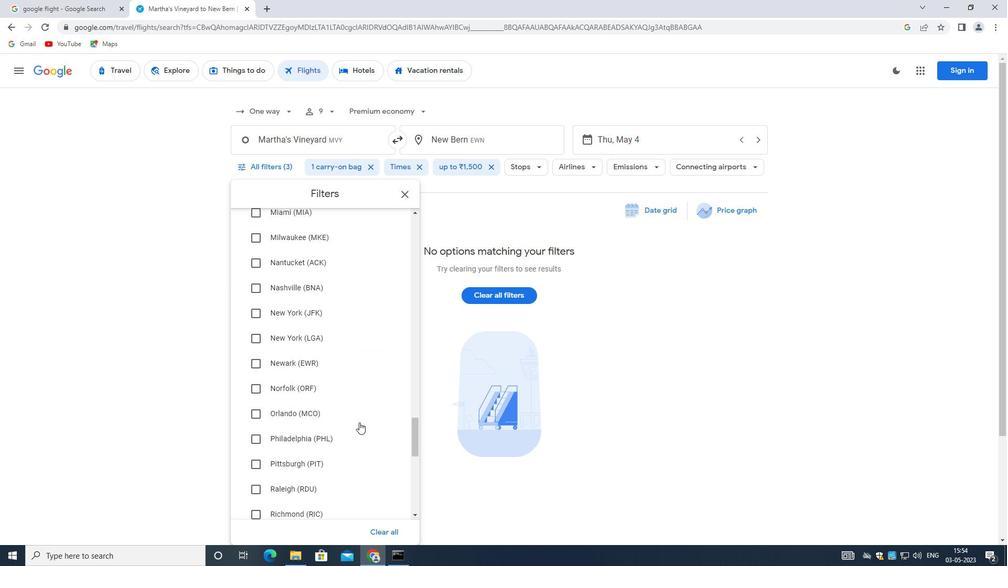 
Action: Mouse moved to (358, 423)
Screenshot: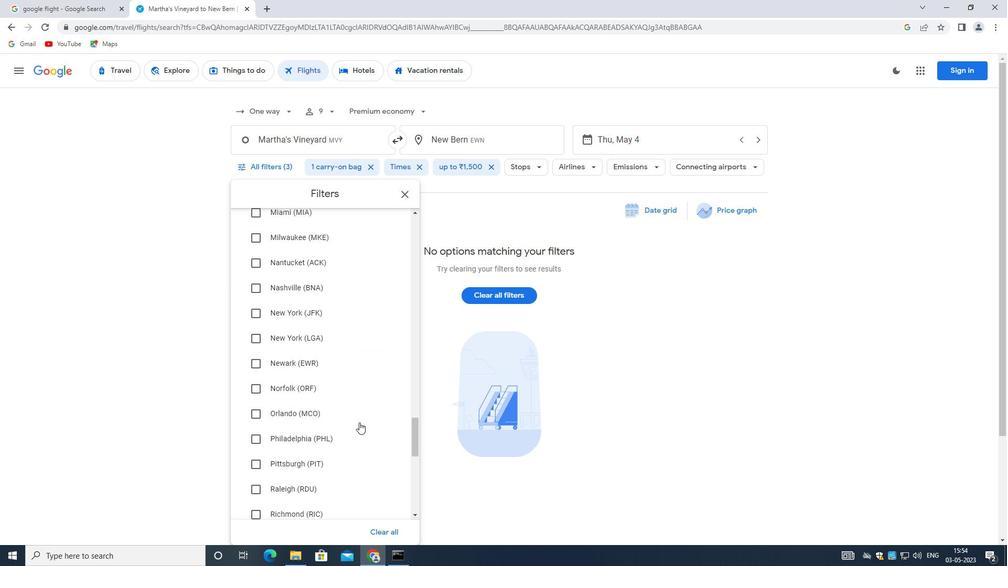 
Action: Mouse scrolled (358, 423) with delta (0, 0)
Screenshot: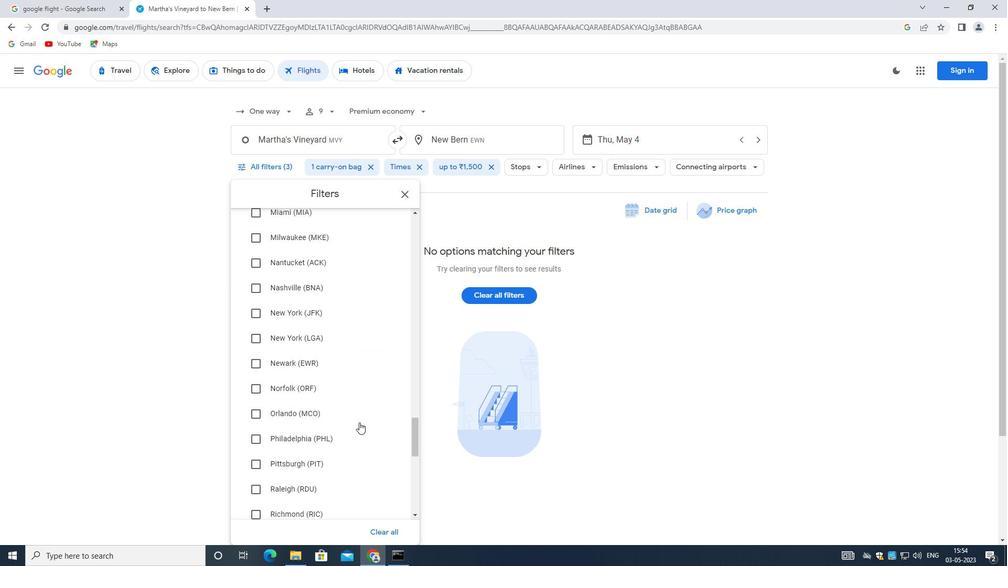 
Action: Mouse scrolled (358, 423) with delta (0, 0)
Screenshot: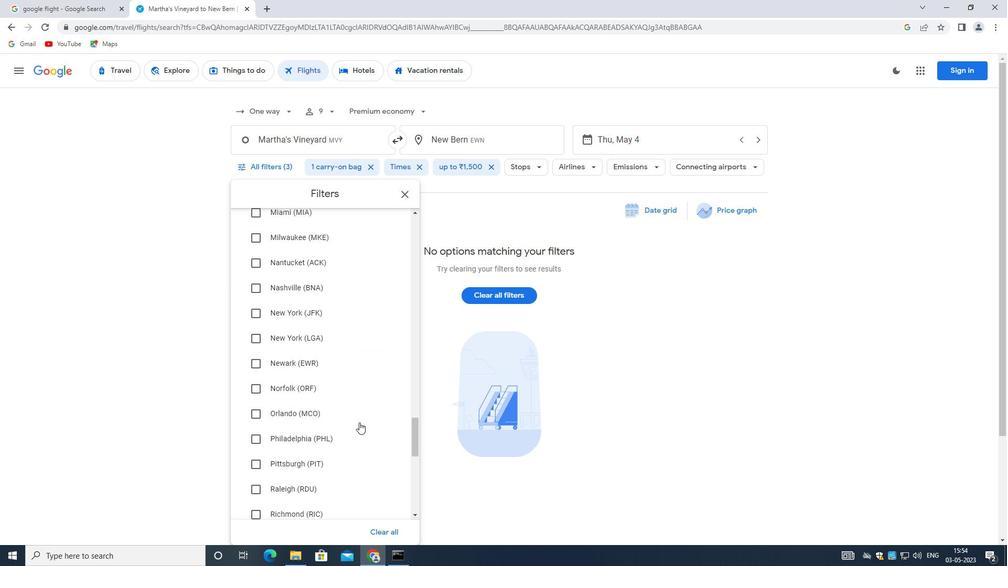 
Action: Mouse moved to (358, 424)
Screenshot: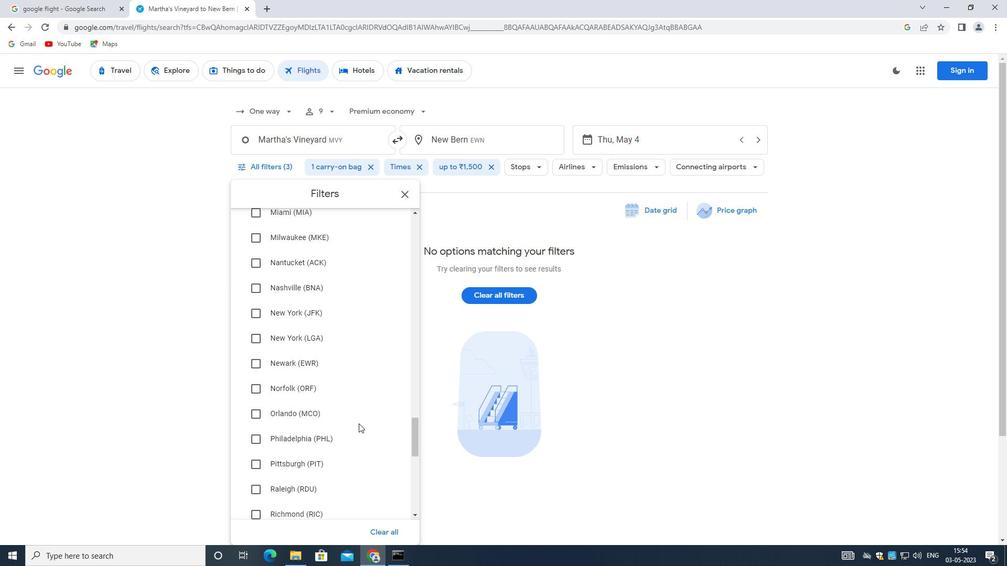 
Action: Mouse scrolled (358, 423) with delta (0, 0)
Screenshot: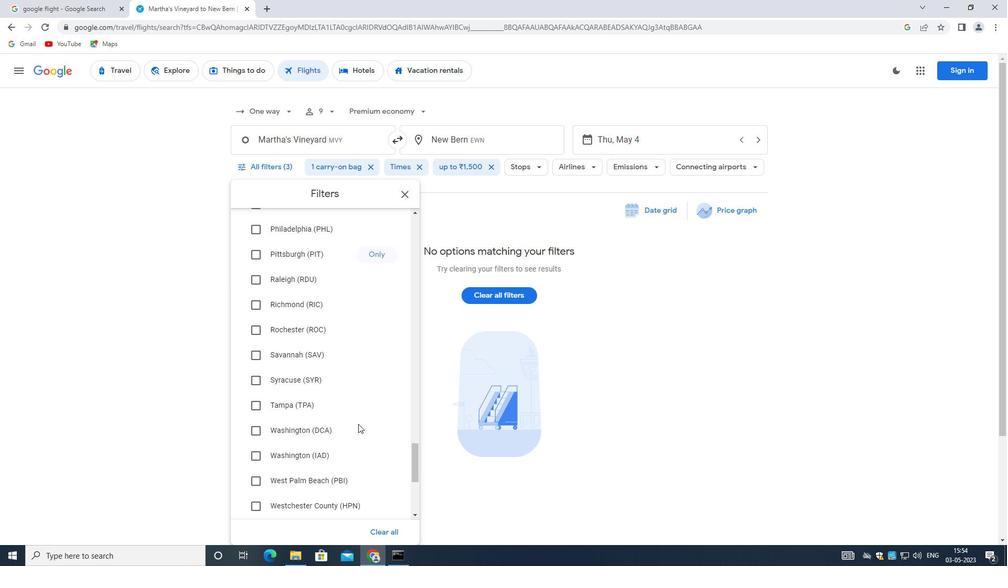 
Action: Mouse scrolled (358, 423) with delta (0, 0)
Screenshot: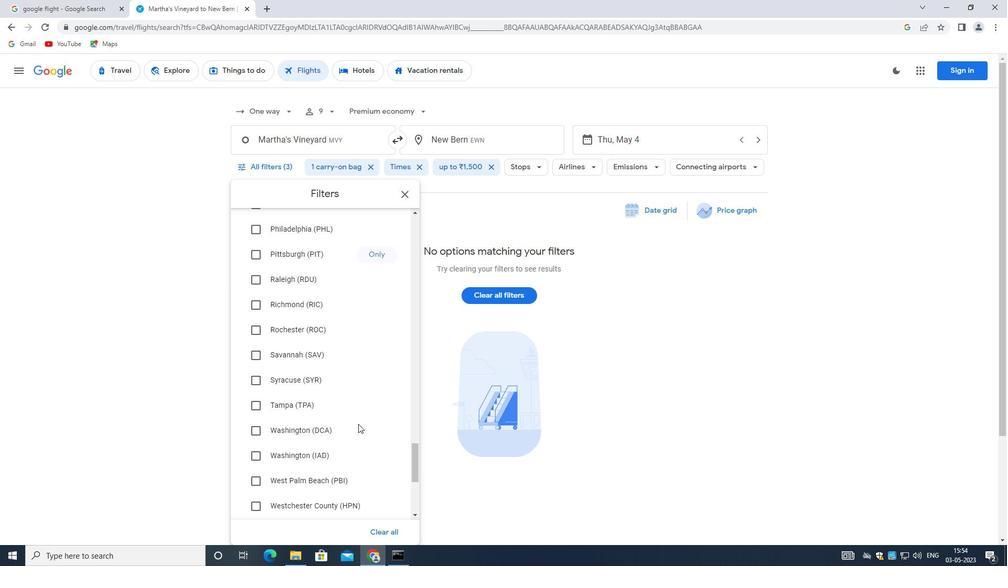 
Action: Mouse scrolled (358, 423) with delta (0, 0)
Screenshot: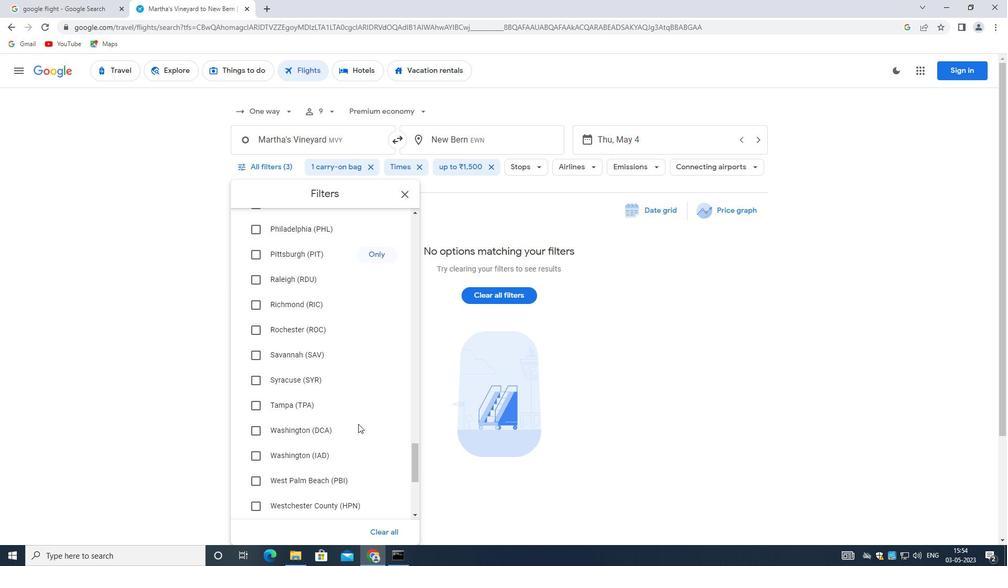 
Action: Mouse scrolled (358, 423) with delta (0, 0)
Screenshot: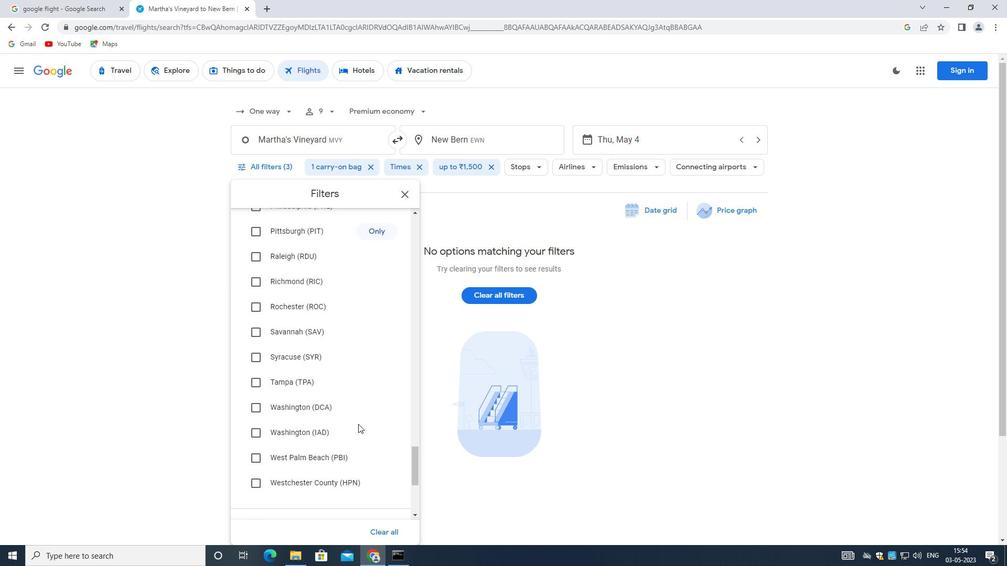 
Action: Mouse scrolled (358, 424) with delta (0, 0)
Screenshot: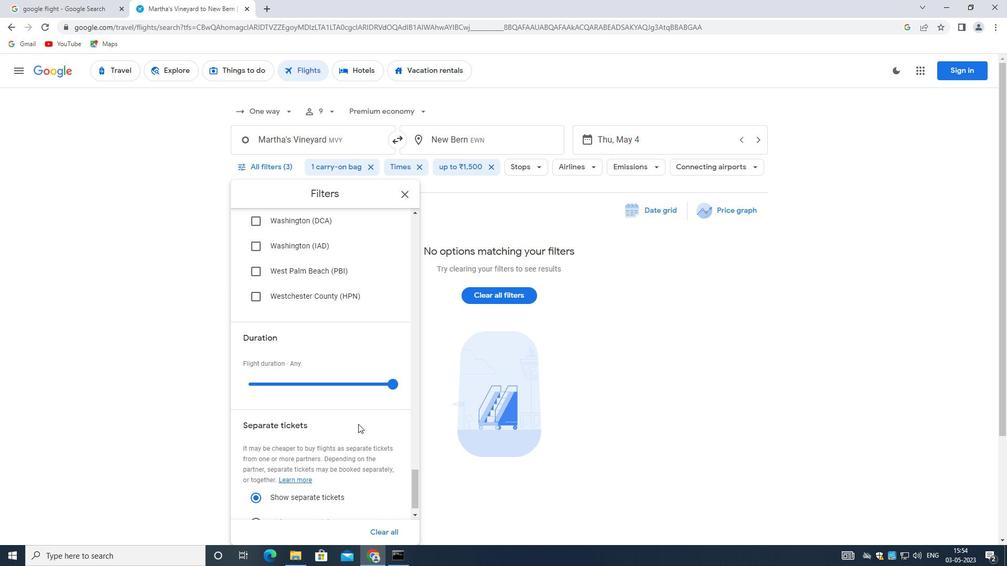 
Action: Mouse scrolled (358, 424) with delta (0, 0)
Screenshot: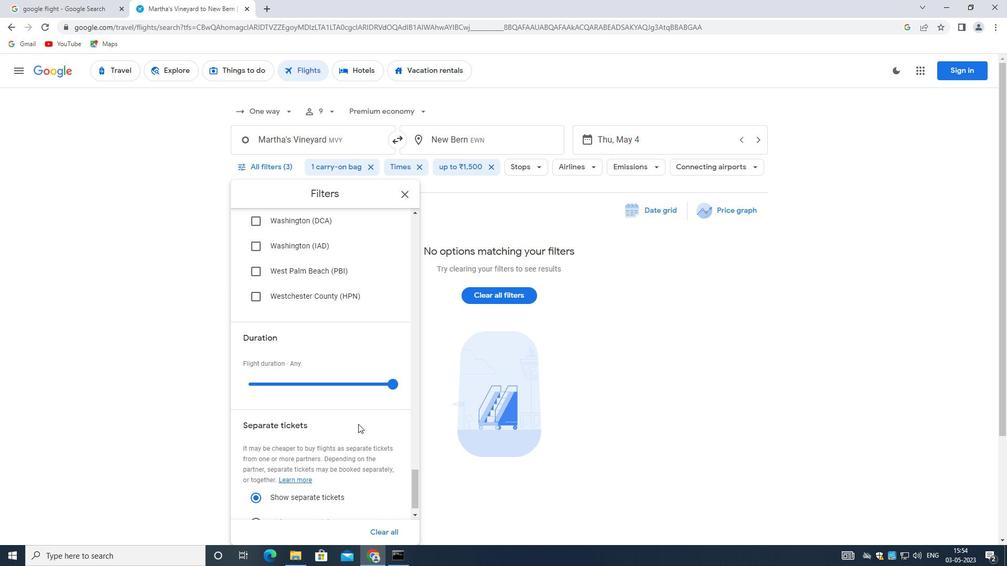 
Action: Mouse scrolled (358, 424) with delta (0, 0)
Screenshot: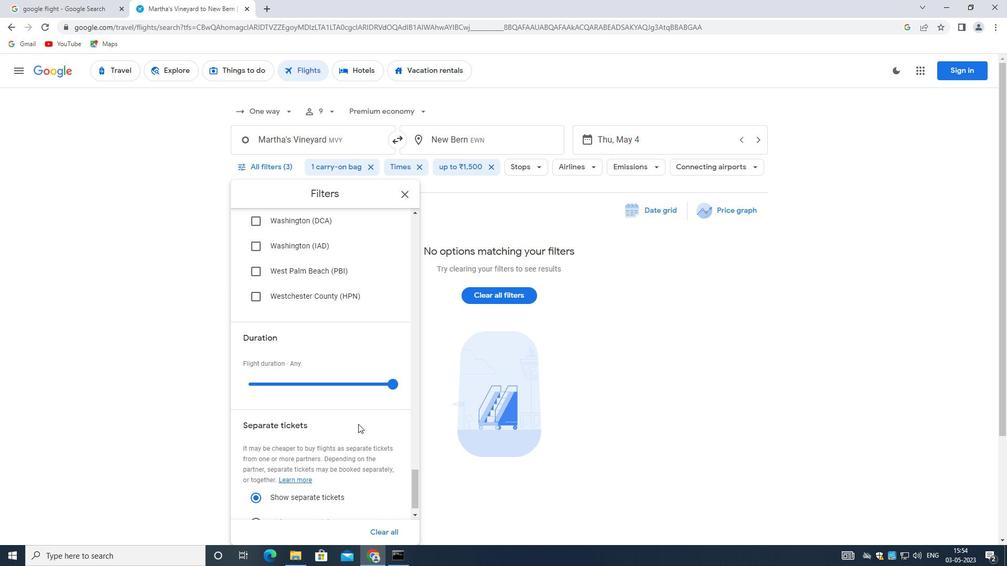 
Action: Mouse scrolled (358, 424) with delta (0, 0)
Screenshot: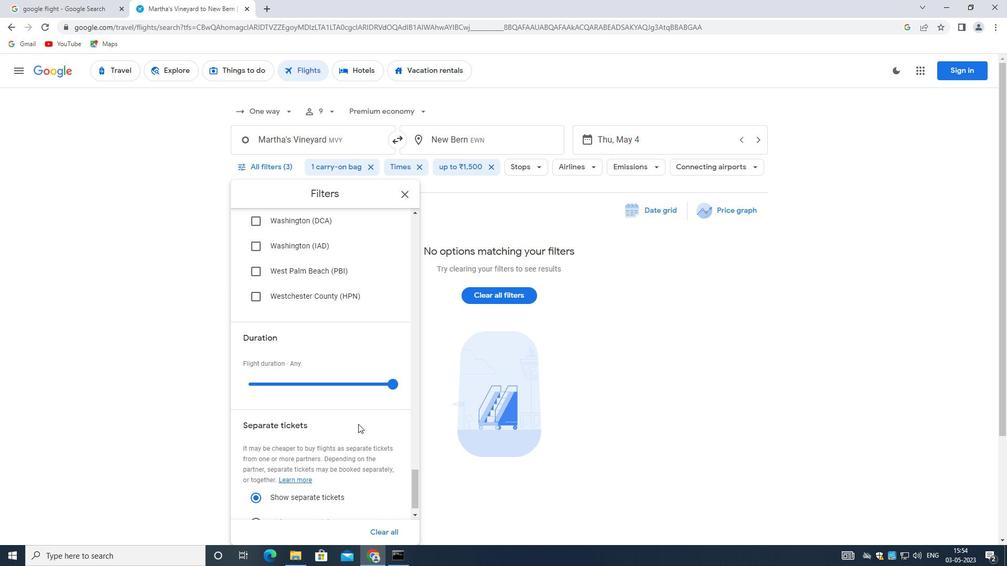 
Action: Mouse scrolled (358, 424) with delta (0, 0)
Screenshot: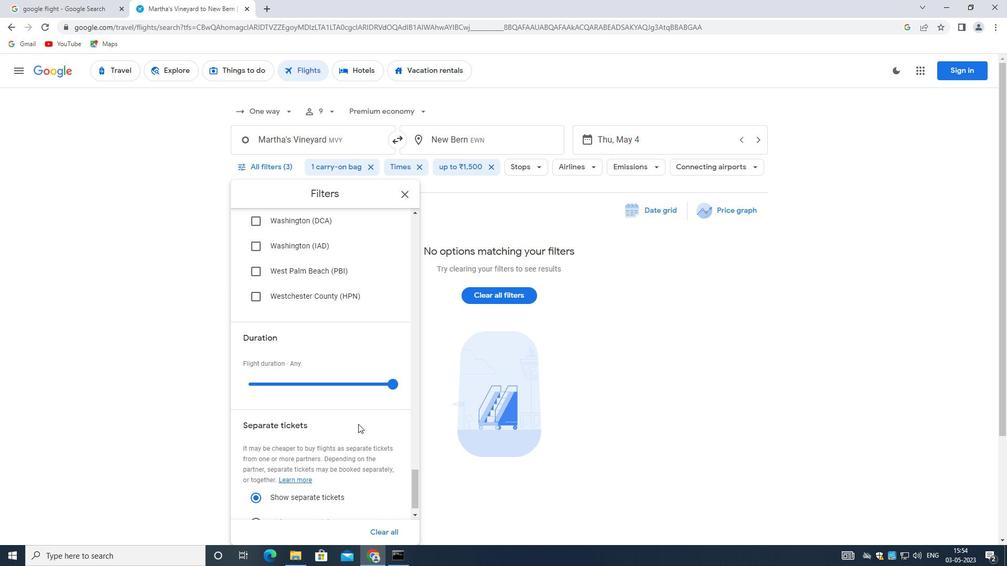 
Action: Mouse moved to (357, 422)
Screenshot: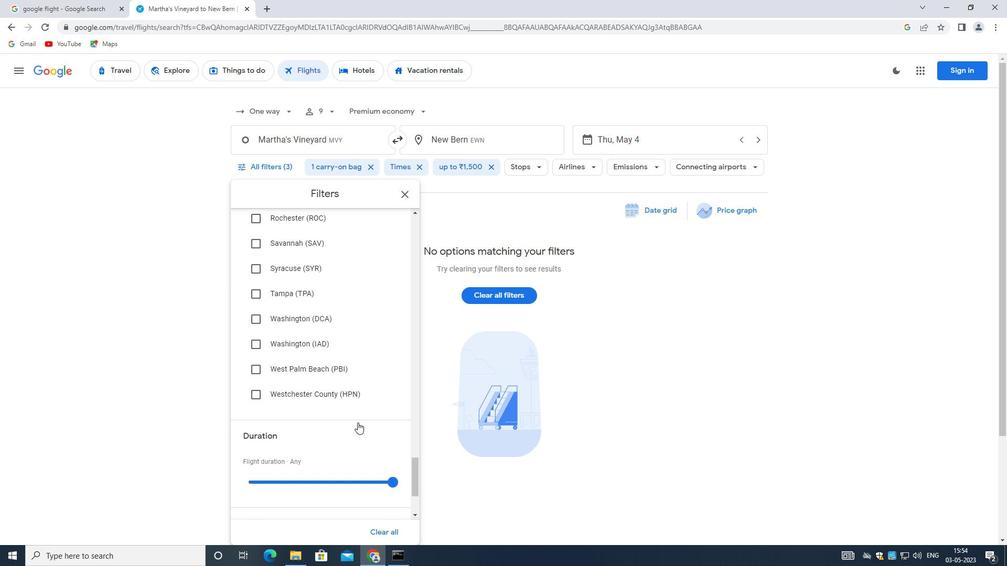
Action: Mouse scrolled (357, 423) with delta (0, 0)
Screenshot: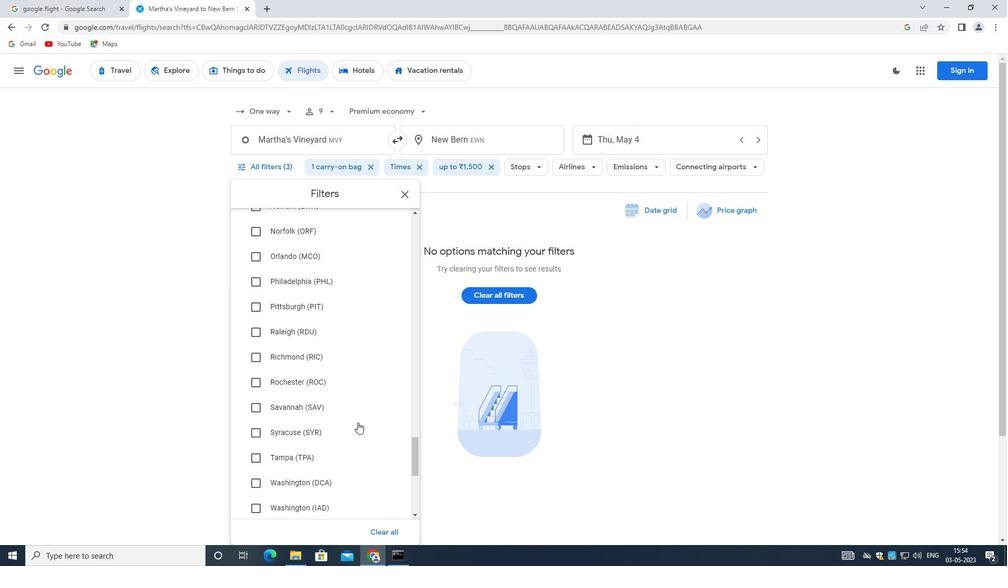 
Action: Mouse scrolled (357, 423) with delta (0, 0)
Screenshot: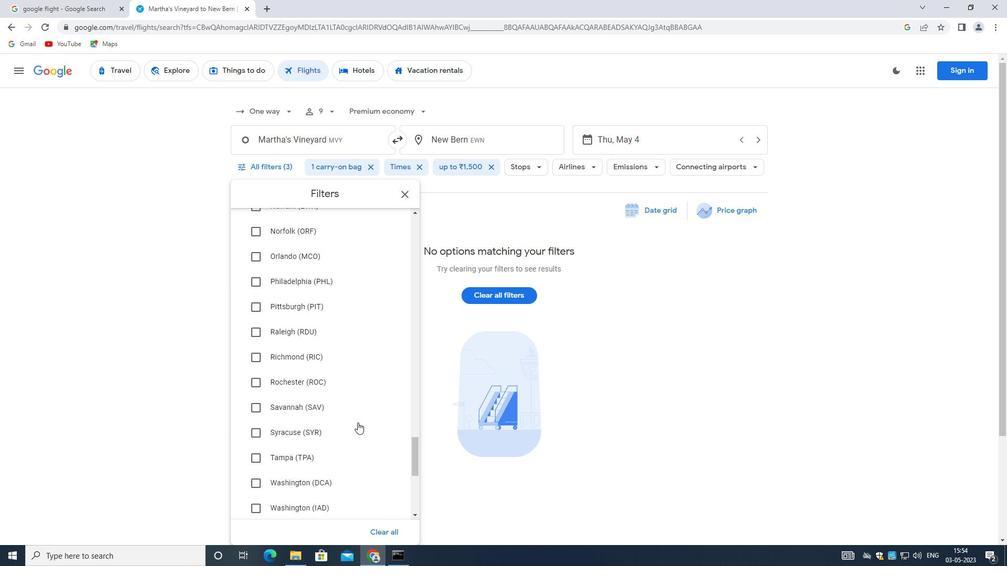 
Action: Mouse scrolled (357, 423) with delta (0, 0)
Screenshot: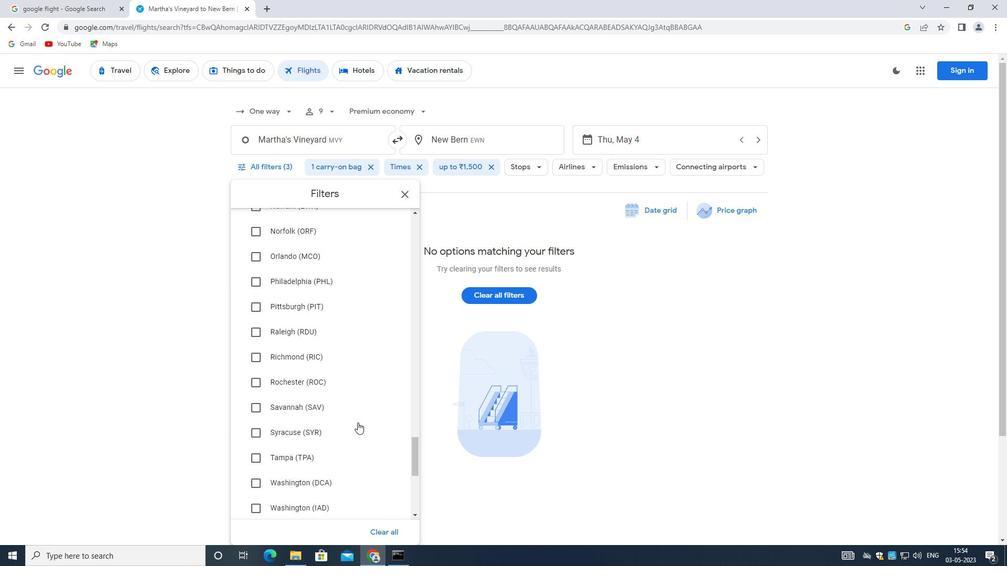 
Action: Mouse scrolled (357, 423) with delta (0, 0)
Screenshot: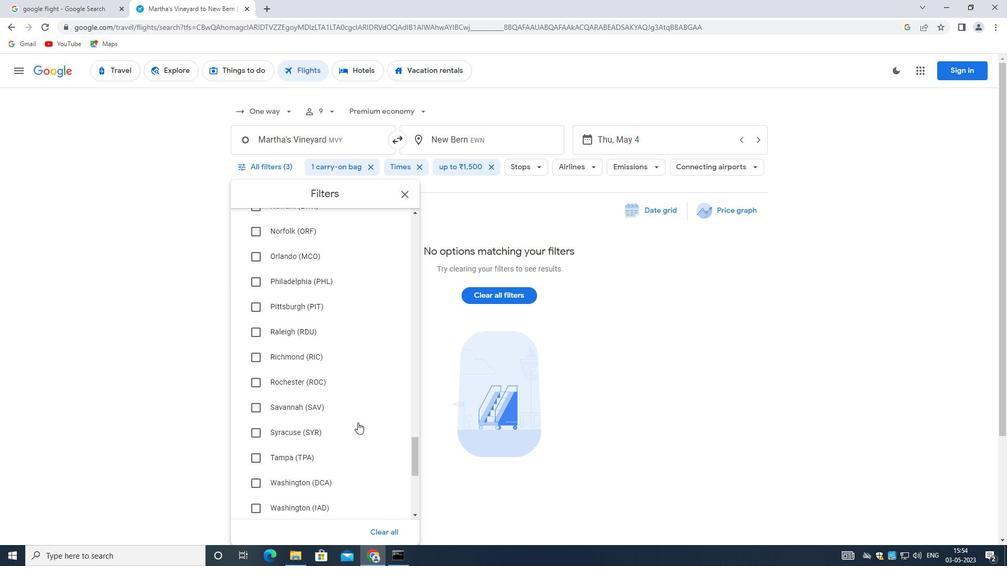 
Action: Mouse scrolled (357, 423) with delta (0, 0)
Screenshot: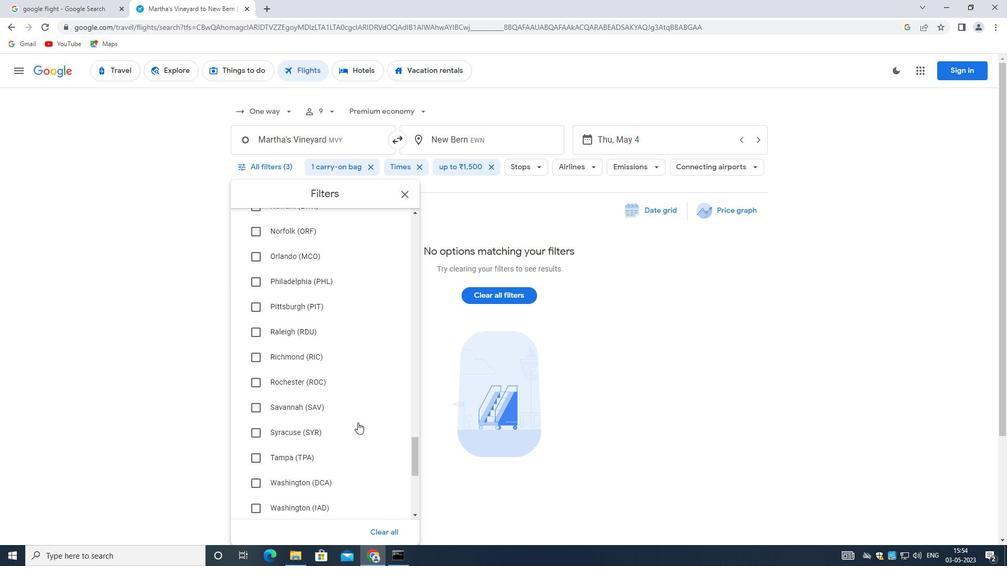 
Action: Mouse moved to (357, 422)
Screenshot: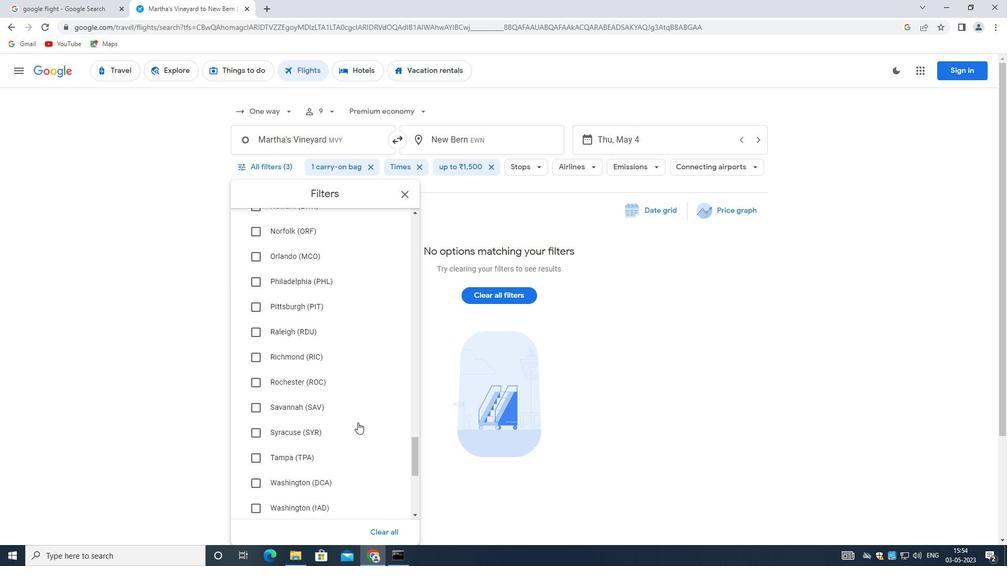
Action: Mouse scrolled (357, 422) with delta (0, 0)
Screenshot: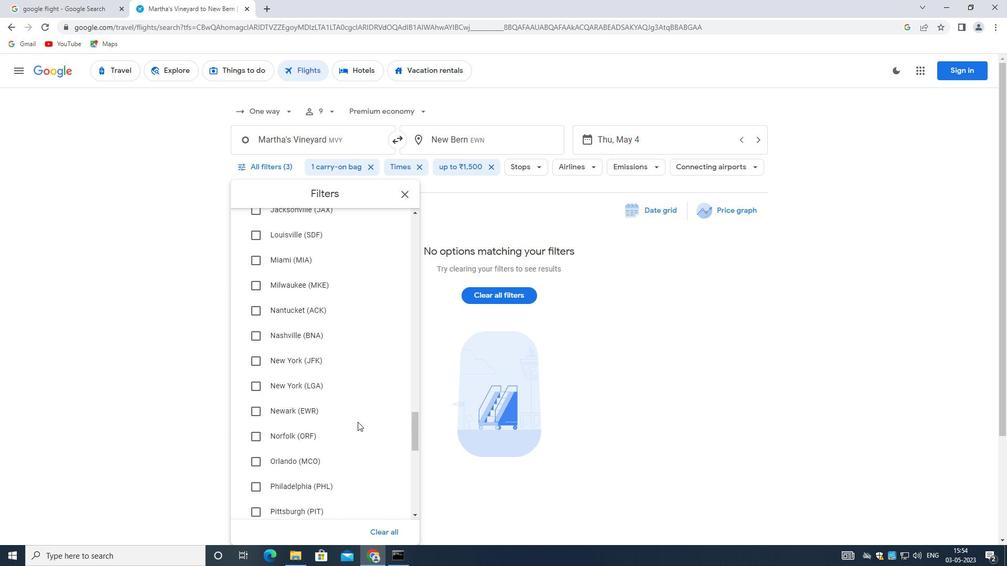 
Action: Mouse scrolled (357, 422) with delta (0, 0)
Screenshot: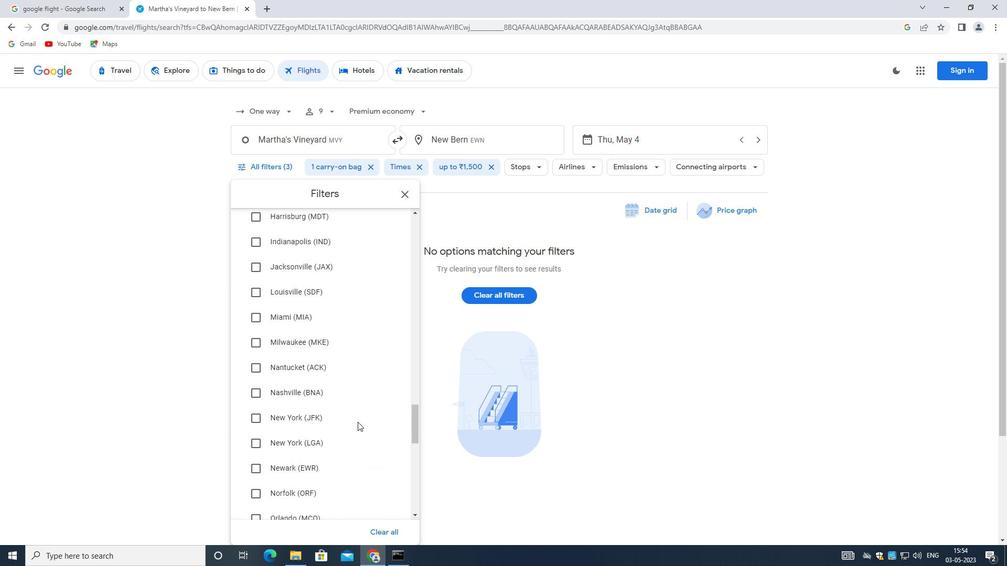 
Action: Mouse scrolled (357, 422) with delta (0, 0)
Screenshot: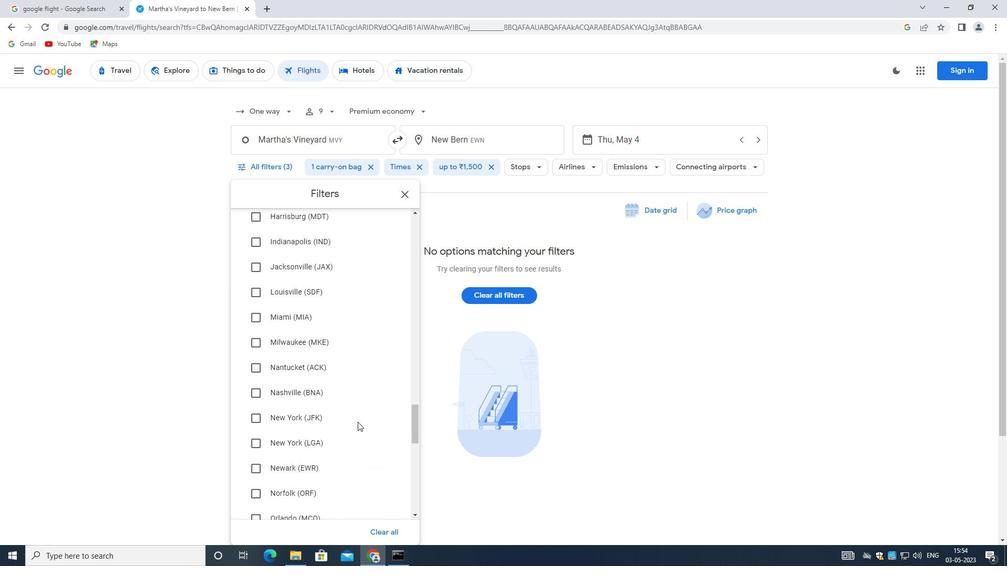 
Action: Mouse scrolled (357, 422) with delta (0, 0)
Screenshot: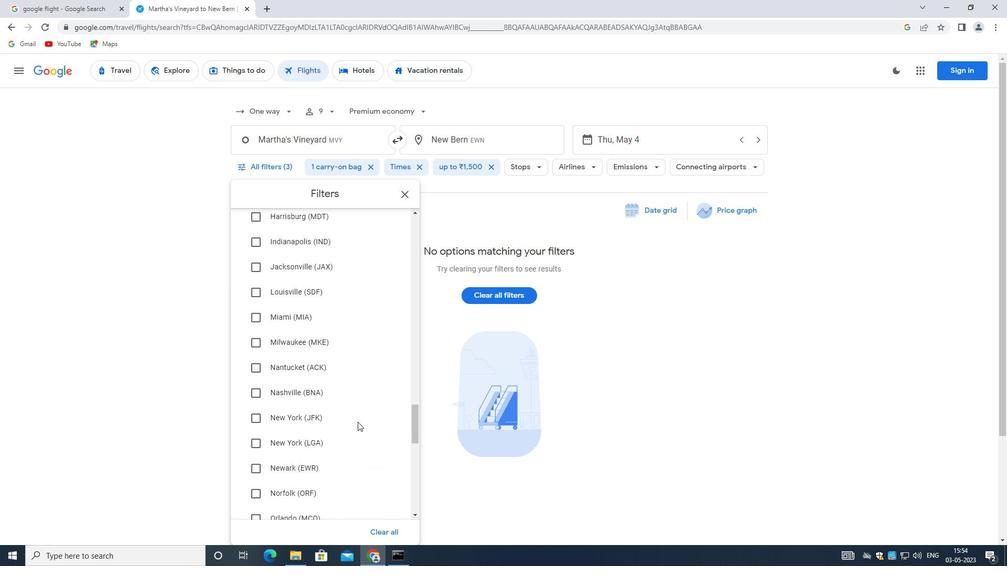 
Action: Mouse scrolled (357, 422) with delta (0, 0)
Screenshot: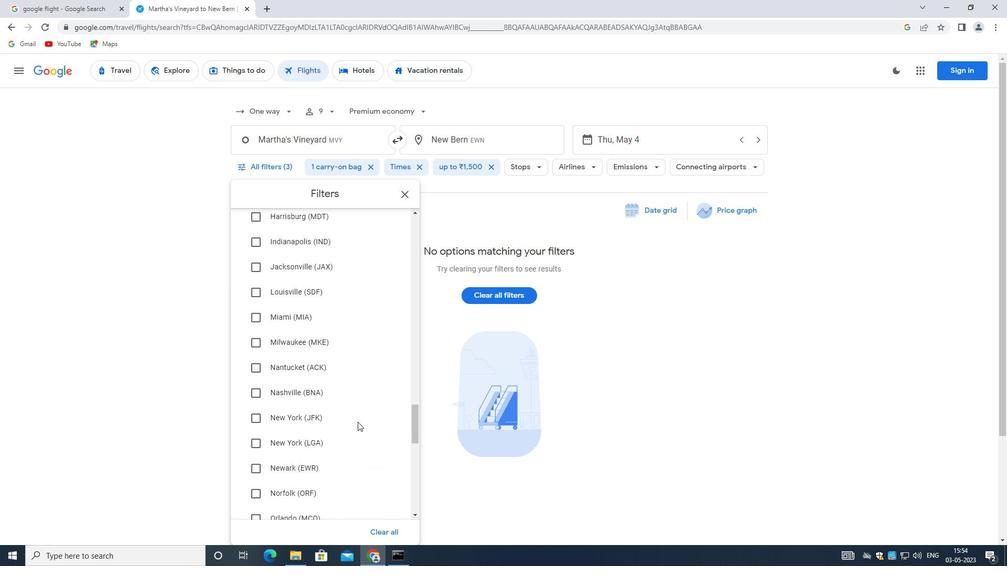 
Action: Mouse scrolled (357, 422) with delta (0, 0)
Screenshot: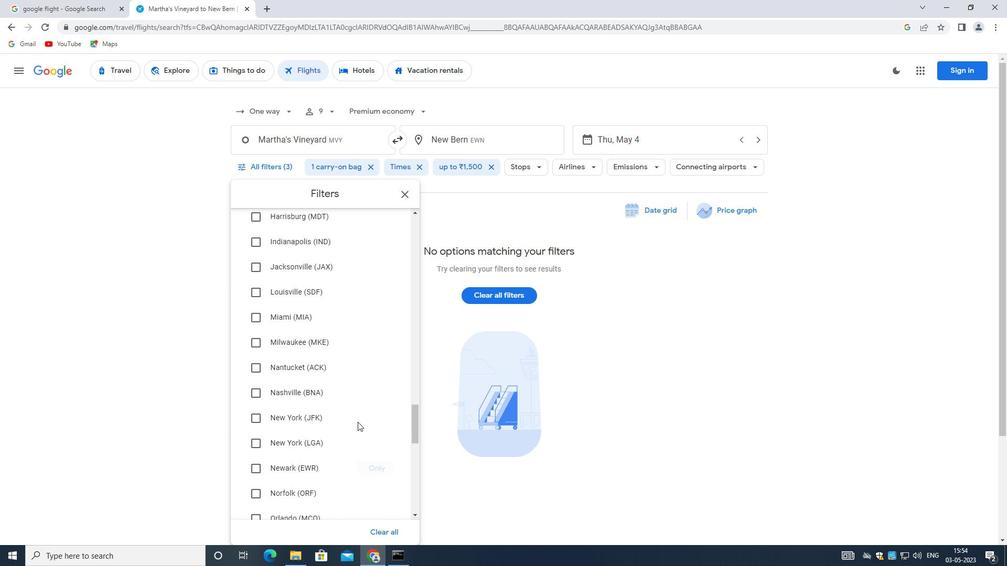 
Action: Mouse scrolled (357, 422) with delta (0, 0)
Screenshot: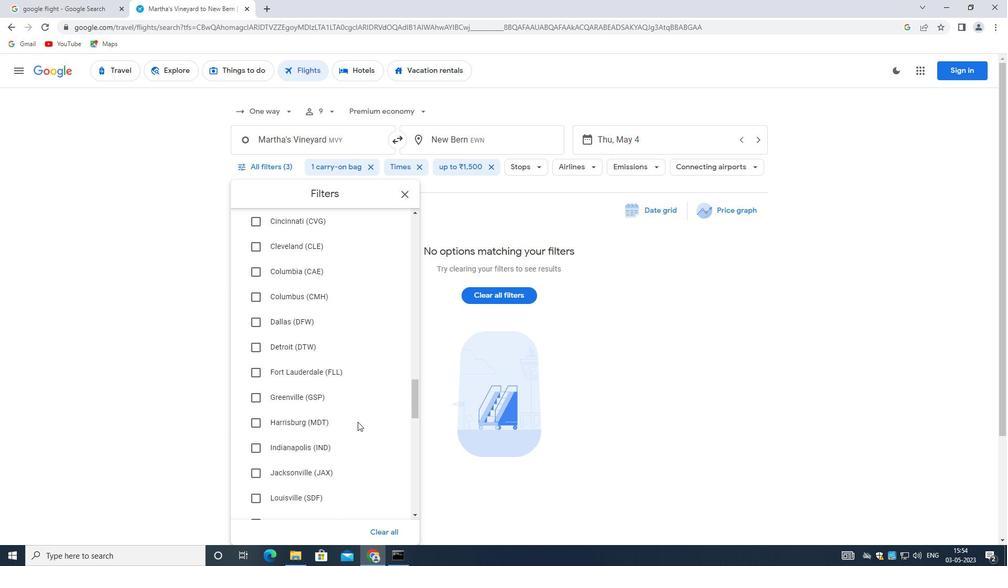 
Action: Mouse scrolled (357, 422) with delta (0, 0)
Screenshot: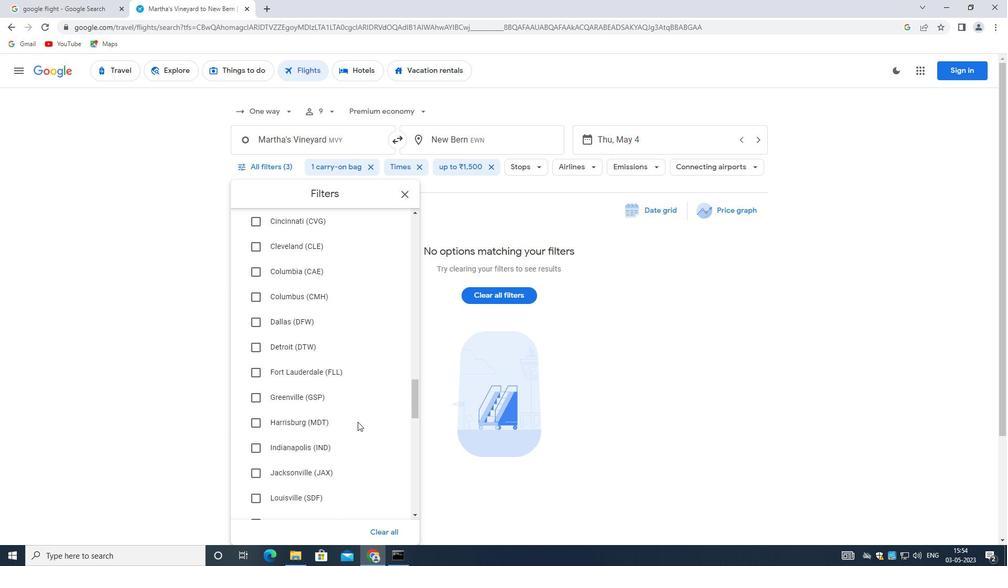 
Action: Mouse scrolled (357, 422) with delta (0, 0)
Screenshot: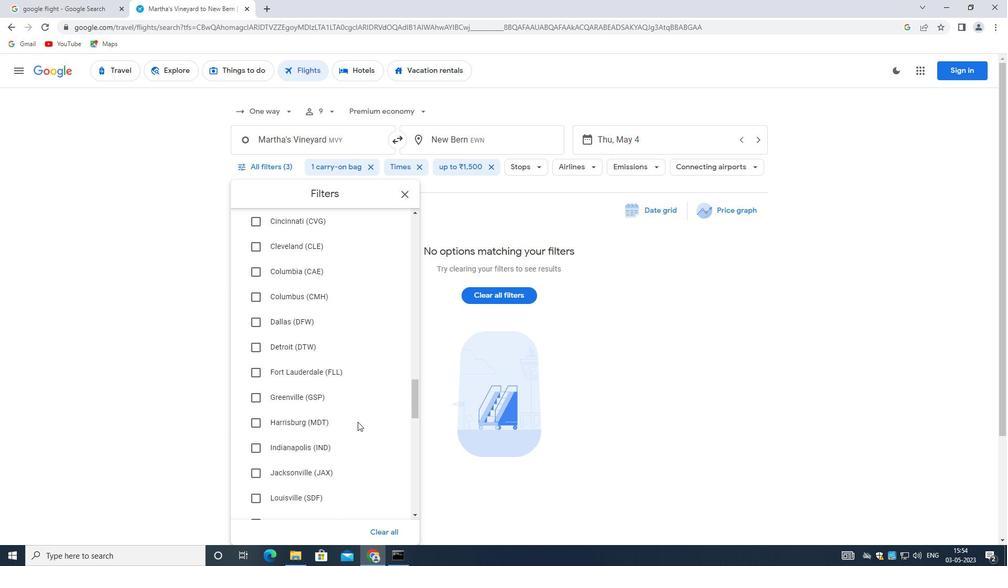 
Action: Mouse scrolled (357, 422) with delta (0, 0)
Screenshot: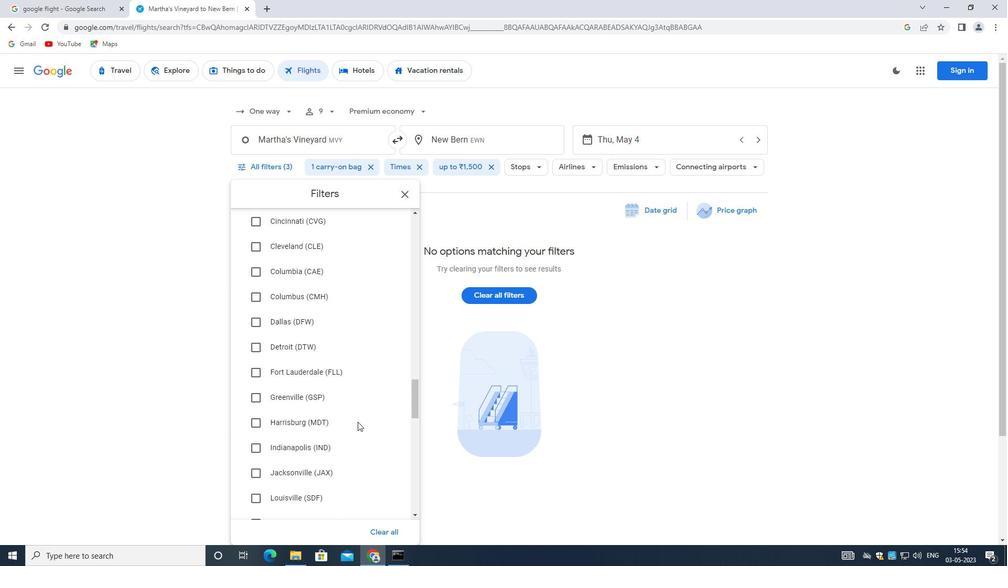 
Action: Mouse scrolled (357, 422) with delta (0, 0)
Screenshot: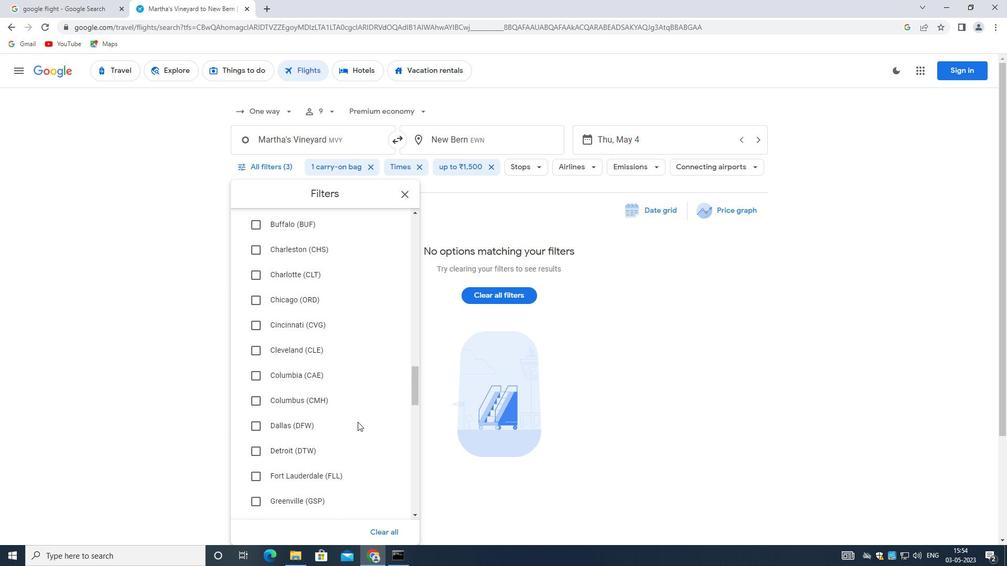 
Action: Mouse scrolled (357, 422) with delta (0, 0)
Screenshot: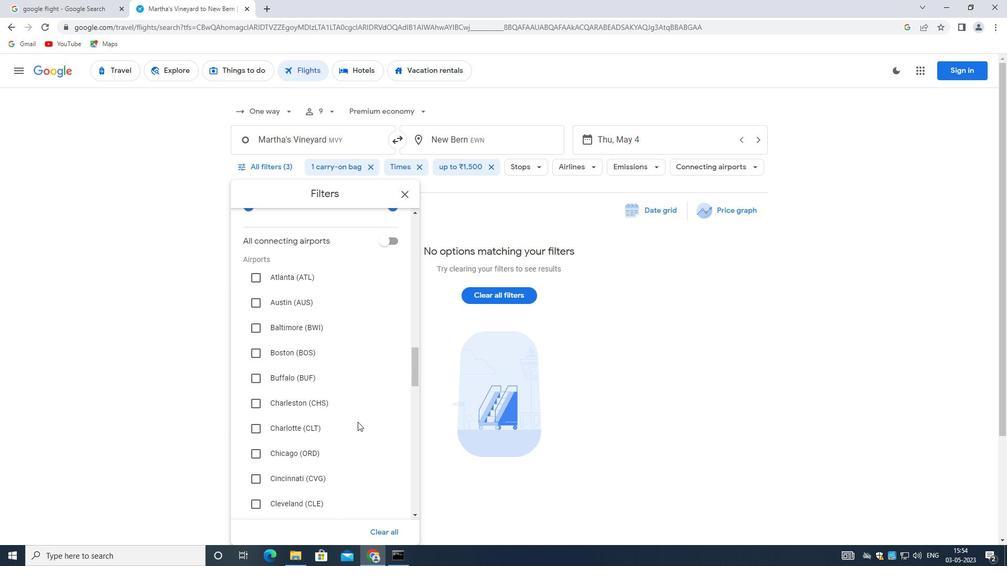 
Action: Mouse scrolled (357, 422) with delta (0, 0)
Screenshot: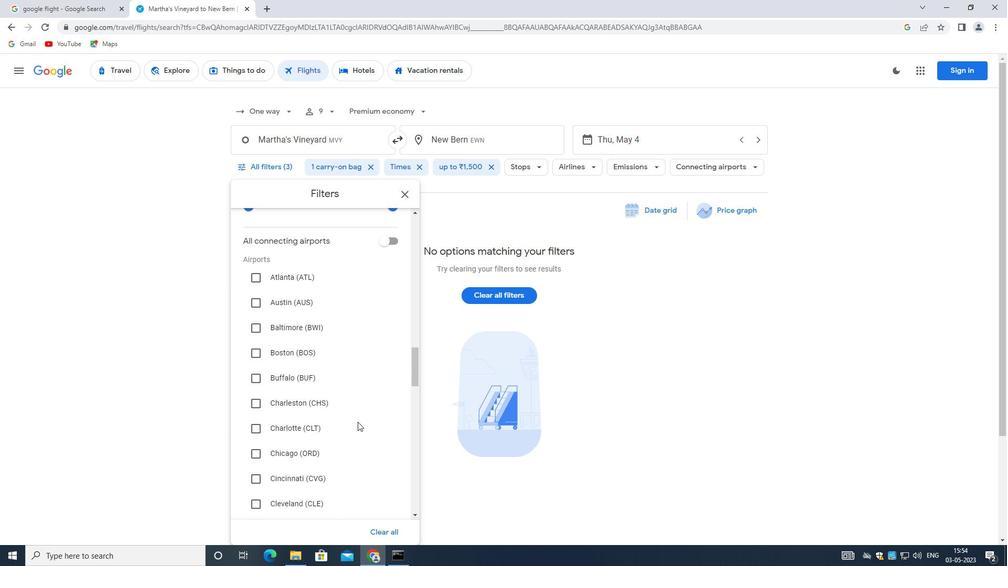 
Action: Mouse scrolled (357, 422) with delta (0, 0)
Screenshot: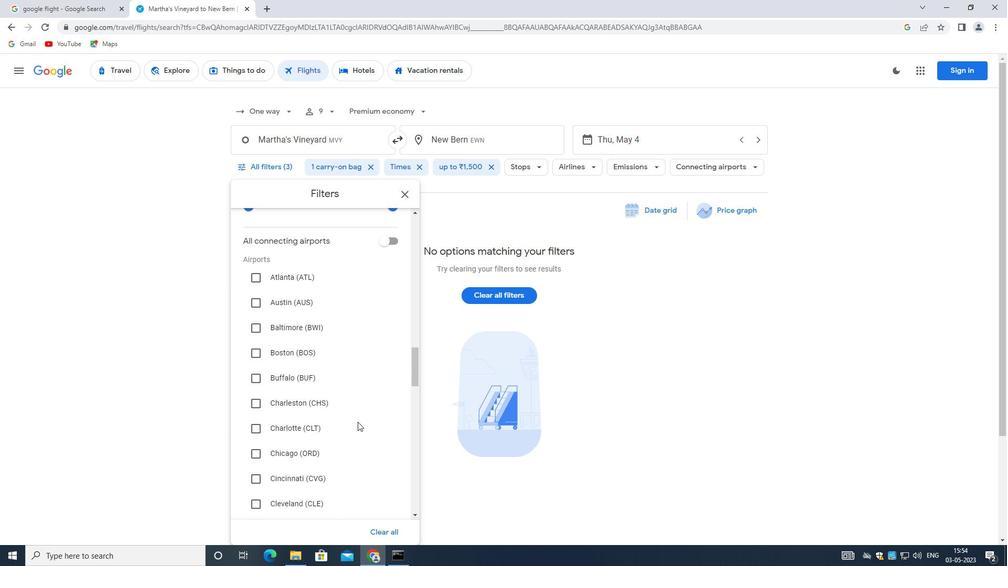 
Action: Mouse scrolled (357, 422) with delta (0, 0)
Screenshot: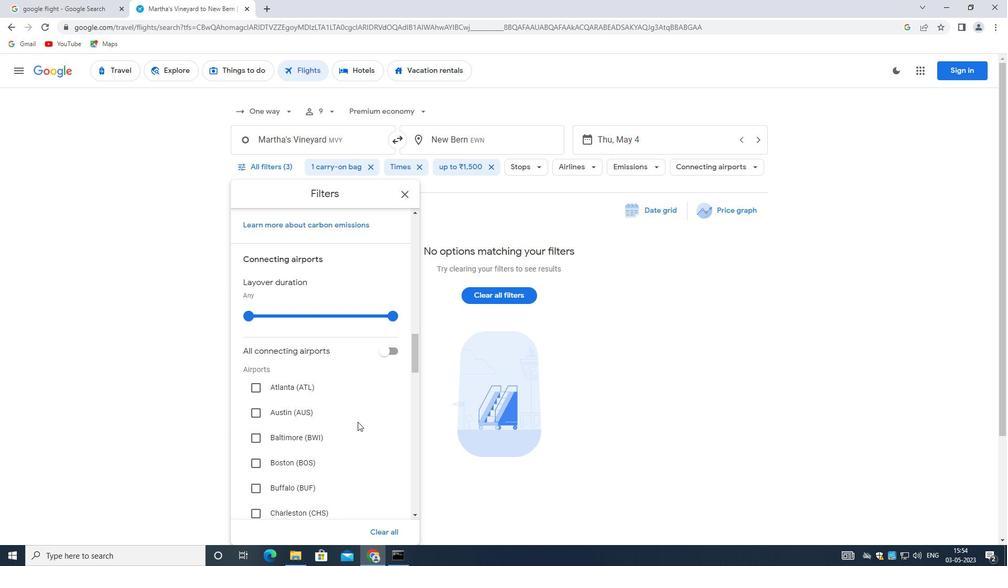 
Action: Mouse scrolled (357, 422) with delta (0, 0)
Screenshot: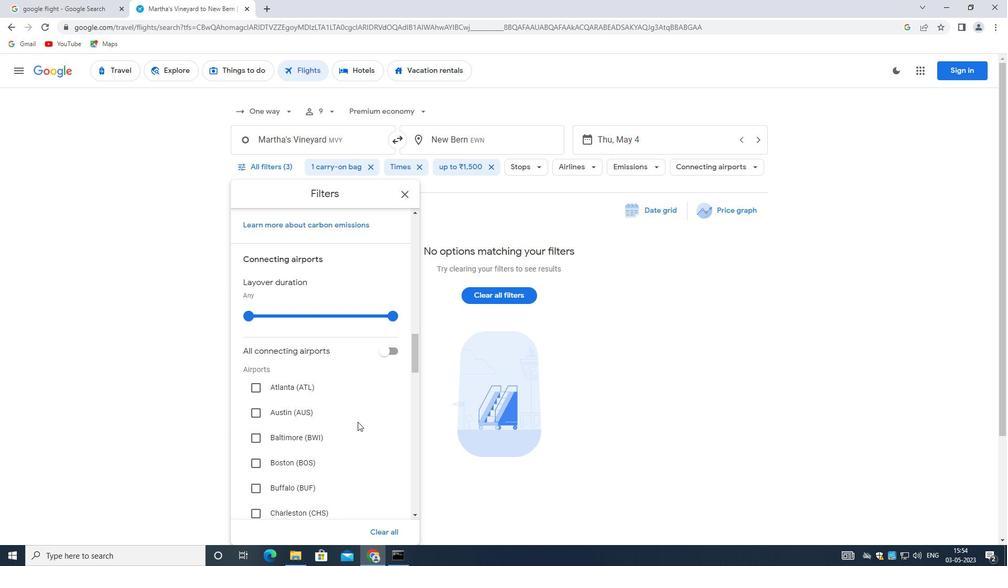 
Action: Mouse scrolled (357, 422) with delta (0, 0)
Screenshot: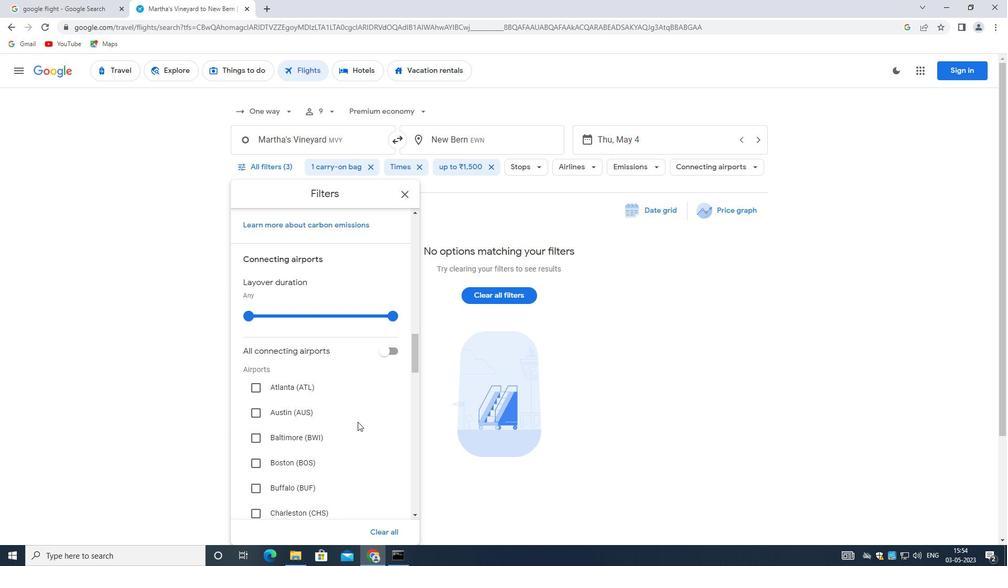 
Action: Mouse scrolled (357, 422) with delta (0, 0)
Screenshot: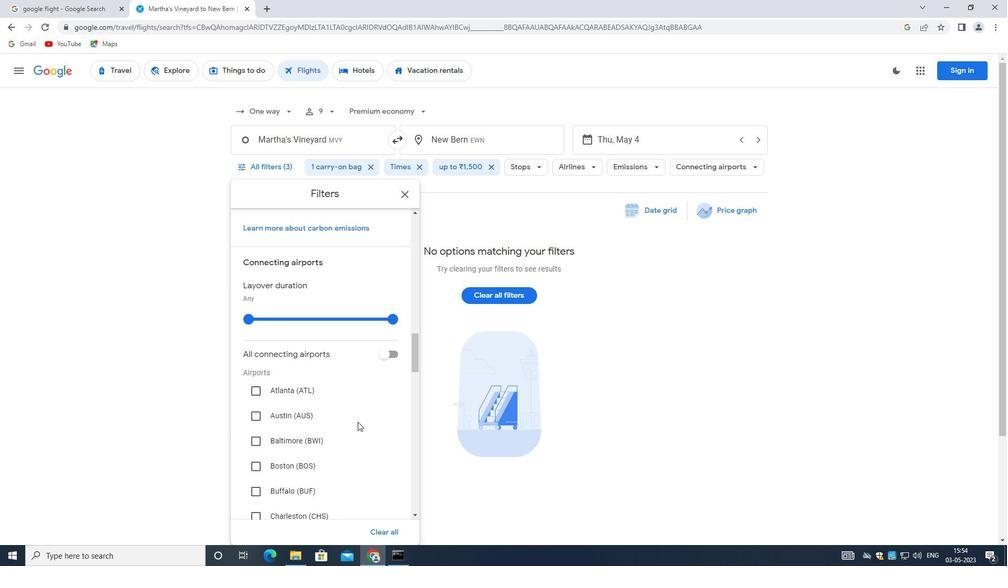 
Action: Mouse moved to (308, 415)
Screenshot: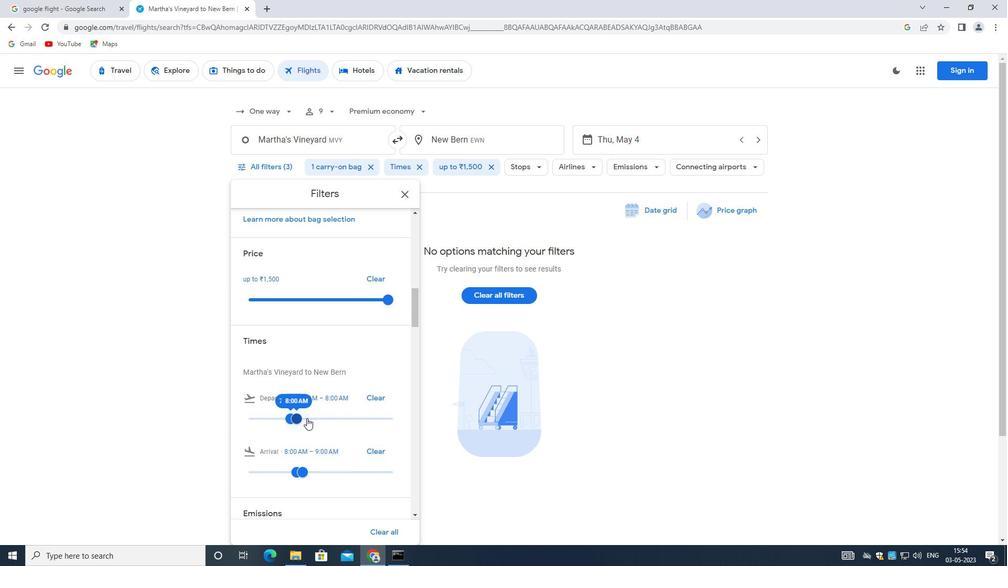 
Action: Mouse pressed left at (308, 415)
Screenshot: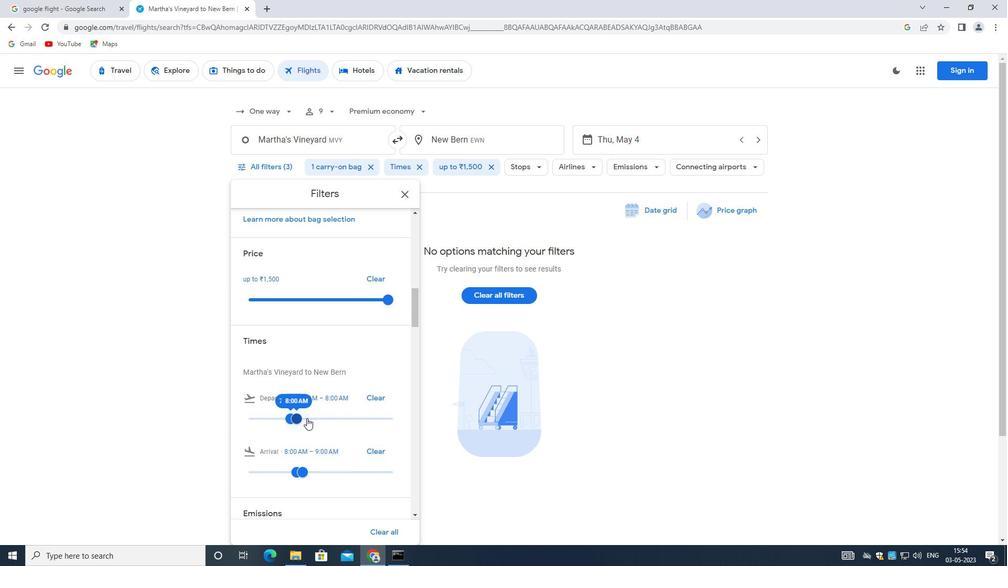 
Action: Mouse moved to (291, 416)
Screenshot: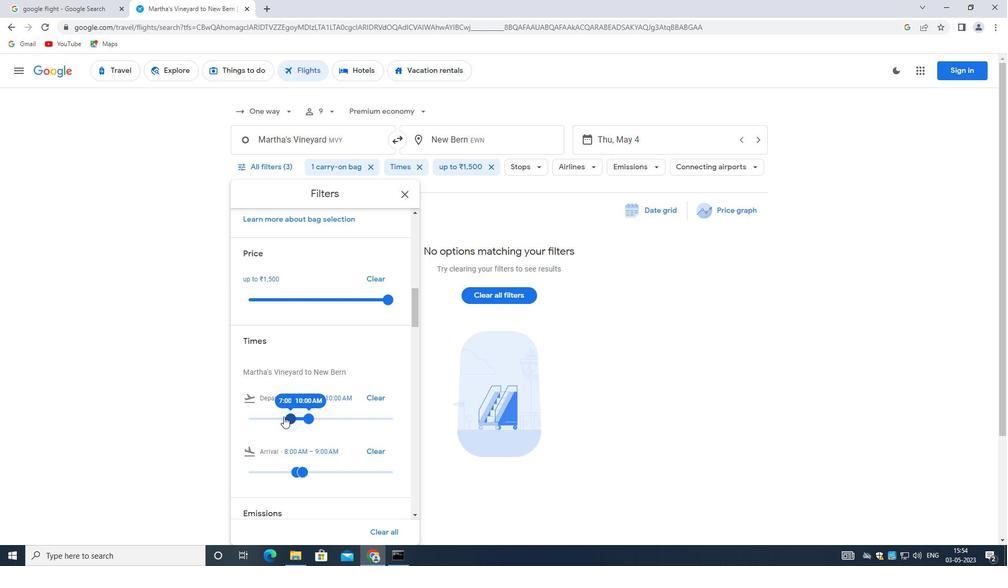 
Action: Mouse pressed left at (291, 416)
Screenshot: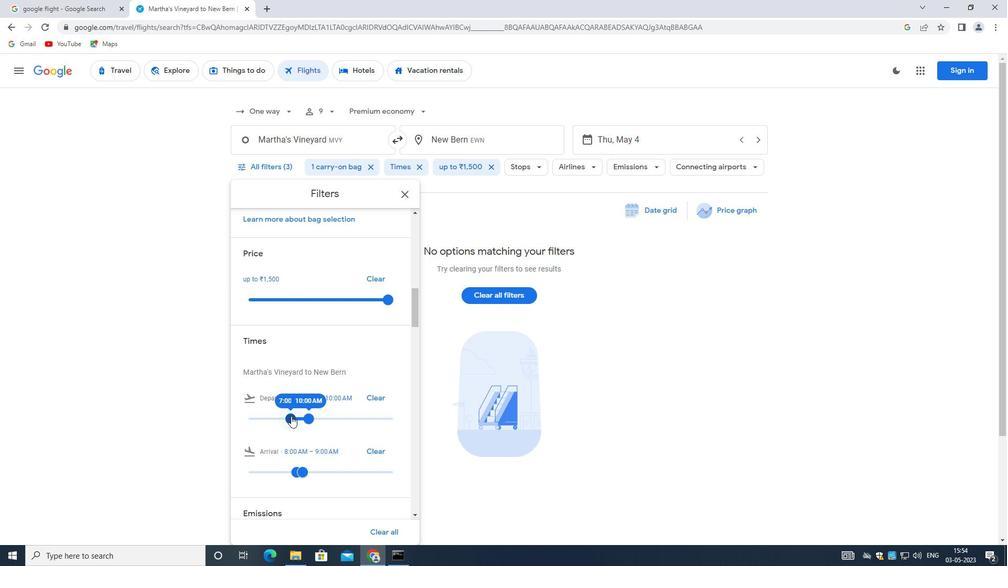 
Action: Mouse moved to (308, 418)
Screenshot: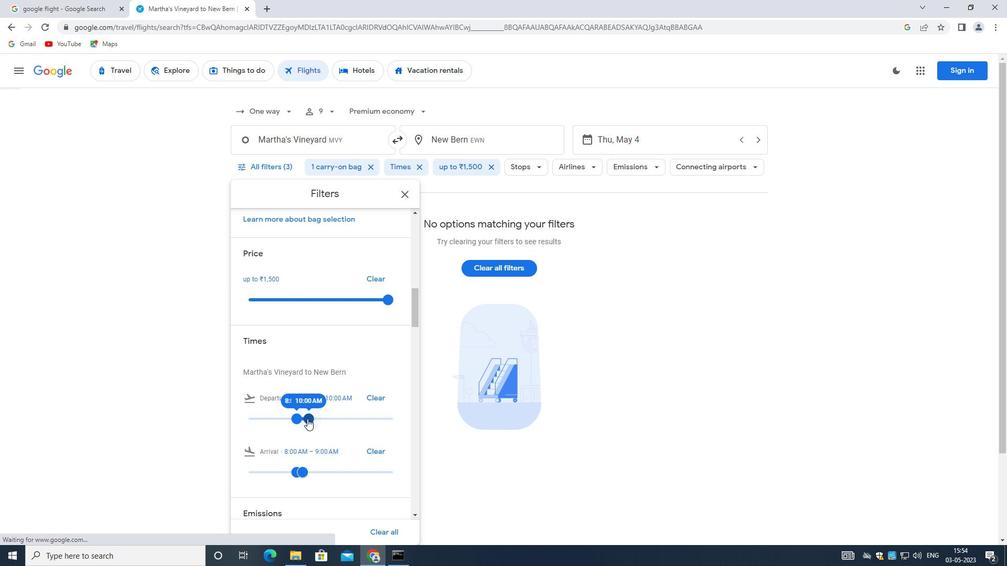
Action: Mouse pressed left at (308, 418)
Screenshot: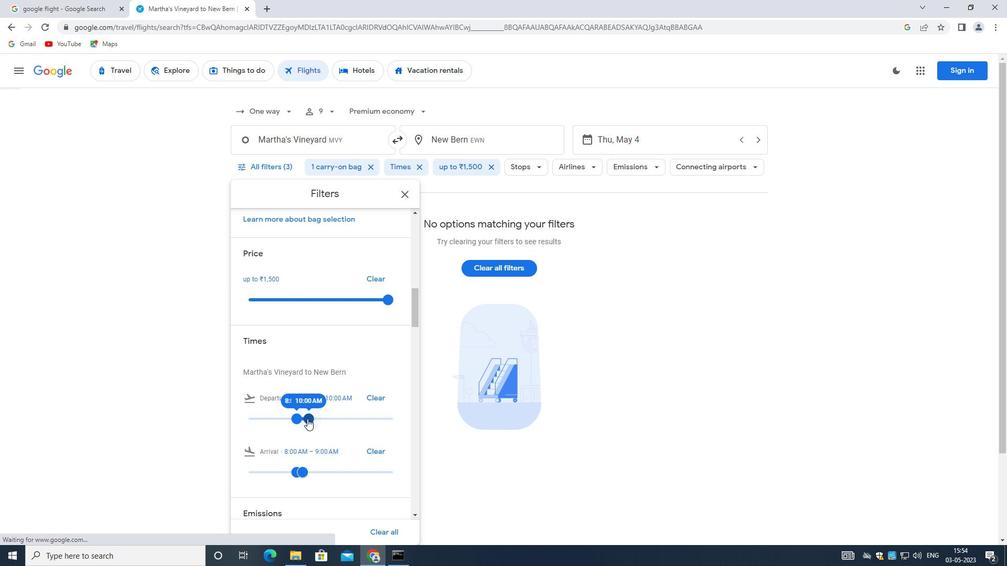 
Action: Mouse moved to (308, 419)
Screenshot: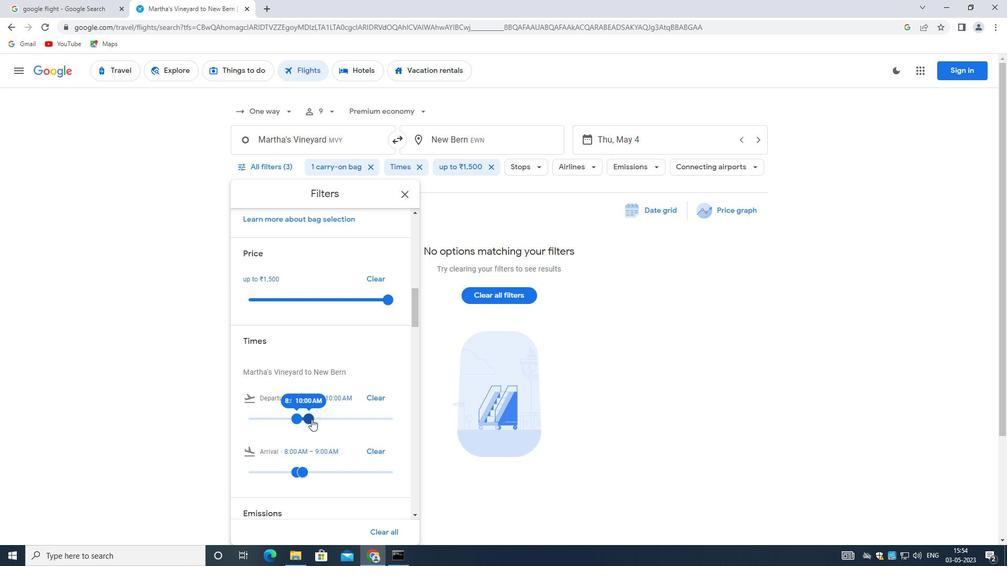 
Action: Mouse pressed left at (308, 419)
Screenshot: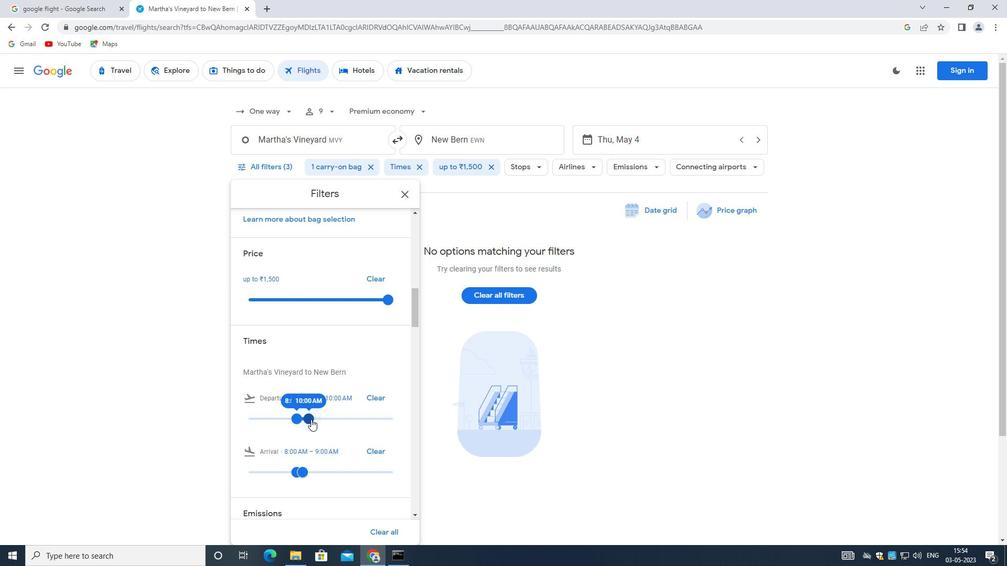 
Action: Mouse moved to (307, 419)
Screenshot: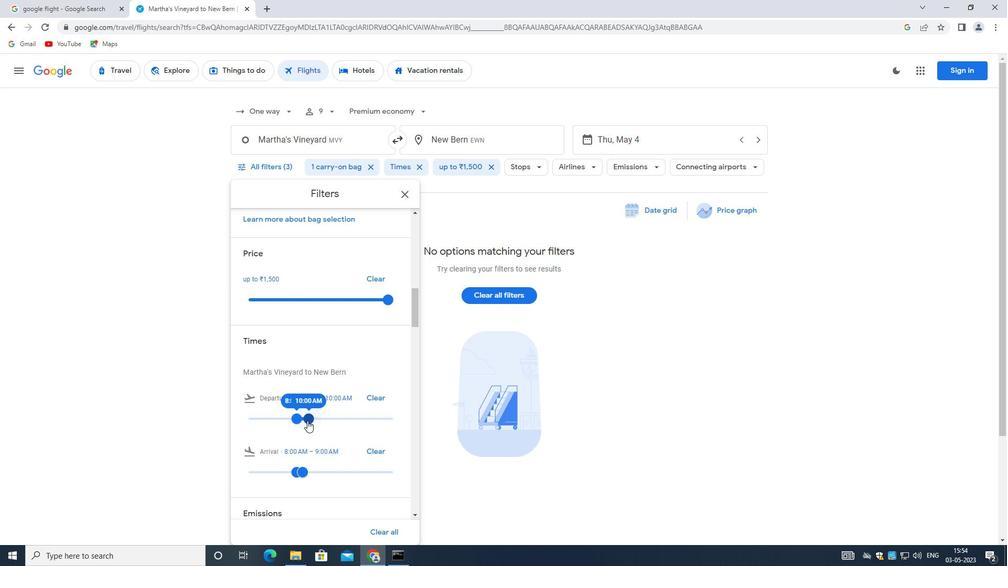 
Action: Mouse pressed left at (307, 419)
Screenshot: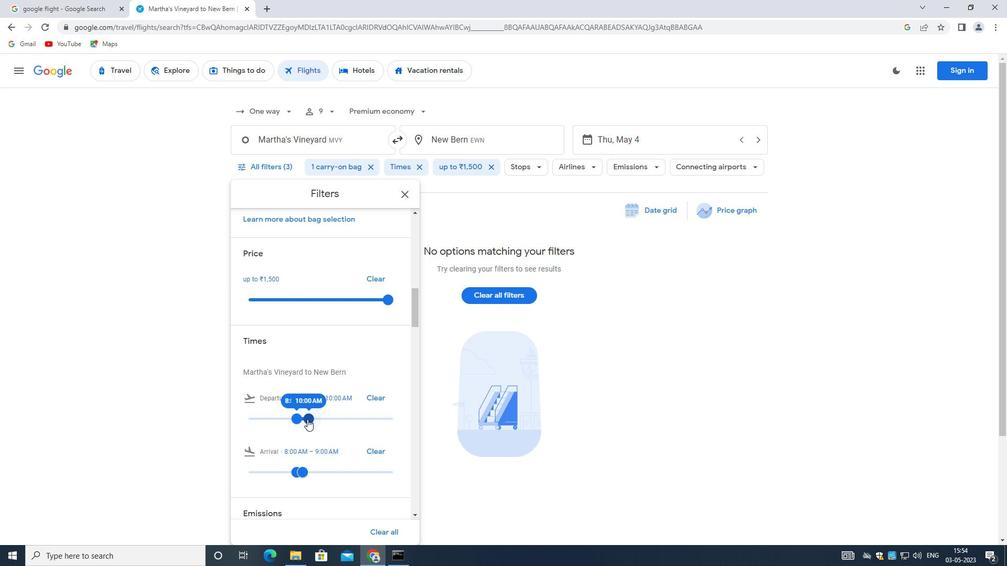 
Action: Mouse moved to (310, 419)
Screenshot: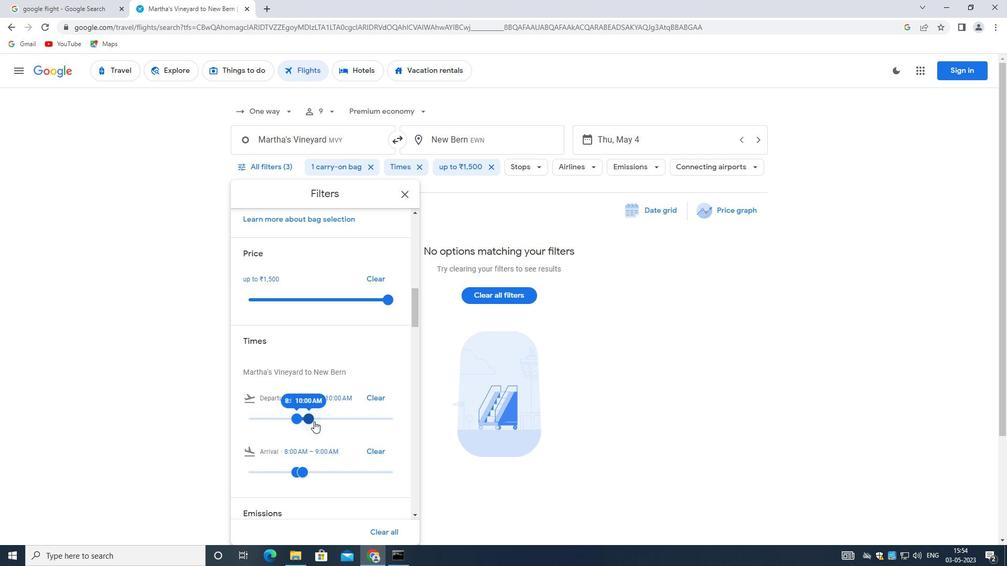 
Action: Mouse pressed left at (310, 419)
Screenshot: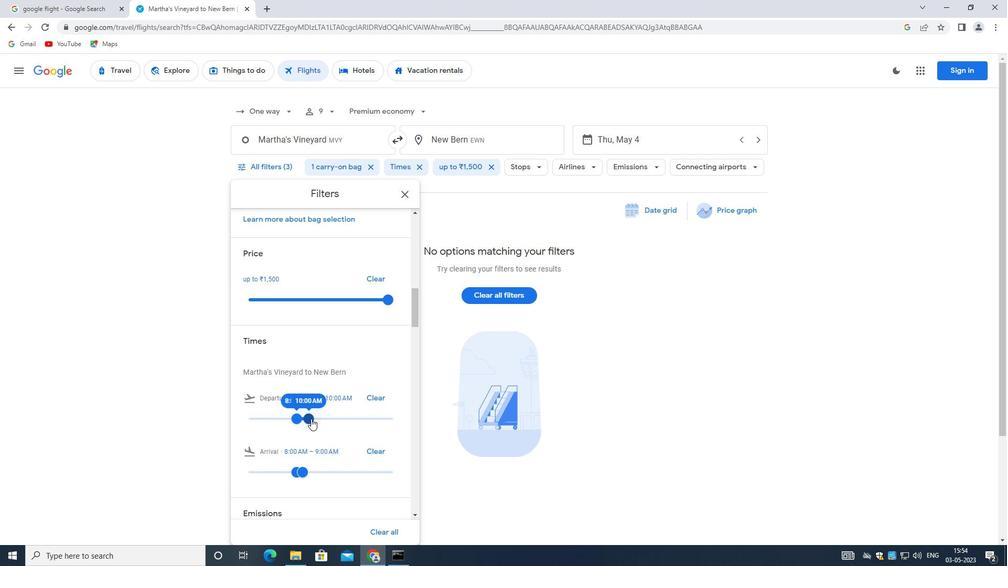 
Action: Mouse moved to (340, 468)
Screenshot: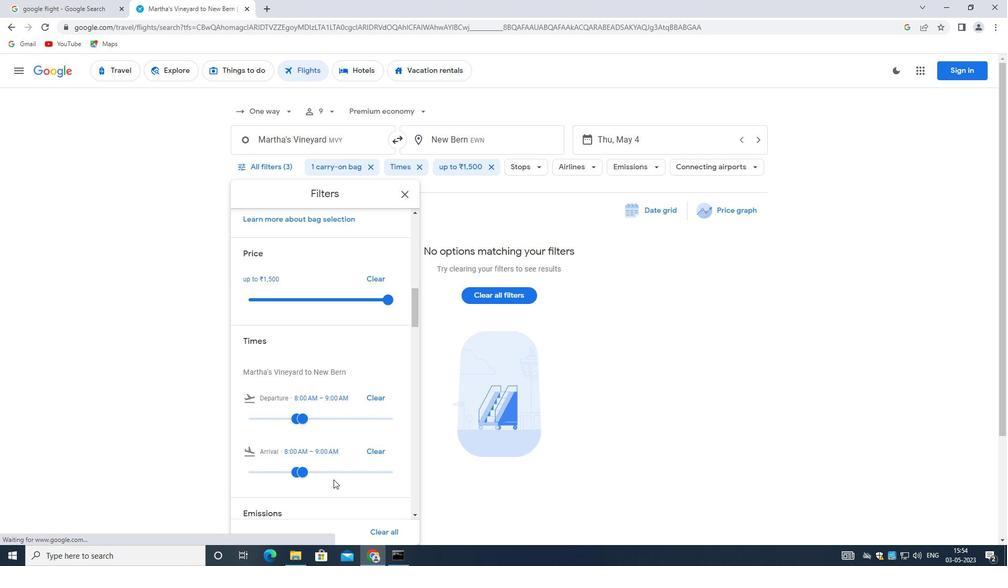 
Action: Mouse scrolled (340, 468) with delta (0, 0)
Screenshot: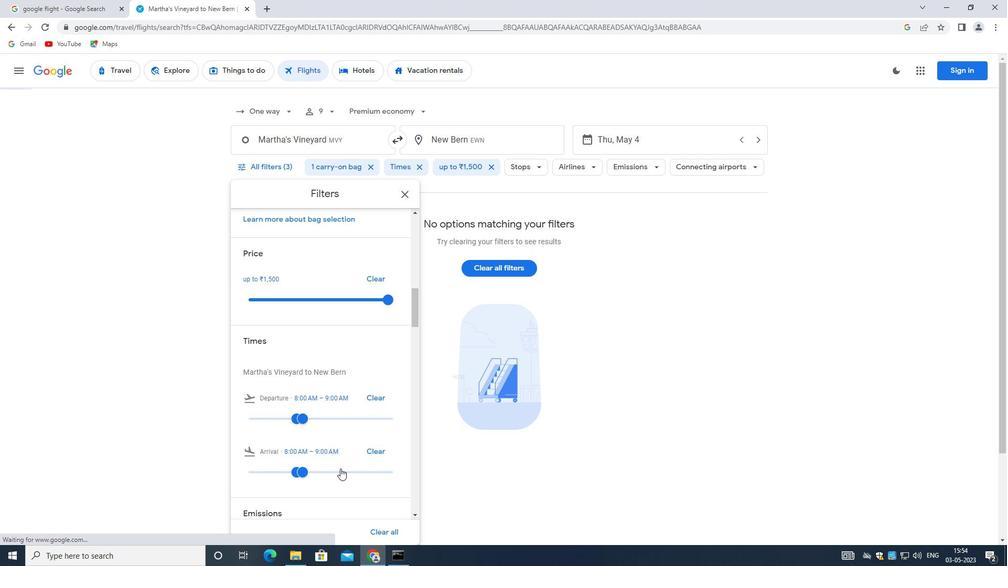 
Action: Mouse scrolled (340, 468) with delta (0, 0)
Screenshot: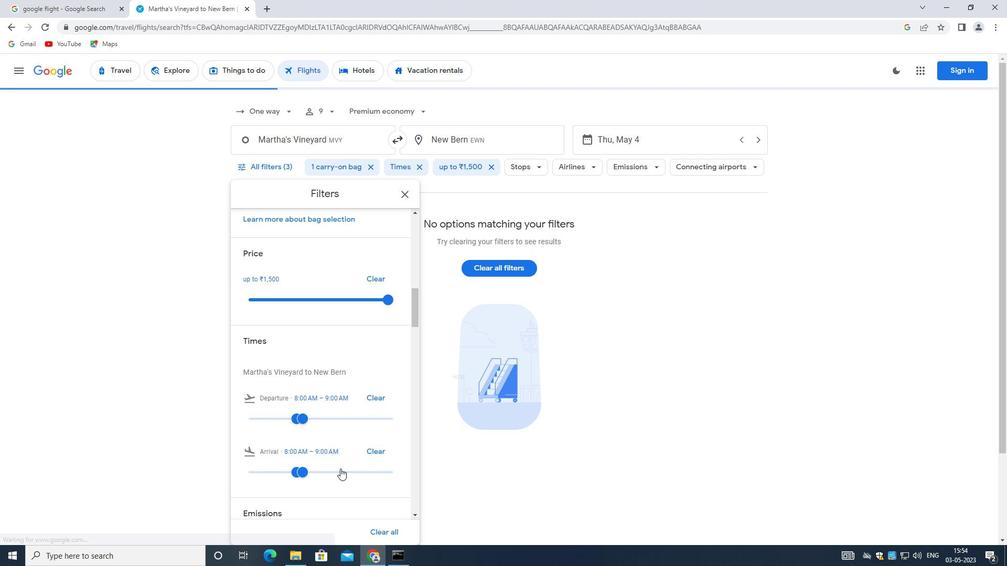 
Action: Mouse scrolled (340, 468) with delta (0, 0)
Screenshot: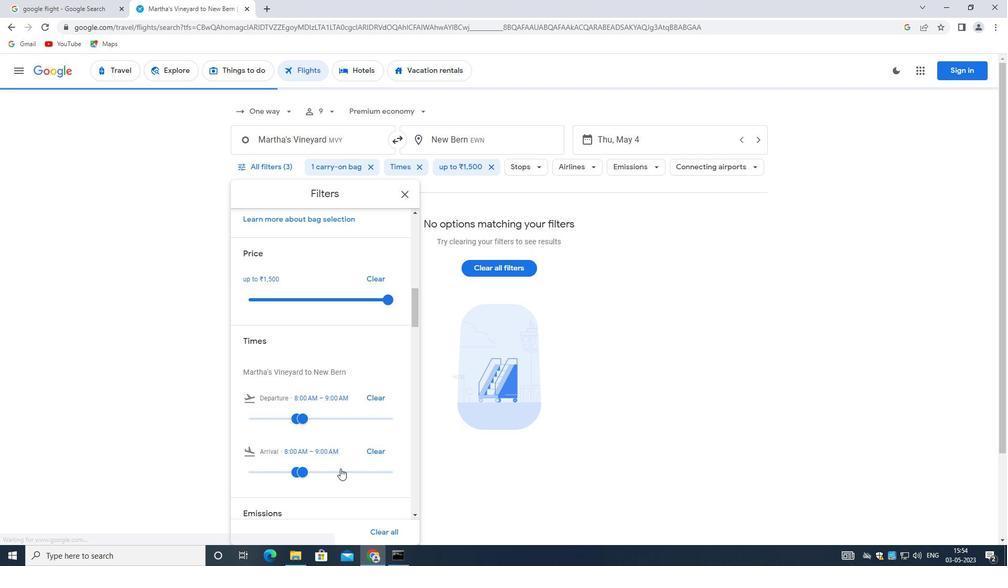 
Action: Mouse scrolled (340, 468) with delta (0, 0)
Screenshot: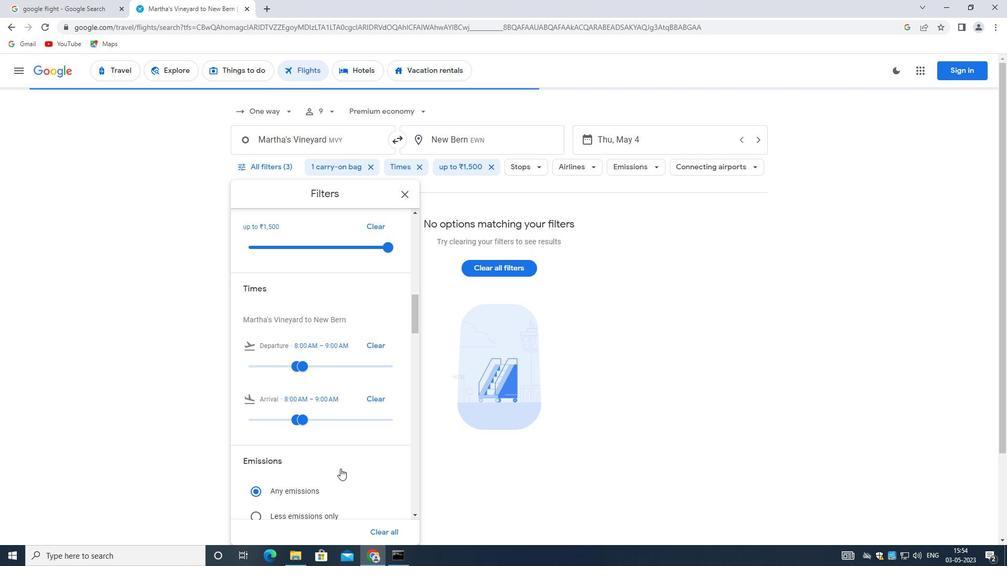 
Action: Mouse scrolled (340, 468) with delta (0, 0)
Screenshot: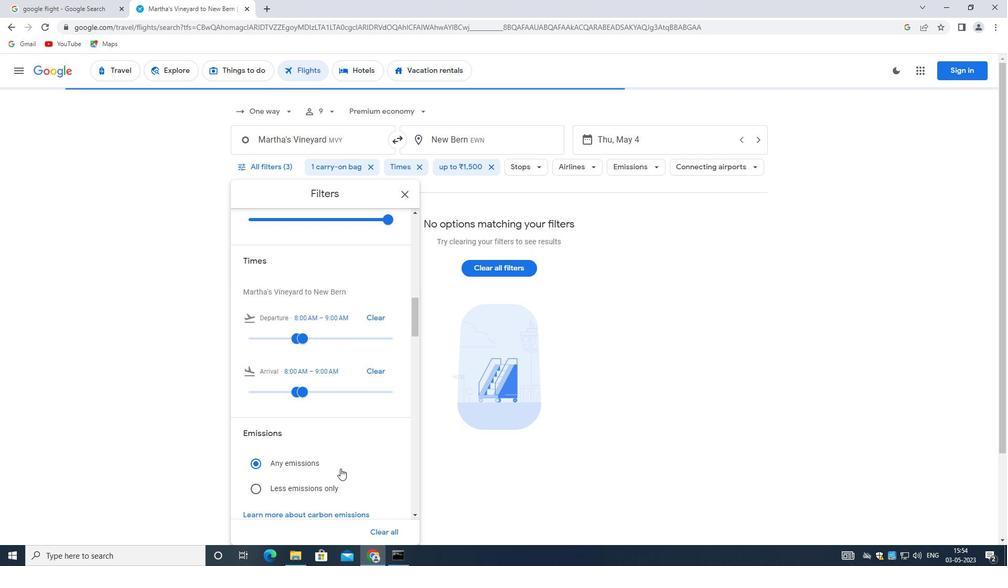 
Action: Mouse scrolled (340, 468) with delta (0, 0)
Screenshot: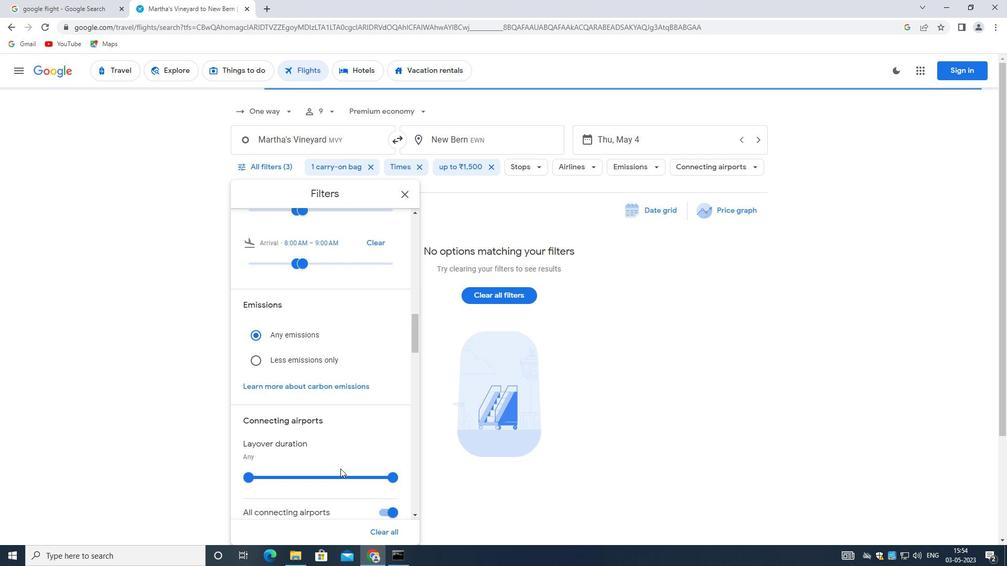 
Action: Mouse scrolled (340, 468) with delta (0, 0)
Screenshot: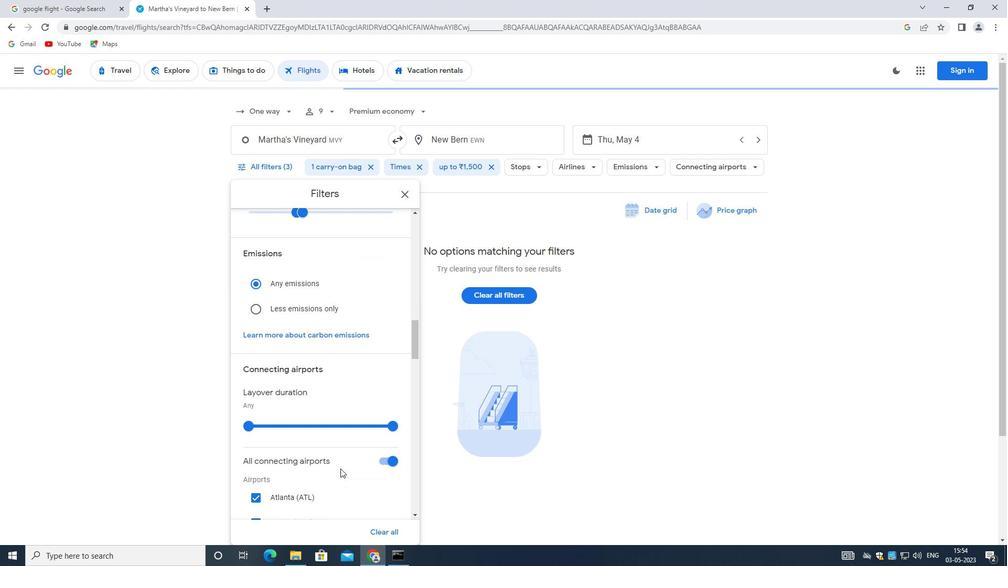 
Action: Mouse scrolled (340, 468) with delta (0, 0)
Screenshot: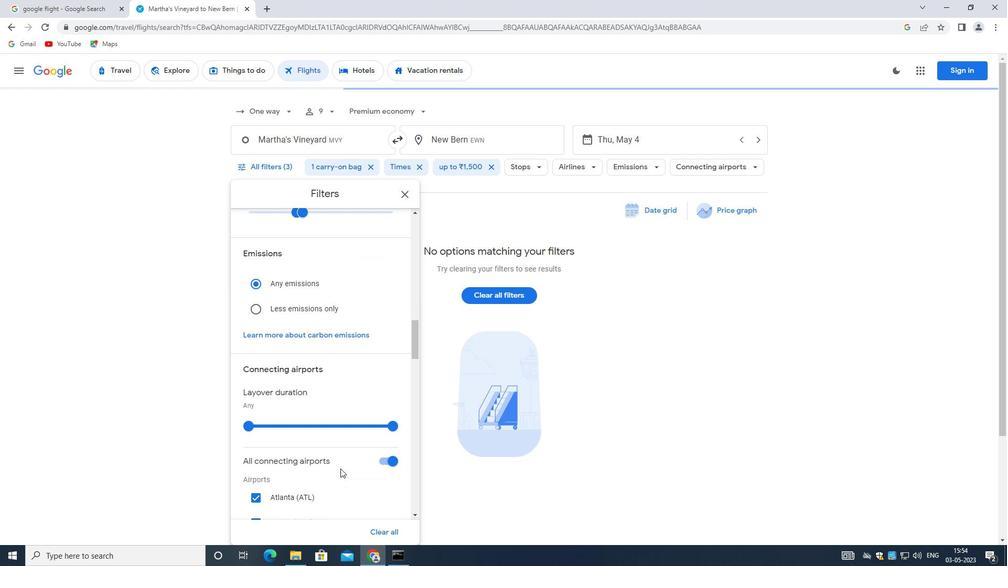 
Action: Mouse moved to (386, 302)
Screenshot: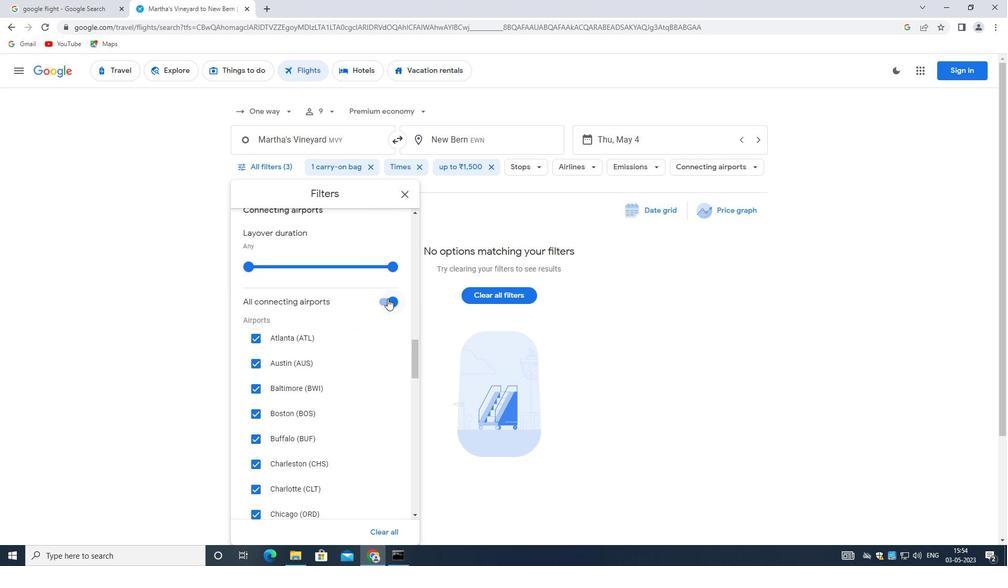 
Action: Mouse pressed left at (386, 302)
Screenshot: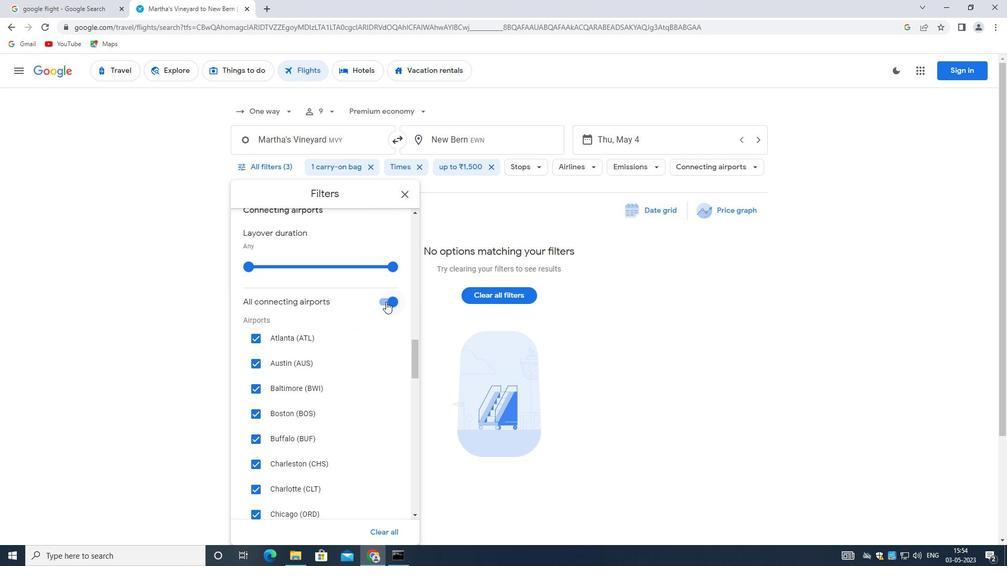
Action: Mouse moved to (346, 365)
Screenshot: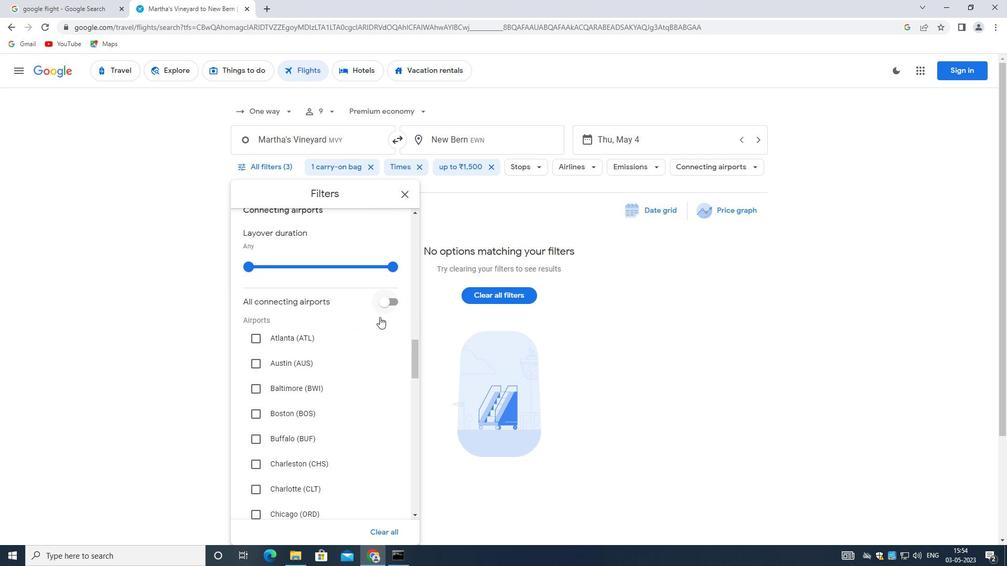 
Action: Mouse scrolled (346, 365) with delta (0, 0)
Screenshot: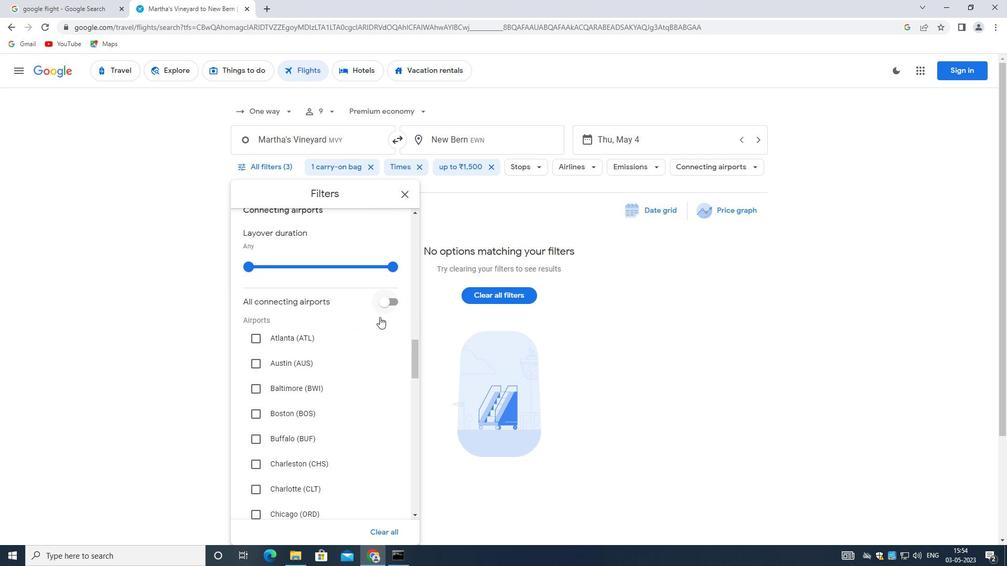 
Action: Mouse moved to (344, 369)
Screenshot: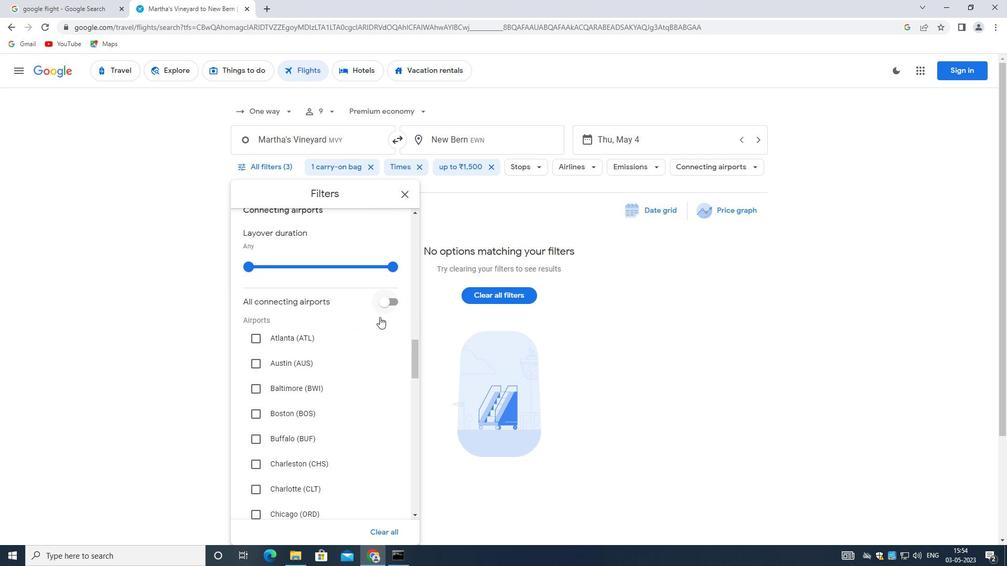 
Action: Mouse scrolled (344, 369) with delta (0, 0)
Screenshot: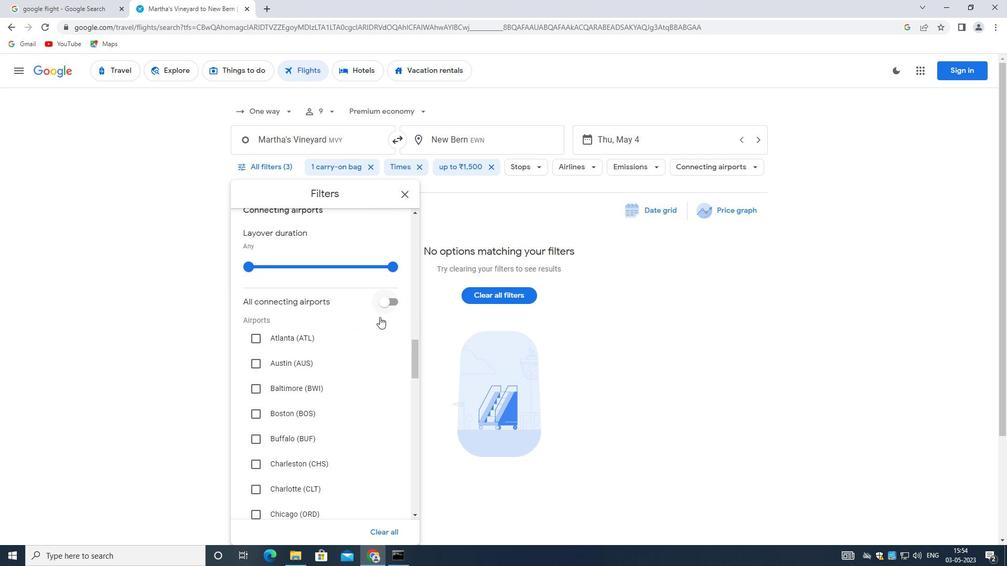 
Action: Mouse moved to (343, 371)
Screenshot: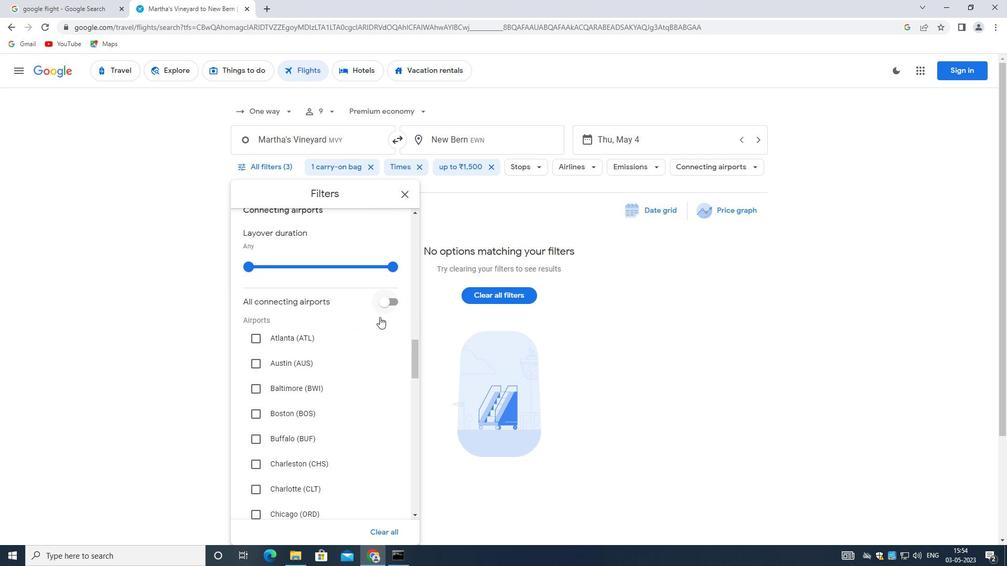 
Action: Mouse scrolled (343, 370) with delta (0, 0)
Screenshot: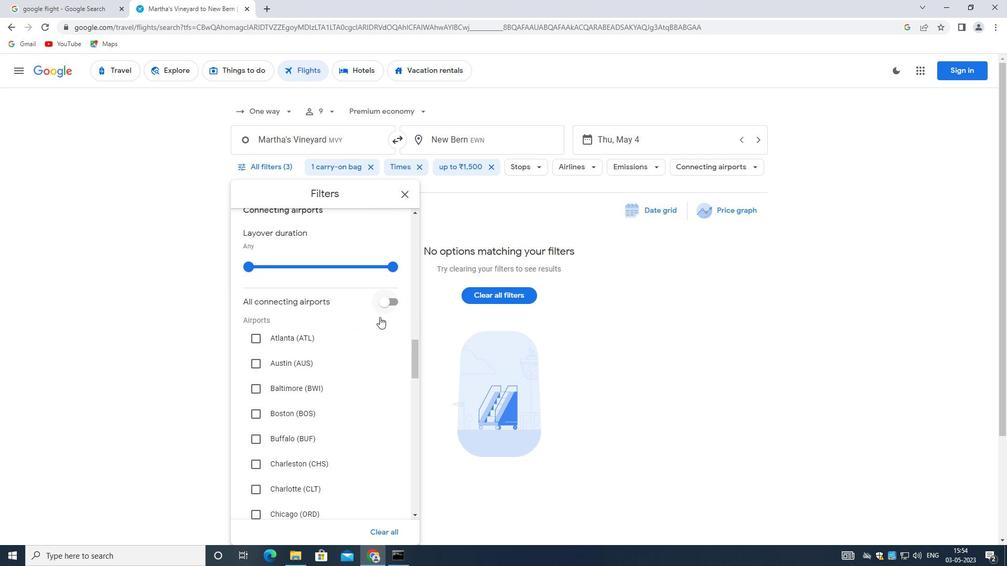 
Action: Mouse moved to (342, 372)
Screenshot: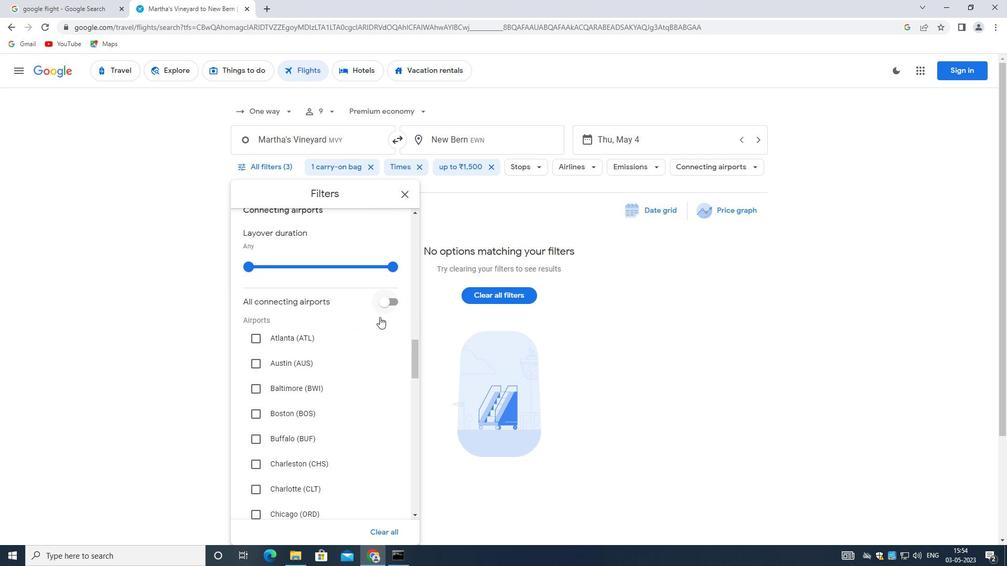 
Action: Mouse scrolled (342, 372) with delta (0, 0)
Screenshot: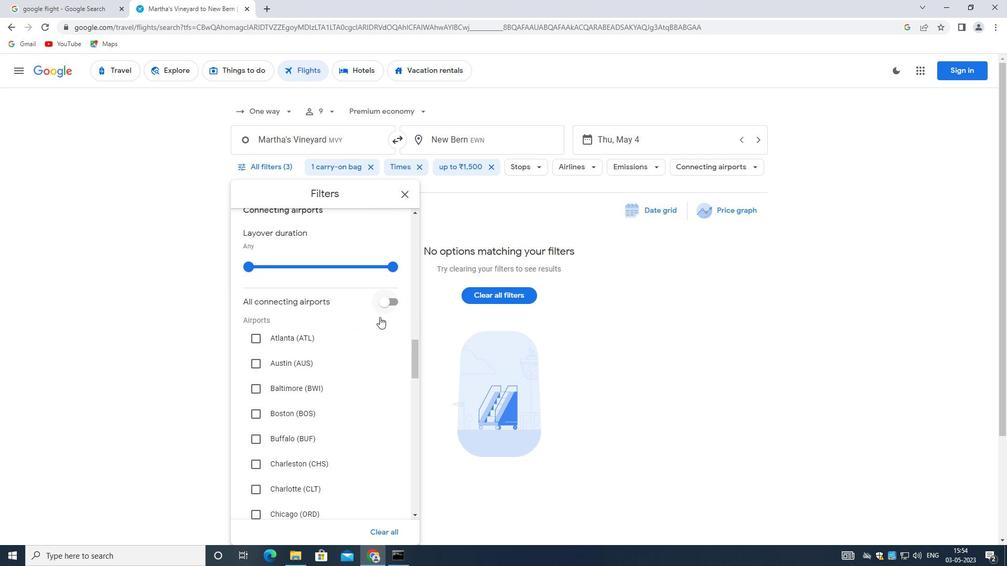 
Action: Mouse moved to (333, 387)
Screenshot: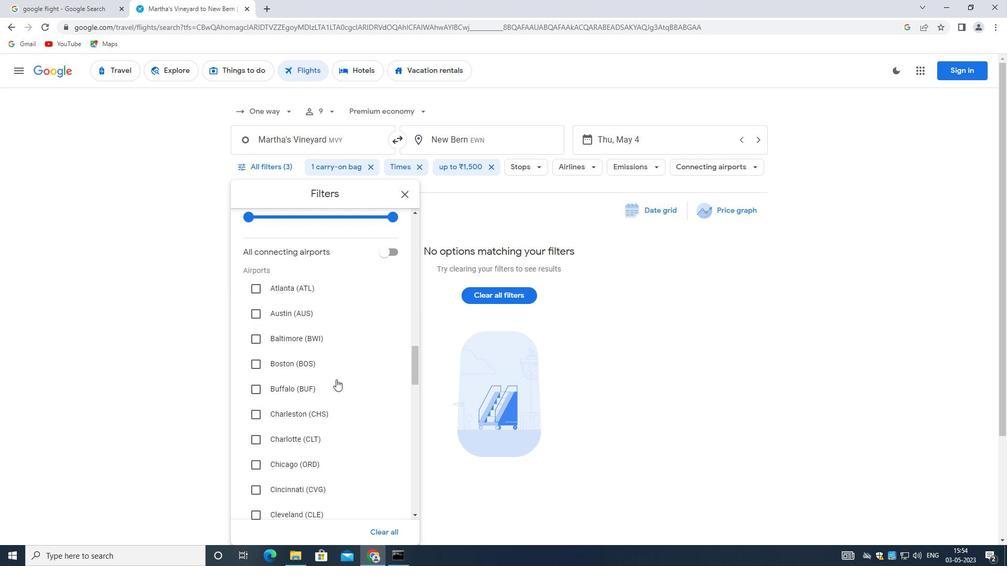
Action: Mouse scrolled (333, 386) with delta (0, 0)
Screenshot: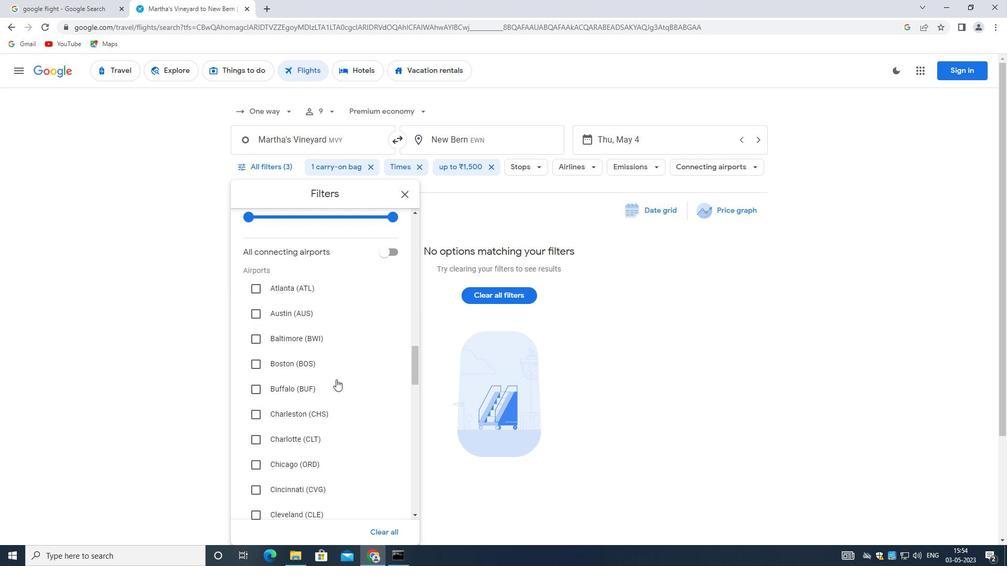 
Action: Mouse moved to (333, 389)
Screenshot: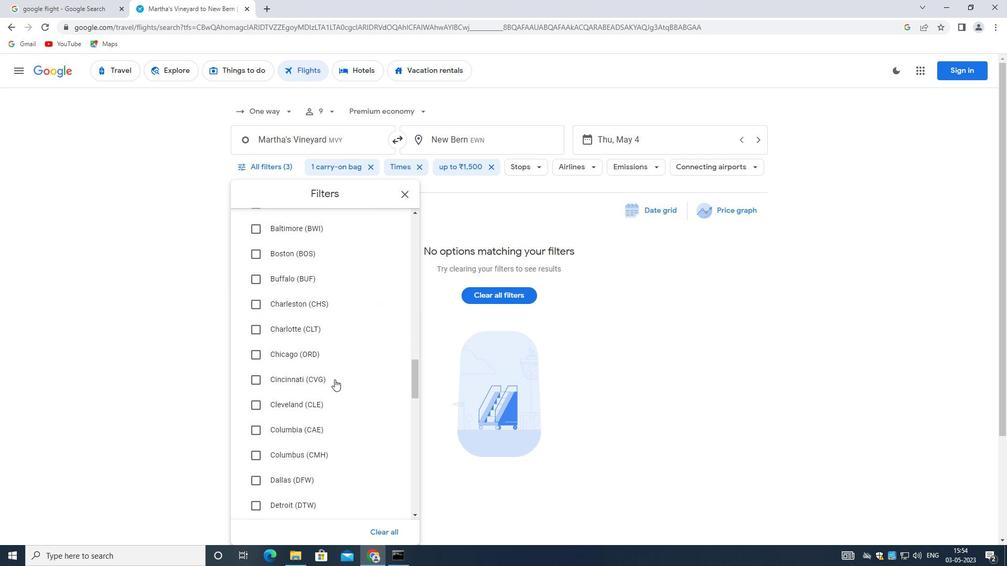 
Action: Mouse scrolled (333, 389) with delta (0, 0)
Screenshot: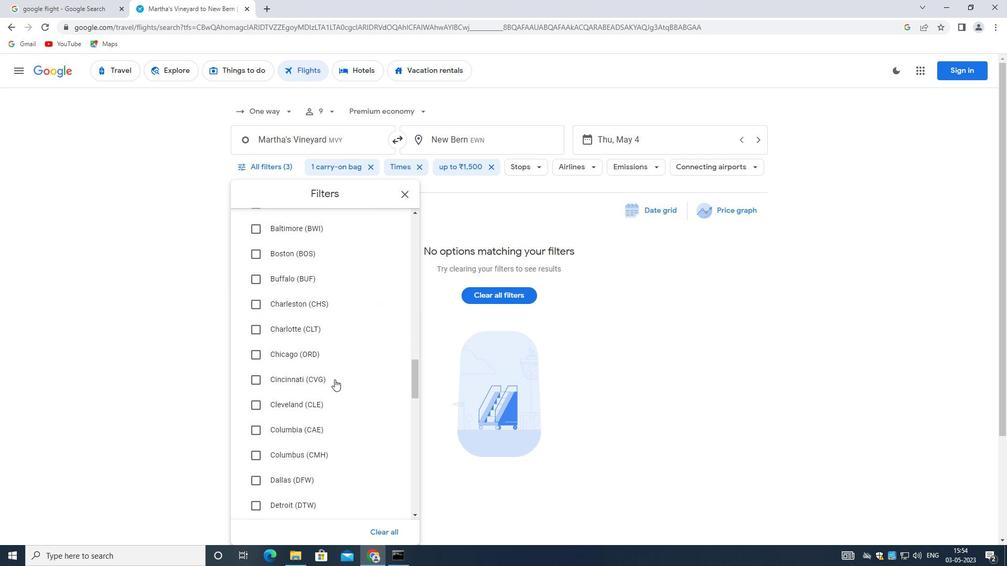 
Action: Mouse moved to (333, 390)
Screenshot: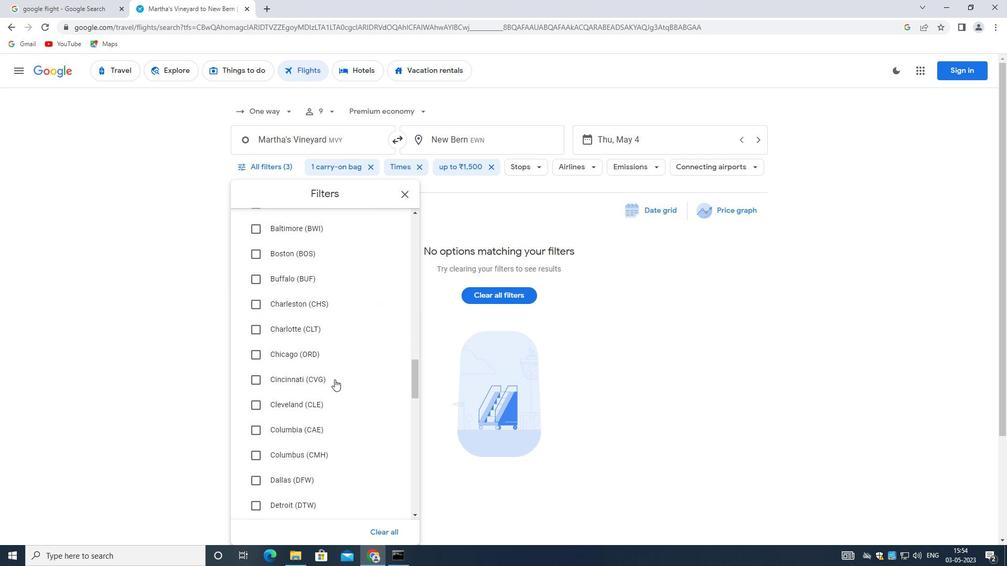 
Action: Mouse scrolled (333, 390) with delta (0, 0)
Screenshot: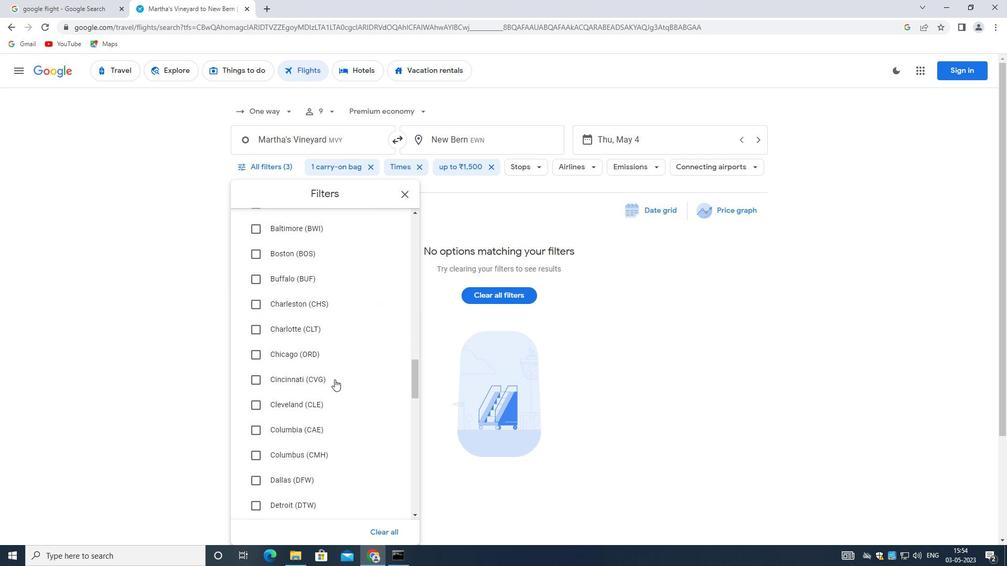 
Action: Mouse moved to (333, 392)
Screenshot: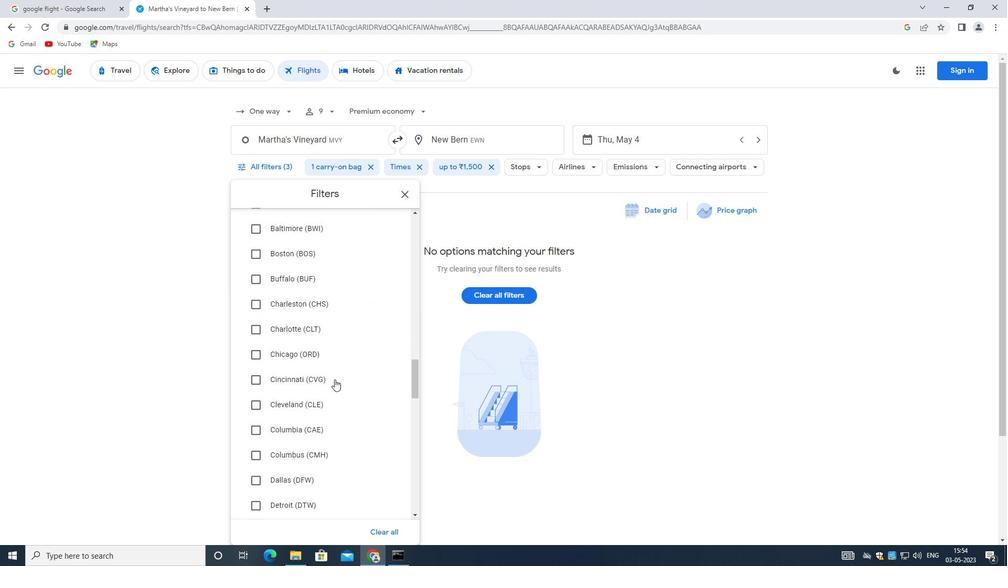 
Action: Mouse scrolled (333, 392) with delta (0, 0)
Screenshot: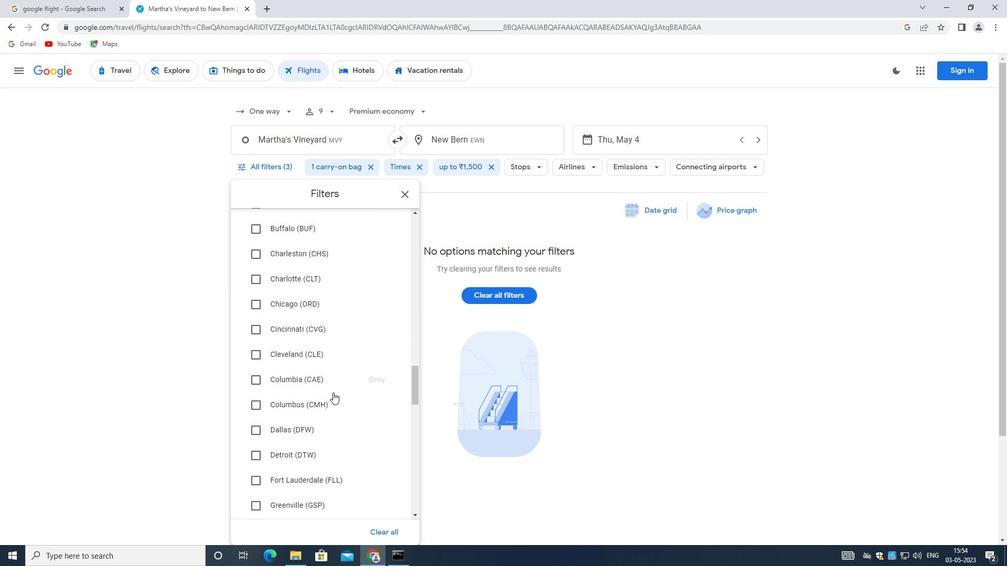 
Action: Mouse scrolled (333, 392) with delta (0, 0)
Screenshot: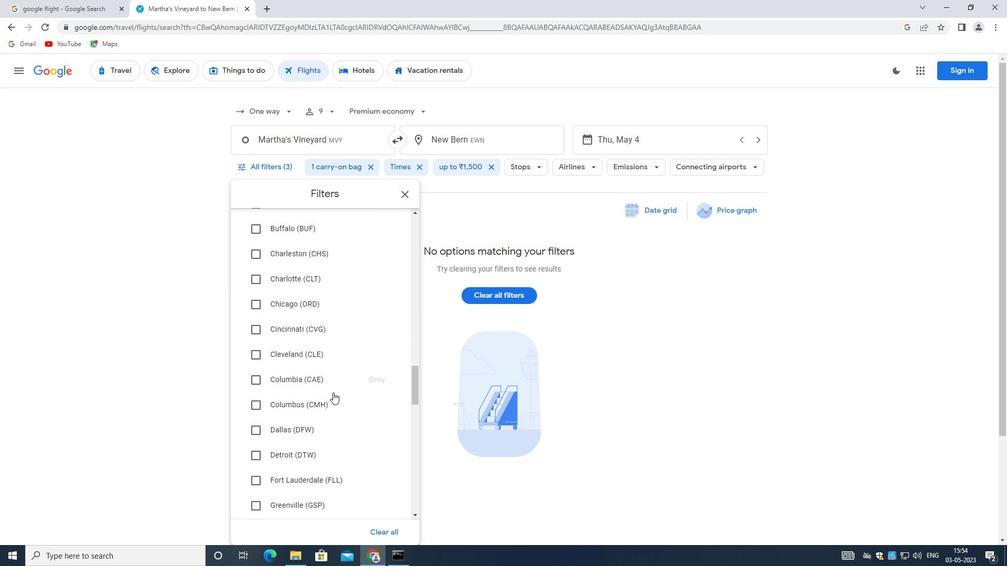 
Action: Mouse scrolled (333, 392) with delta (0, 0)
Screenshot: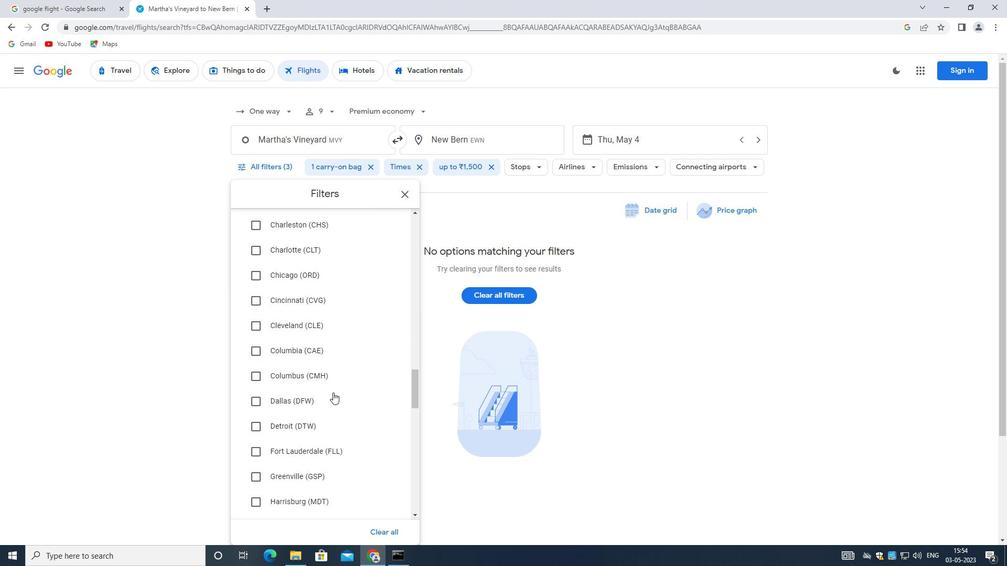 
Action: Mouse moved to (318, 412)
Screenshot: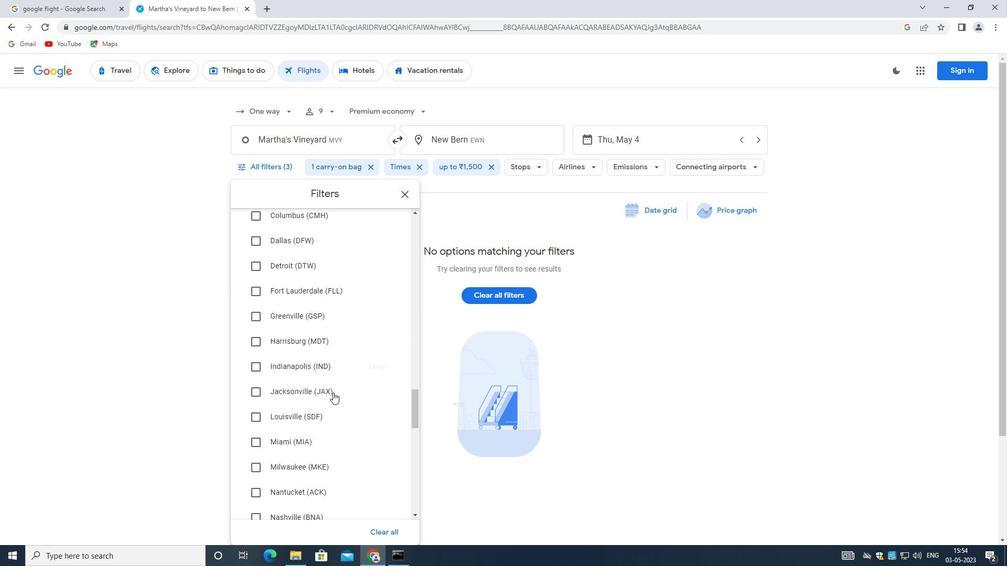 
Action: Mouse scrolled (318, 412) with delta (0, 0)
Screenshot: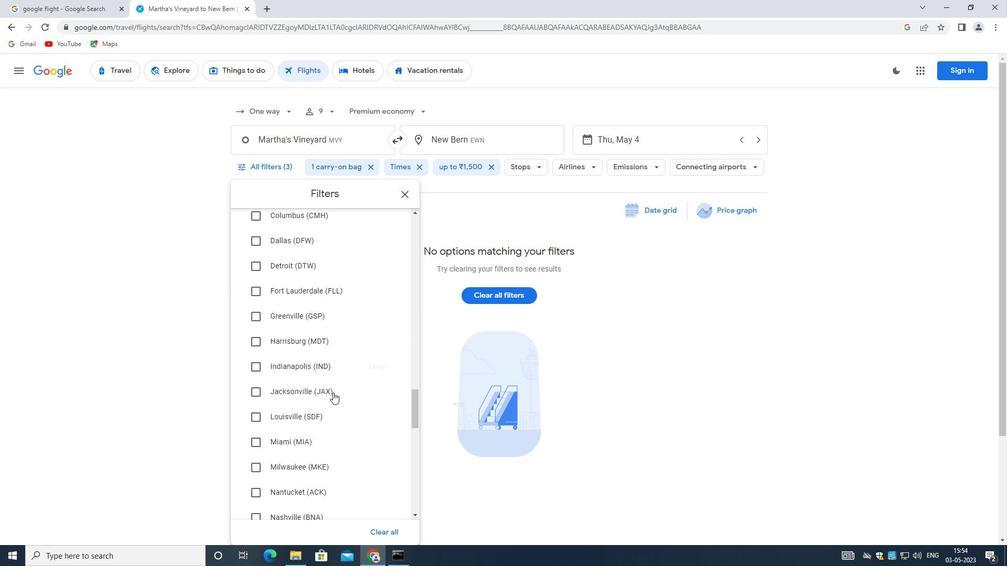 
Action: Mouse moved to (321, 419)
Screenshot: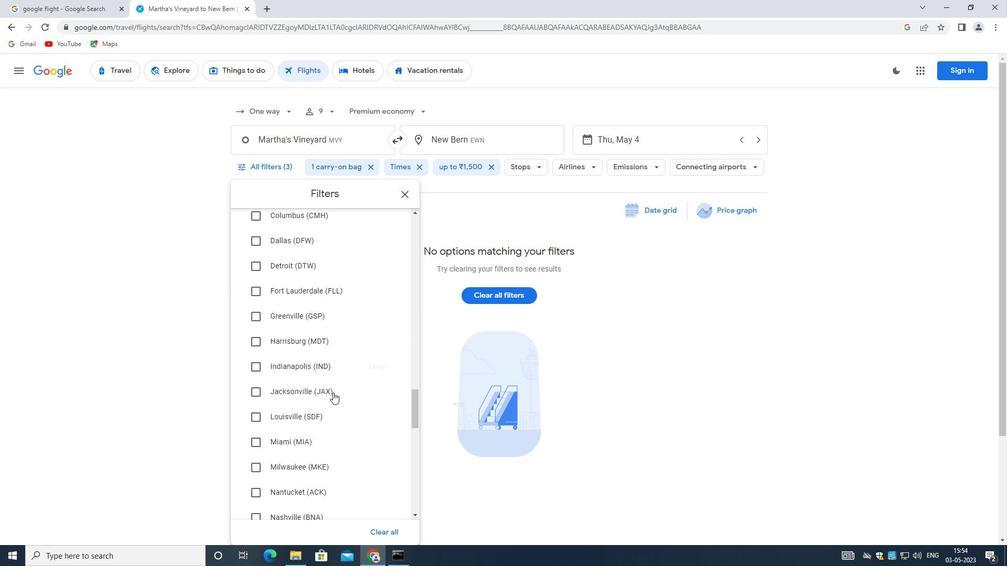
Action: Mouse scrolled (321, 418) with delta (0, 0)
Screenshot: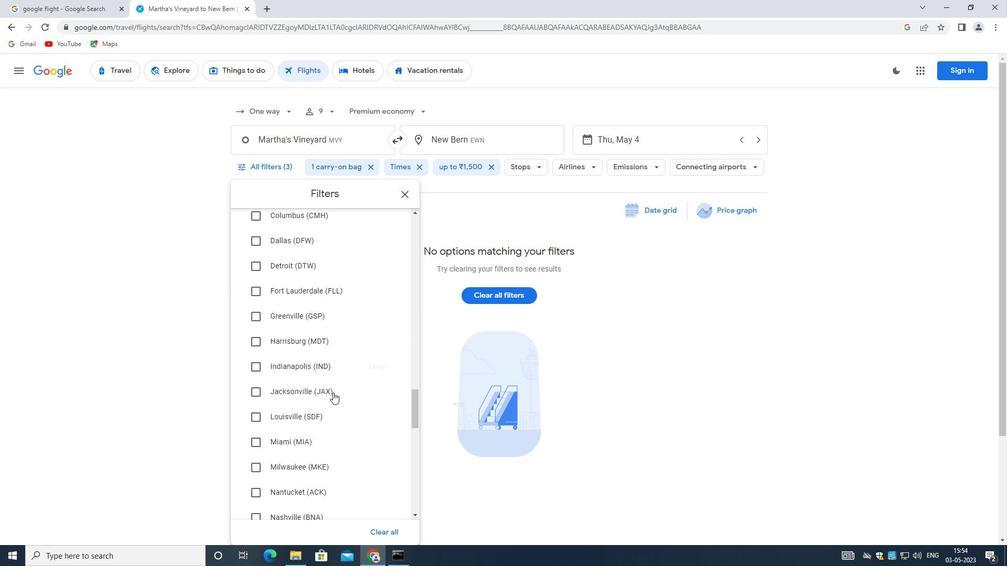 
Action: Mouse moved to (322, 421)
Screenshot: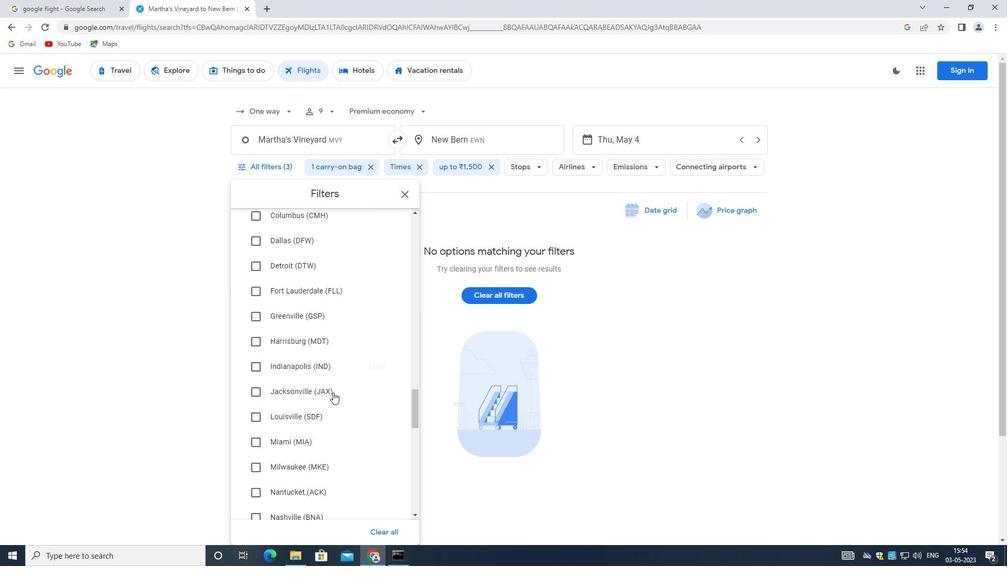 
Action: Mouse scrolled (322, 420) with delta (0, 0)
Screenshot: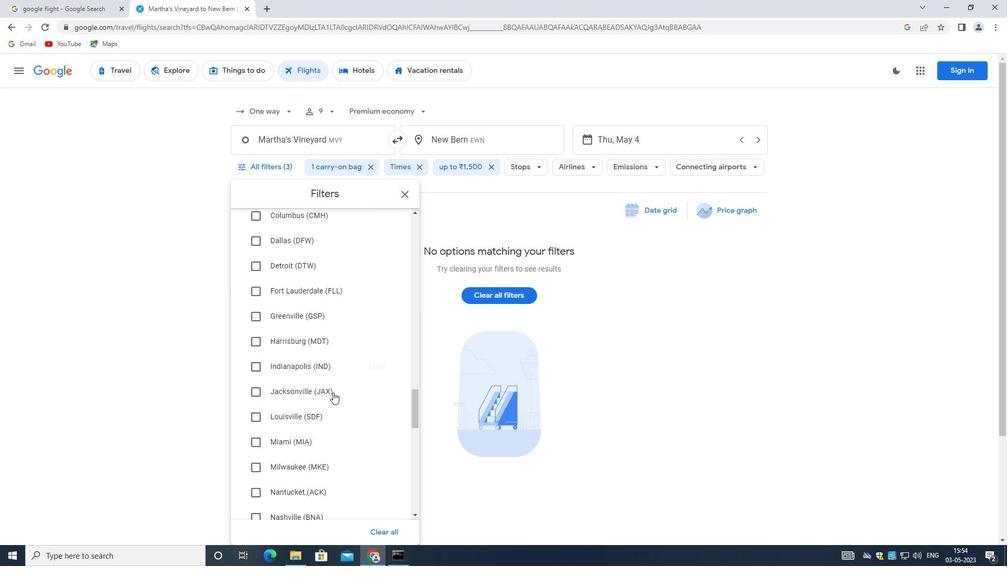 
Action: Mouse scrolled (322, 420) with delta (0, 0)
Screenshot: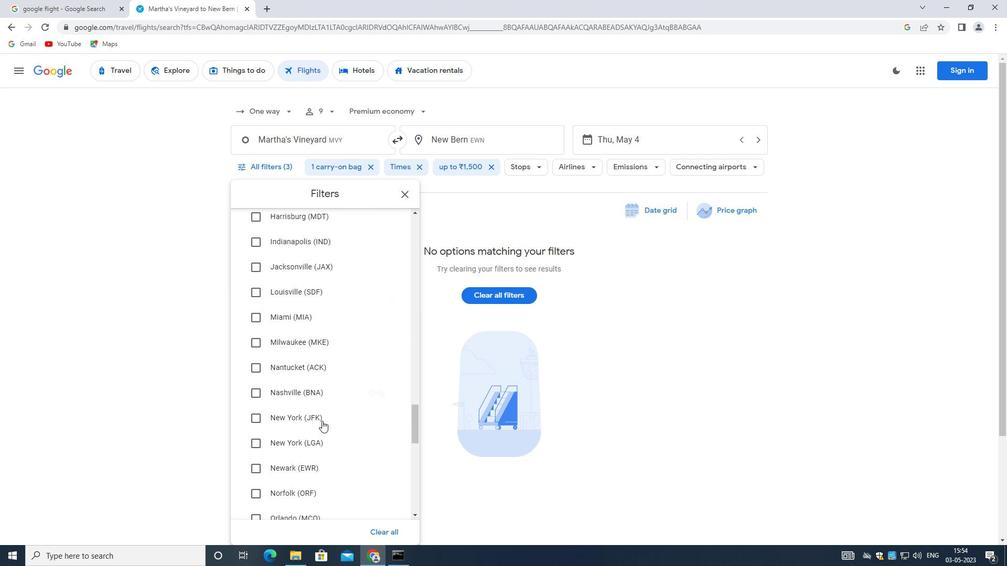 
Action: Mouse moved to (322, 422)
Screenshot: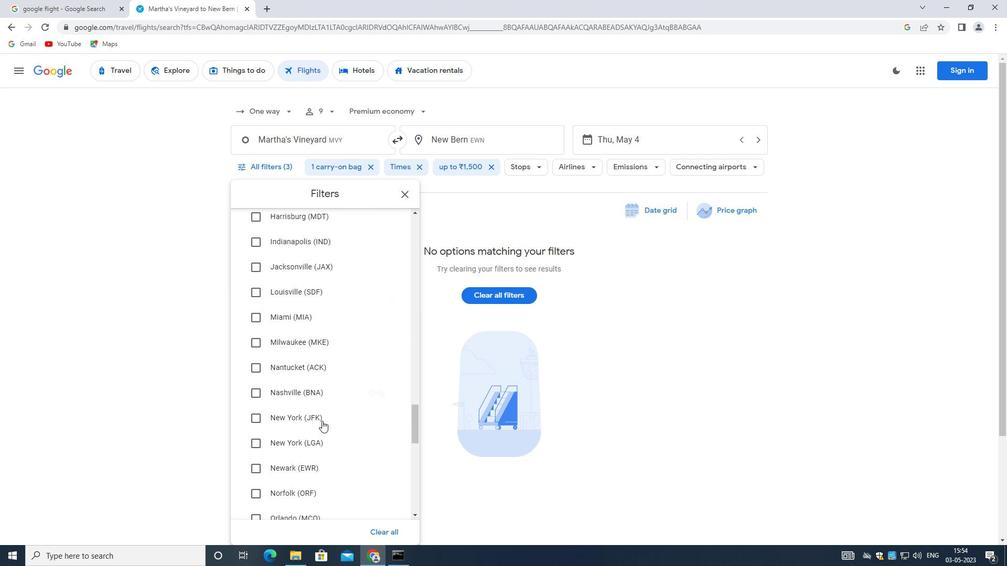 
Action: Mouse scrolled (322, 421) with delta (0, 0)
Screenshot: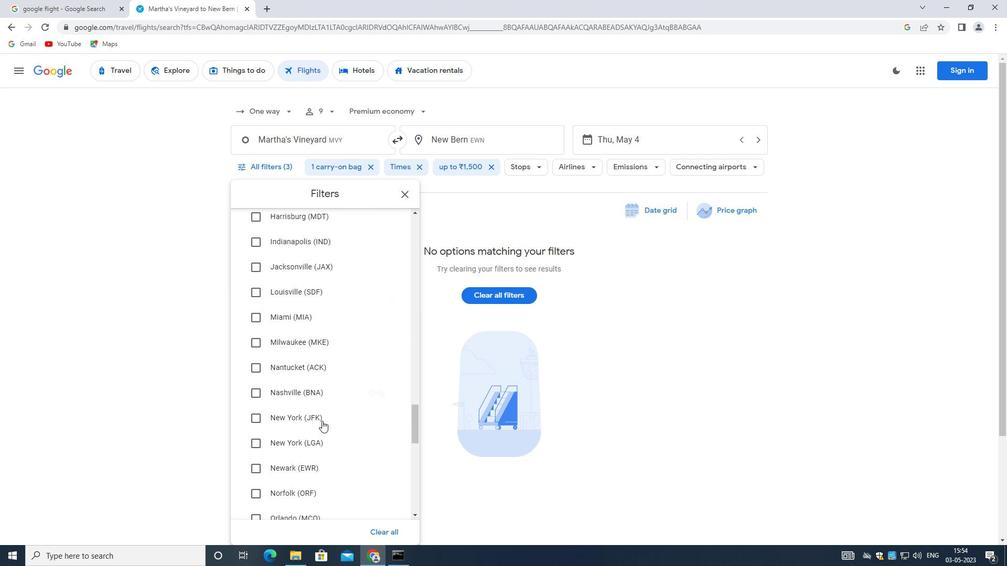 
Action: Mouse moved to (322, 422)
Screenshot: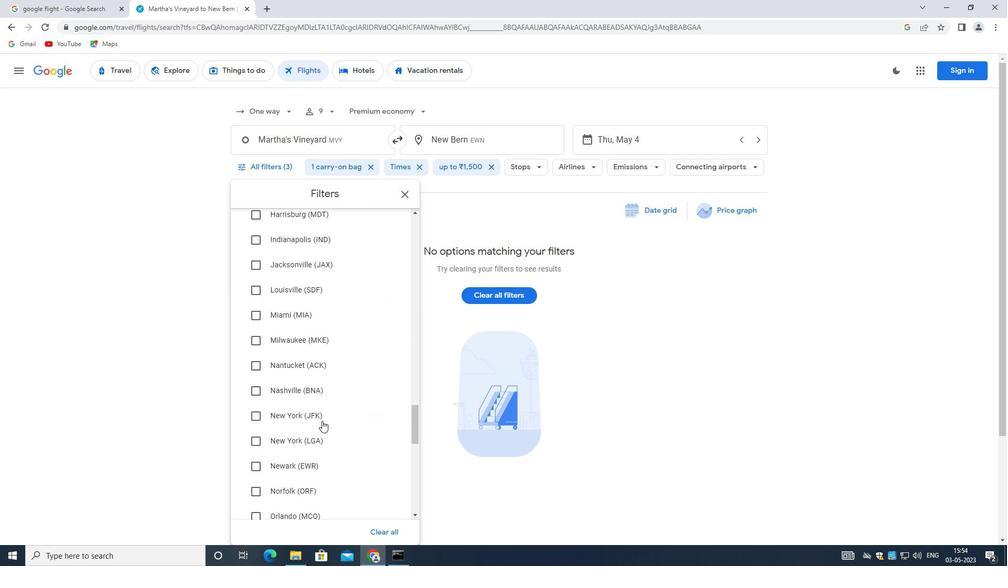 
Action: Mouse scrolled (322, 422) with delta (0, 0)
Screenshot: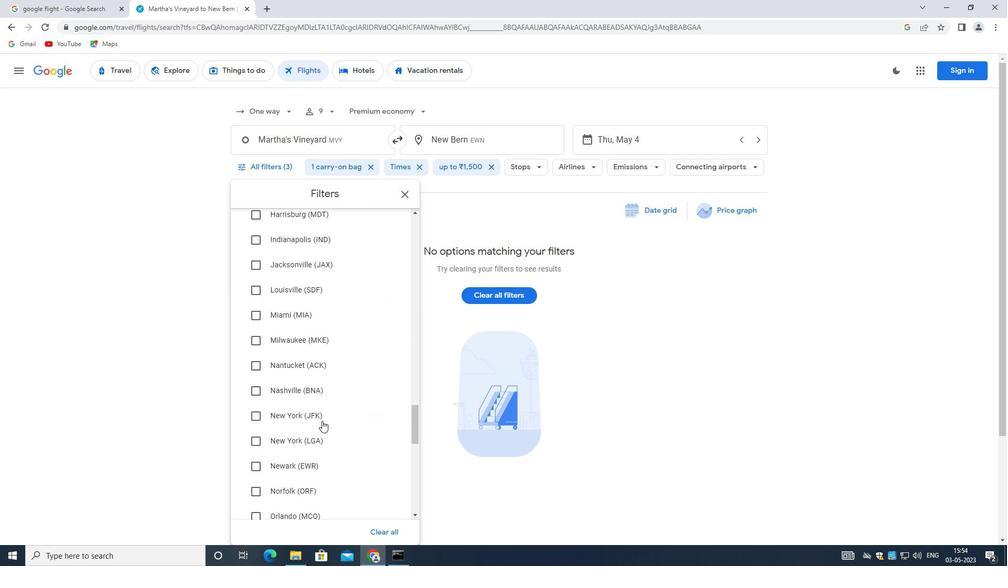 
Action: Mouse moved to (323, 427)
Screenshot: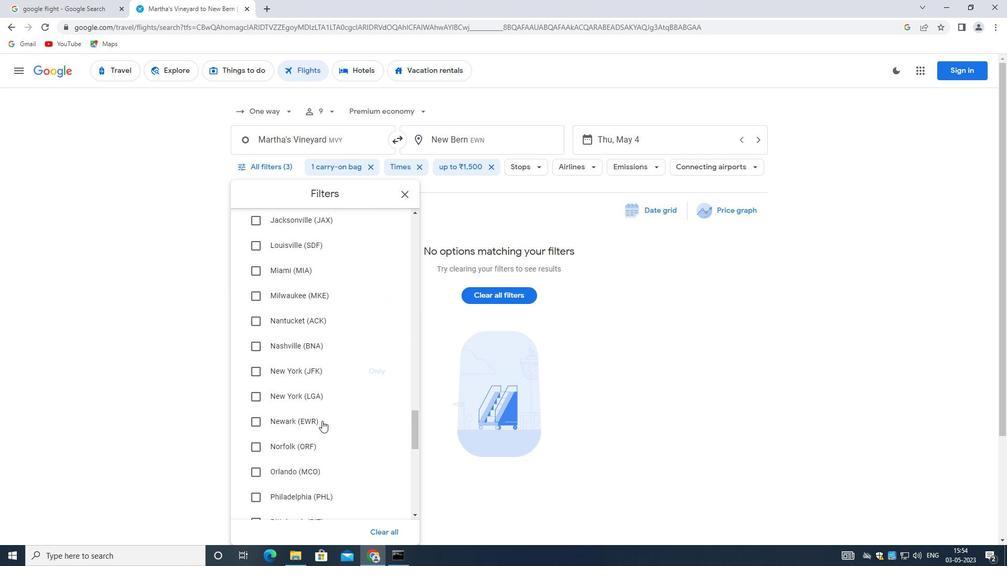 
Action: Mouse scrolled (323, 426) with delta (0, 0)
Screenshot: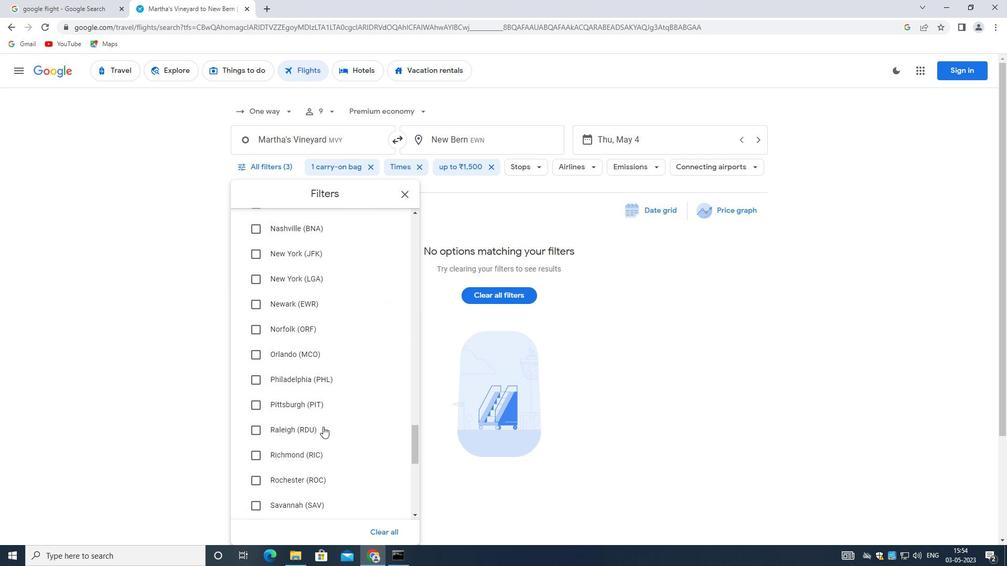 
Action: Mouse scrolled (323, 426) with delta (0, 0)
Screenshot: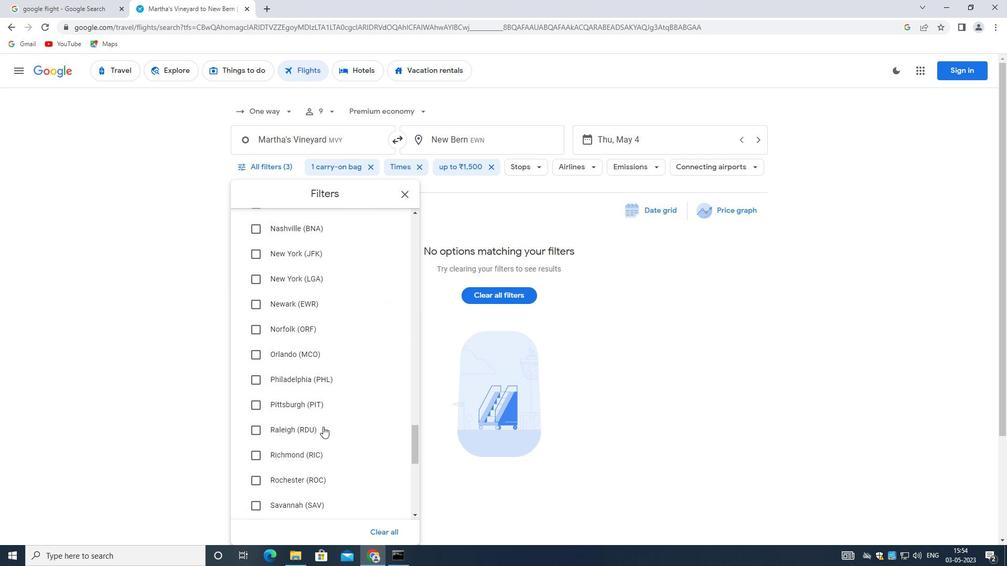 
Action: Mouse moved to (323, 427)
Screenshot: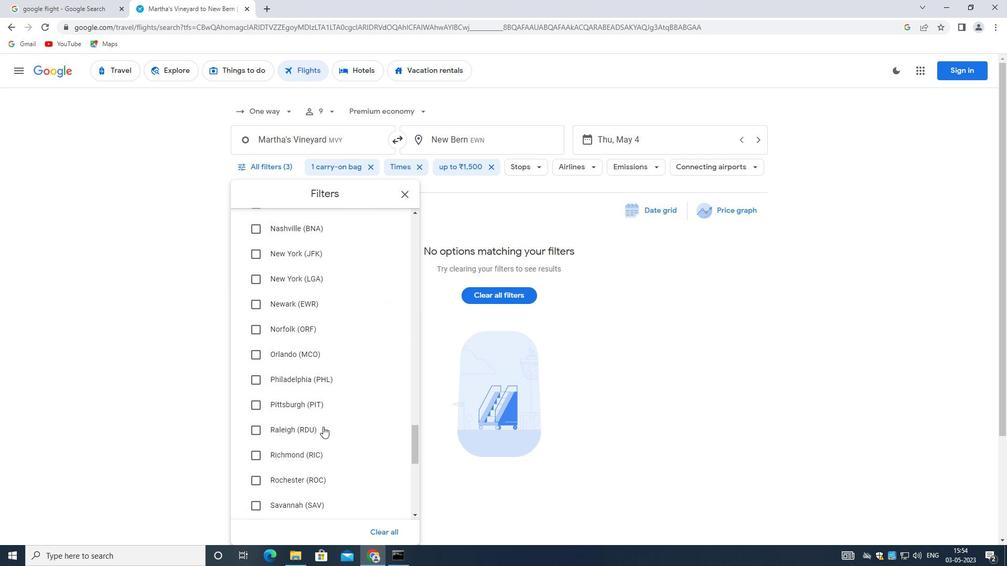 
Action: Mouse scrolled (323, 427) with delta (0, 0)
Screenshot: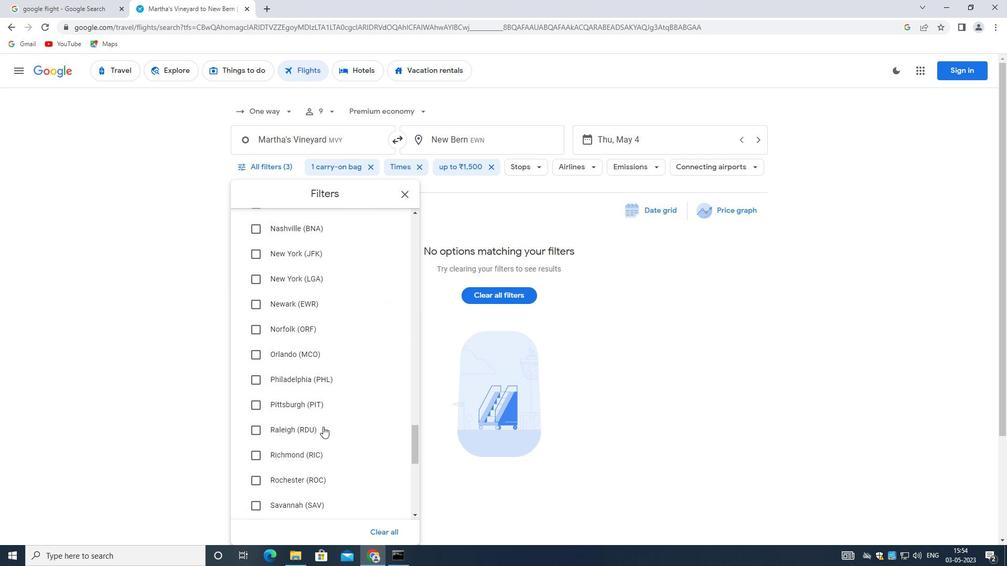 
Action: Mouse scrolled (323, 427) with delta (0, 0)
Screenshot: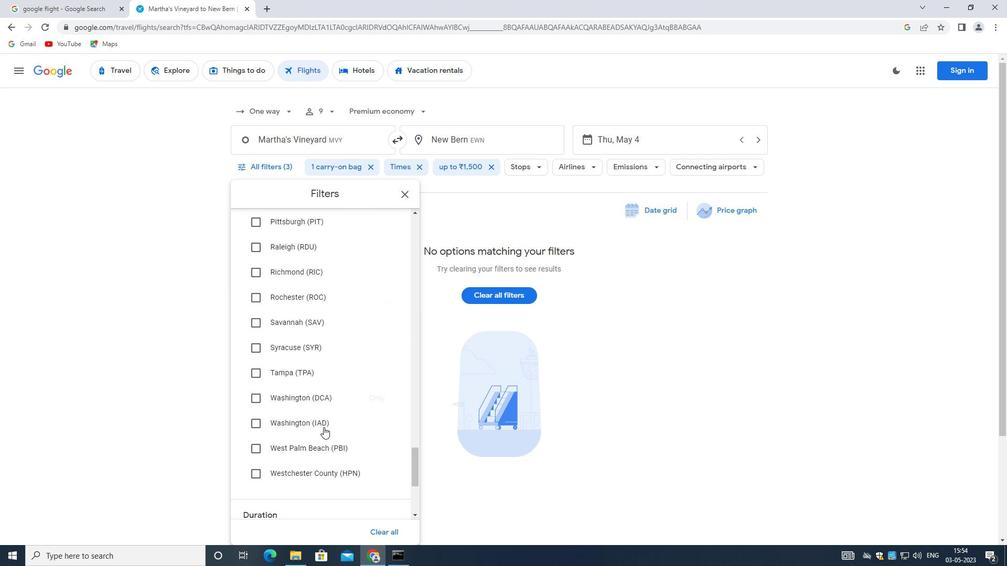 
Action: Mouse moved to (324, 427)
Screenshot: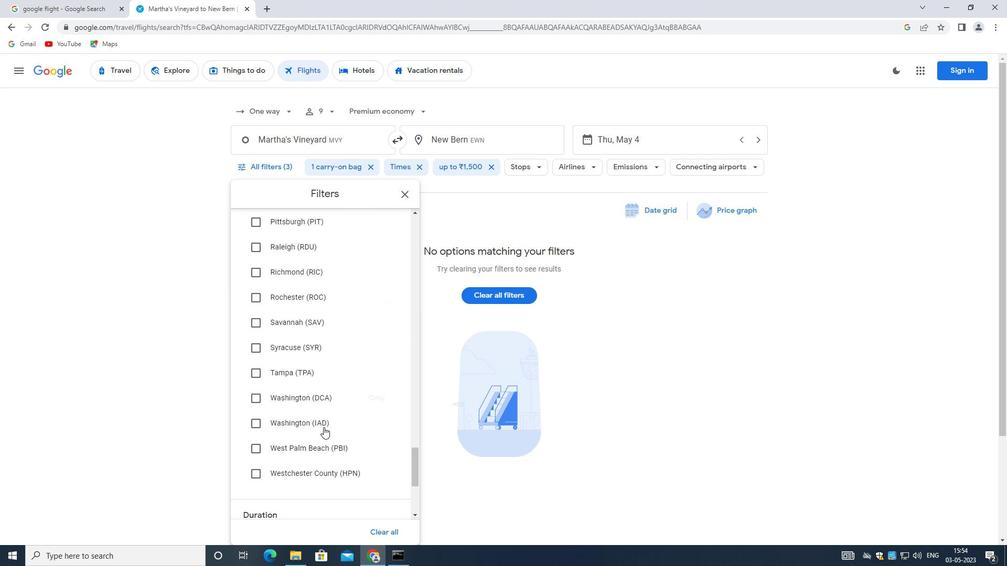 
Action: Mouse scrolled (324, 427) with delta (0, 0)
Screenshot: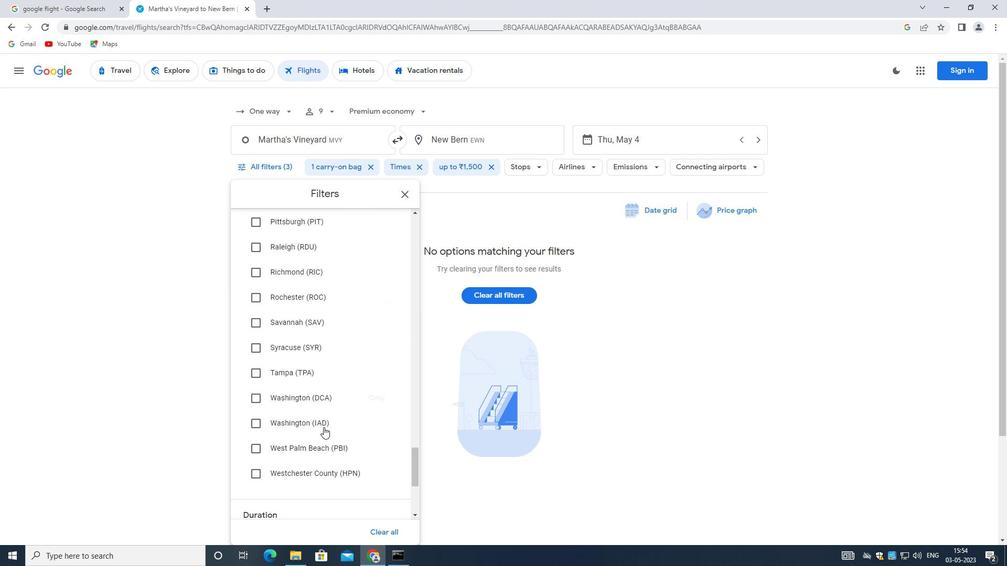 
Action: Mouse scrolled (324, 427) with delta (0, 0)
Screenshot: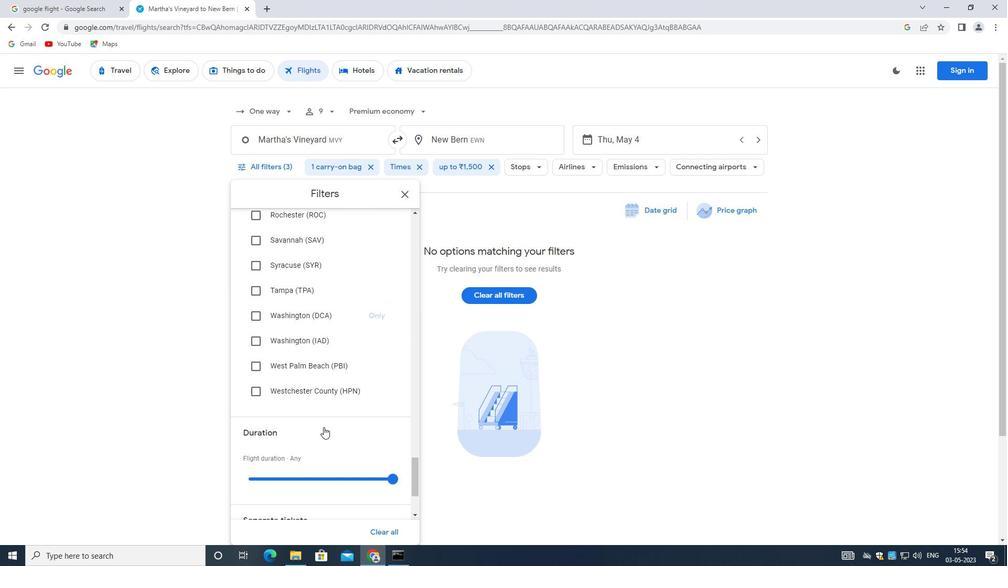 
Action: Mouse moved to (324, 428)
Screenshot: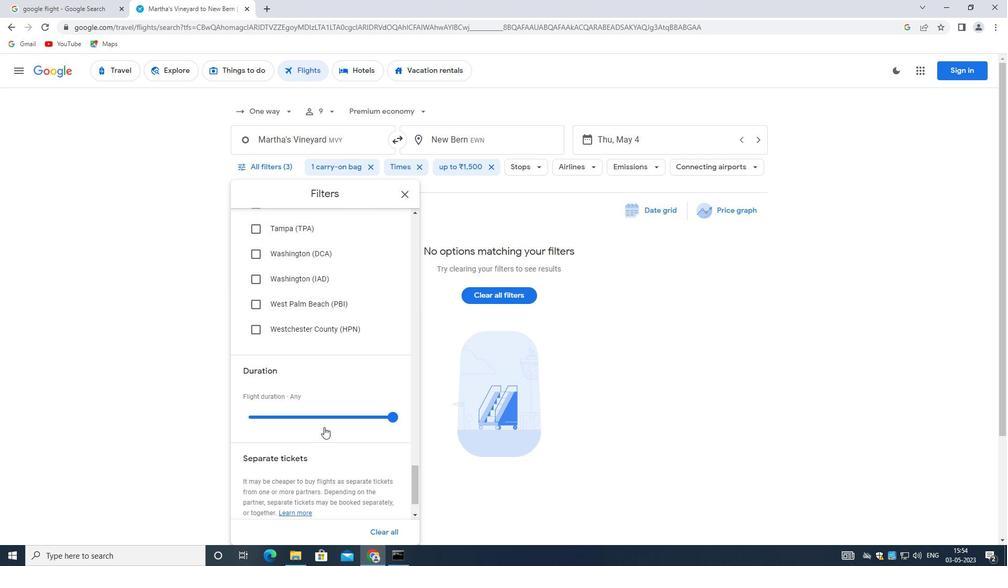 
Action: Mouse scrolled (324, 427) with delta (0, 0)
Screenshot: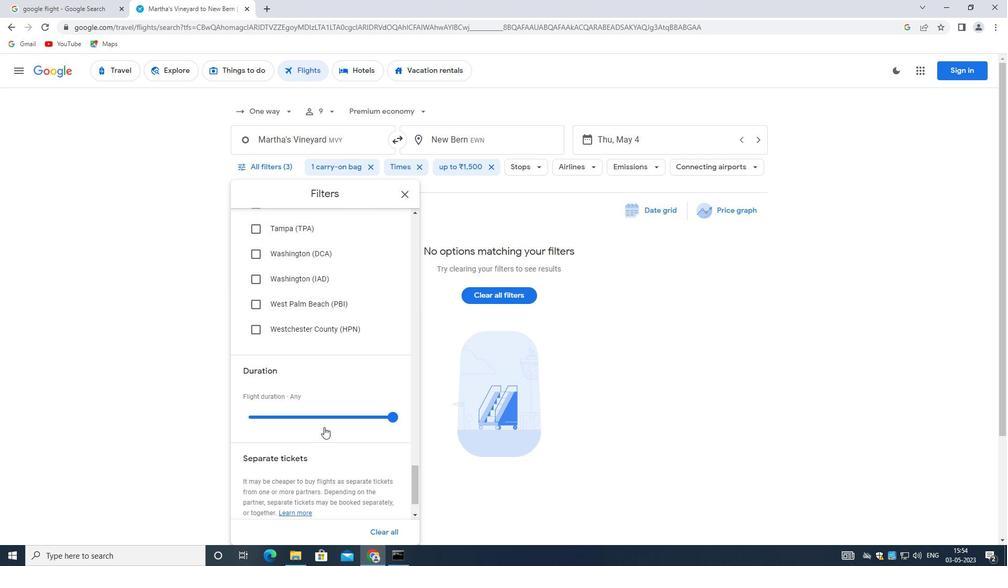 
Action: Mouse moved to (324, 428)
Screenshot: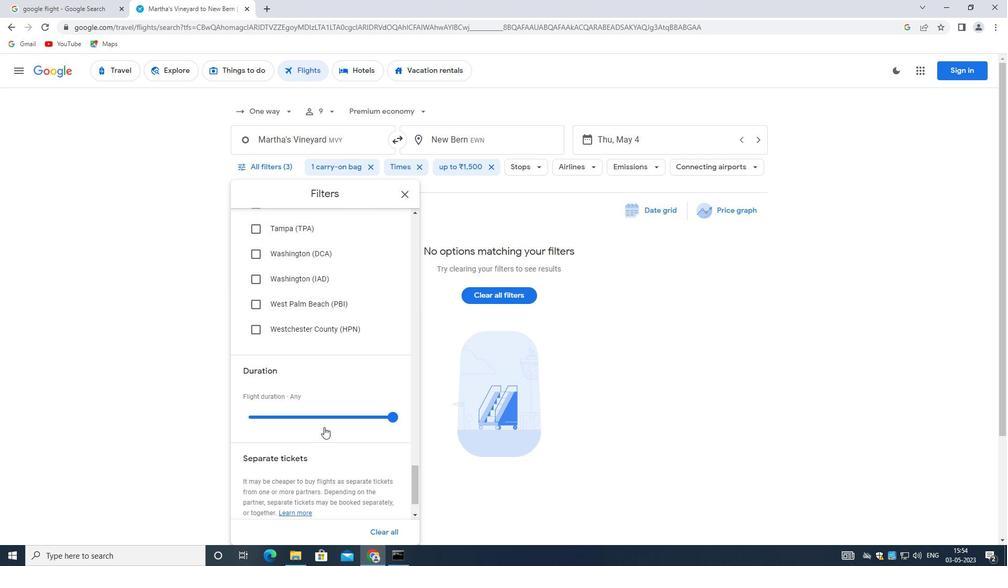
Action: Mouse scrolled (324, 428) with delta (0, 0)
Screenshot: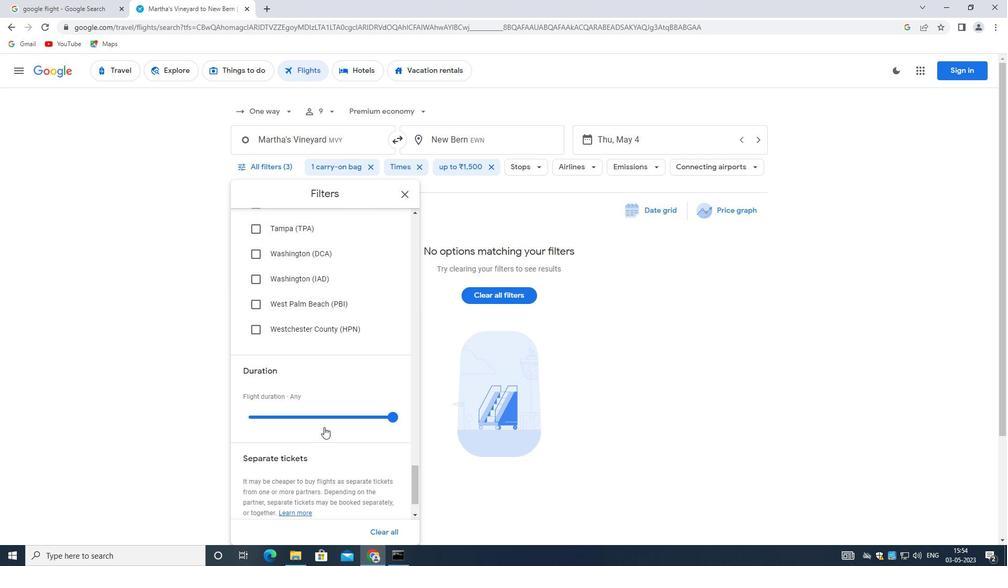 
Action: Mouse moved to (324, 429)
Screenshot: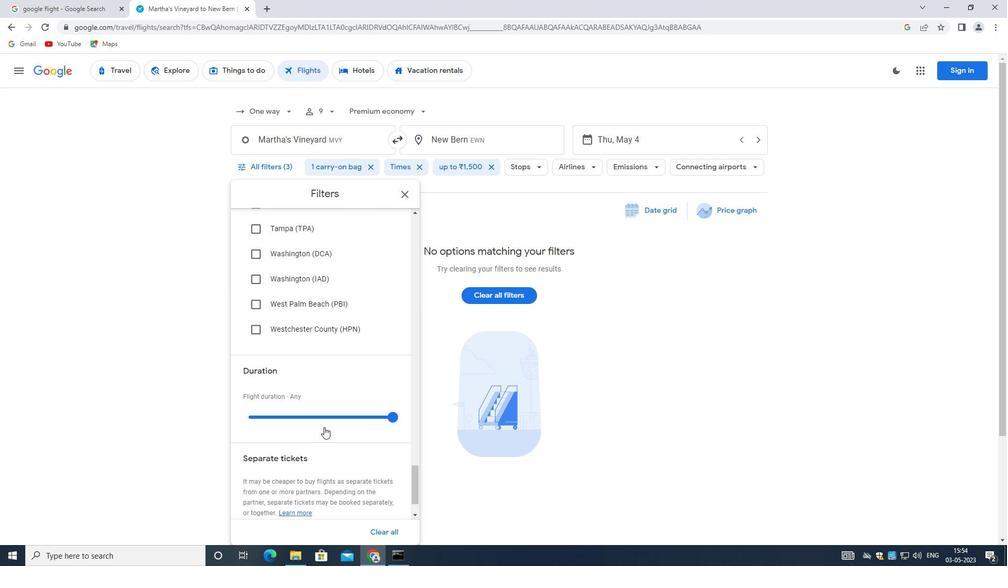 
Action: Mouse scrolled (324, 428) with delta (0, 0)
Screenshot: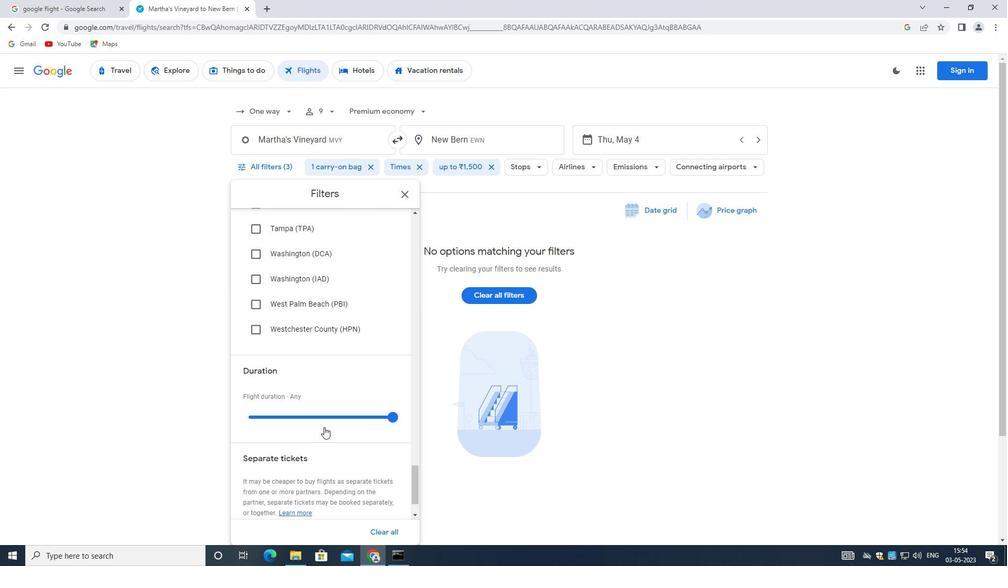 
Action: Mouse scrolled (324, 428) with delta (0, 0)
Screenshot: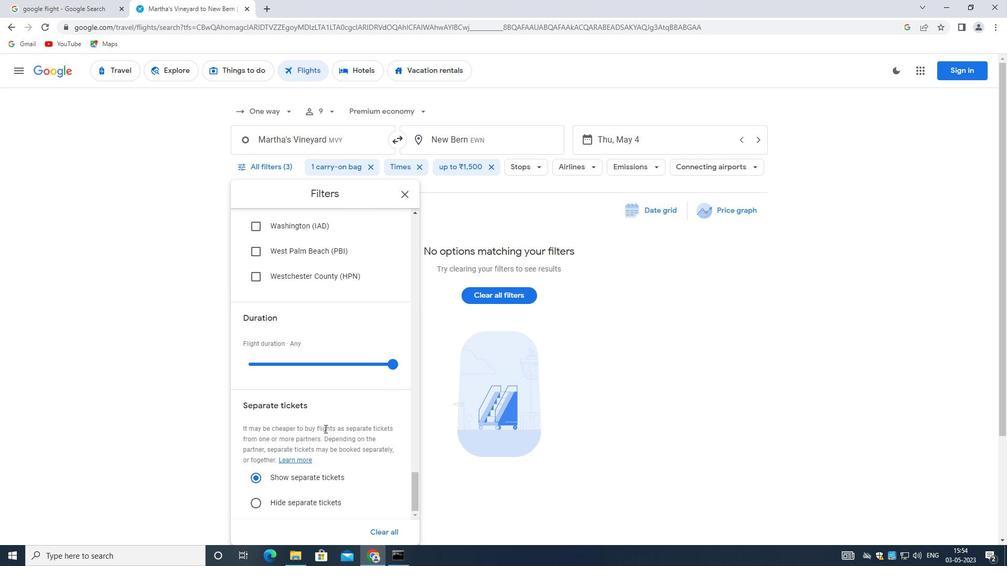 
Action: Mouse scrolled (324, 428) with delta (0, 0)
Screenshot: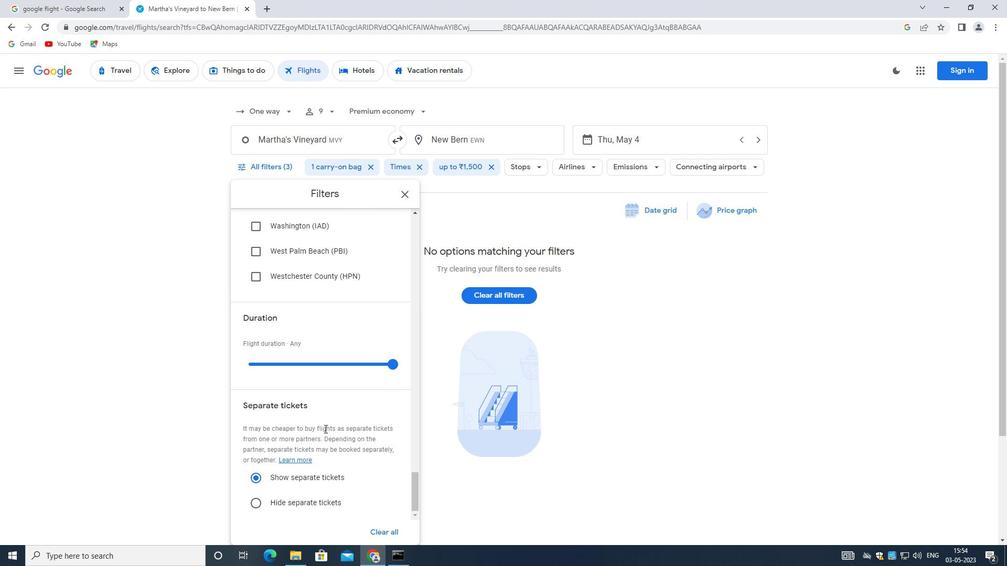 
Action: Mouse scrolled (324, 428) with delta (0, 0)
Screenshot: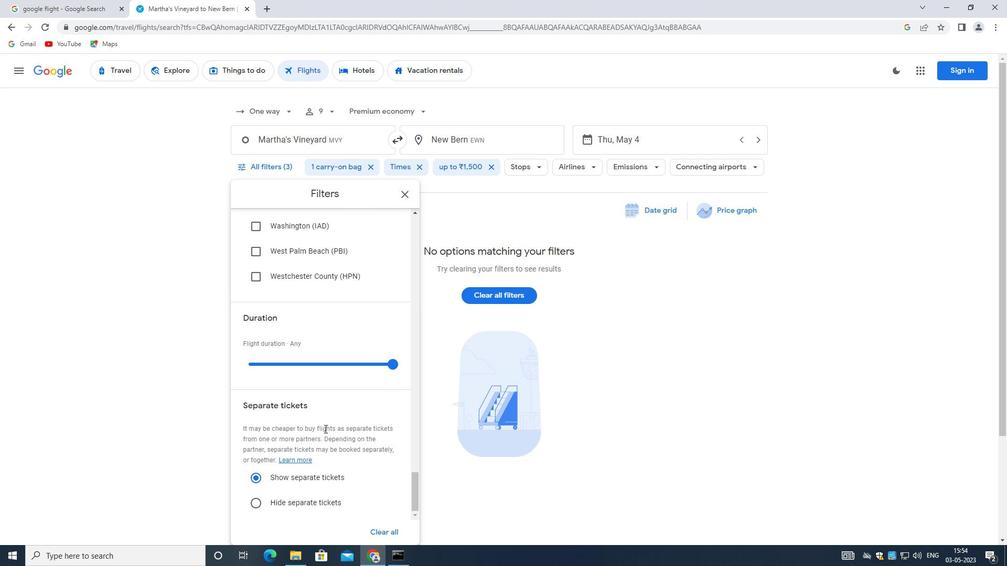 
Action: Mouse moved to (311, 511)
Screenshot: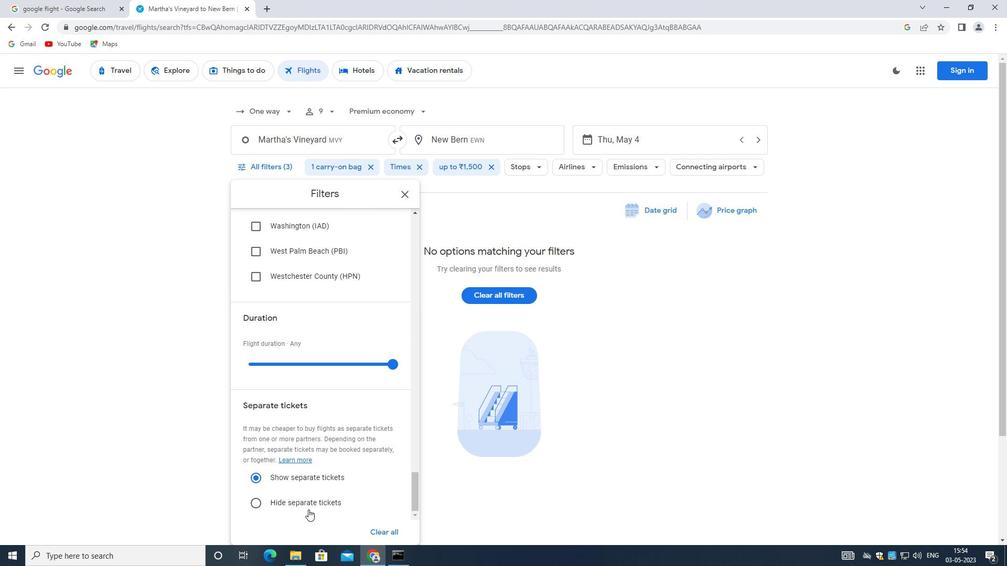 
